 Task: Buy 5 Sandwich Makers & Panini Presses from Indoor Grills & Griddles section under best seller category for shipping address: Catherine Martinez, 4550 Long Street, Gainesville, Florida 32653, Cell Number 3522153680. Pay from credit card ending with 7965, CVV 549
Action: Mouse moved to (81, 73)
Screenshot: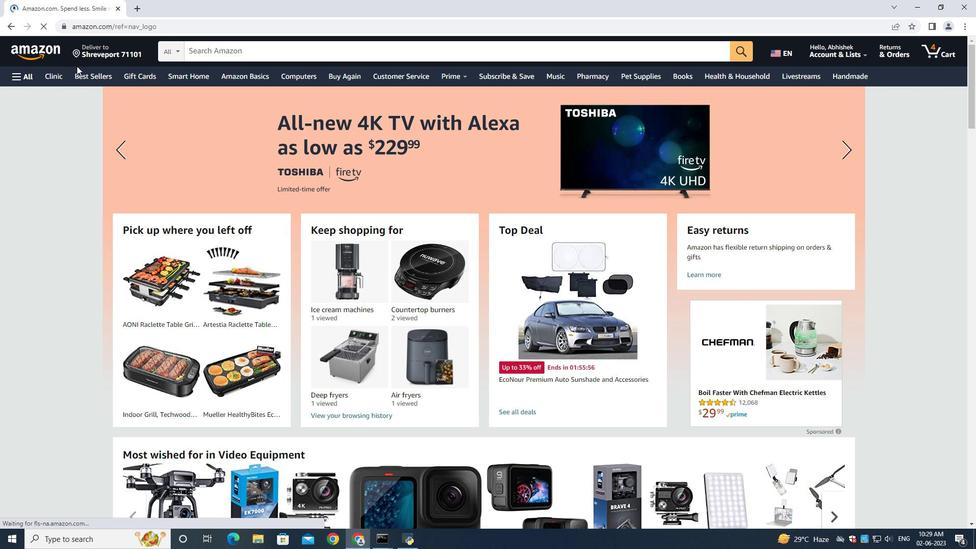 
Action: Mouse pressed left at (81, 73)
Screenshot: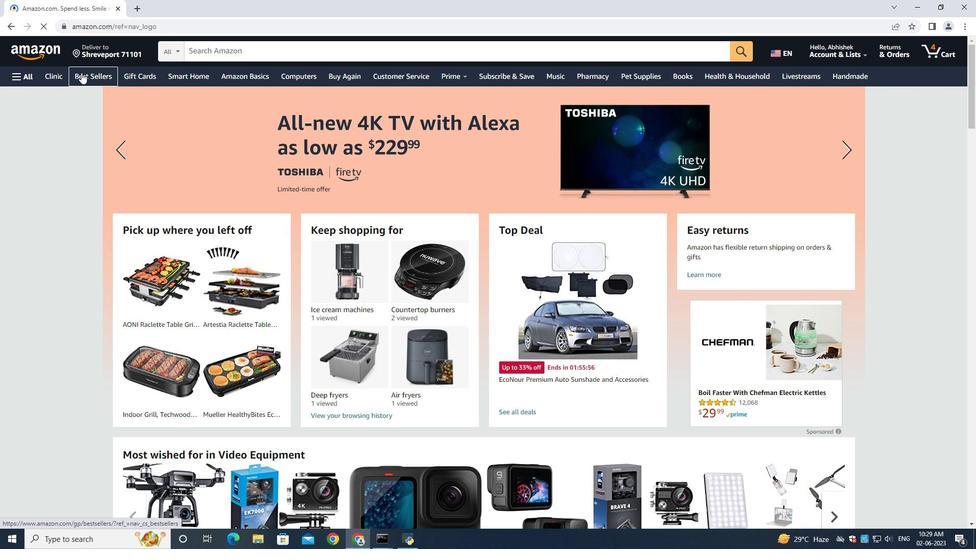
Action: Mouse moved to (954, 209)
Screenshot: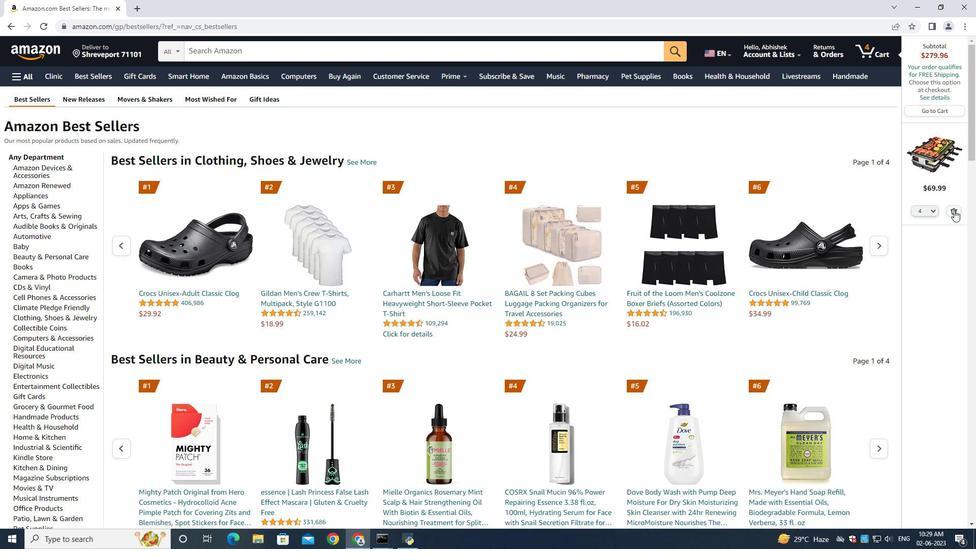
Action: Mouse pressed left at (954, 209)
Screenshot: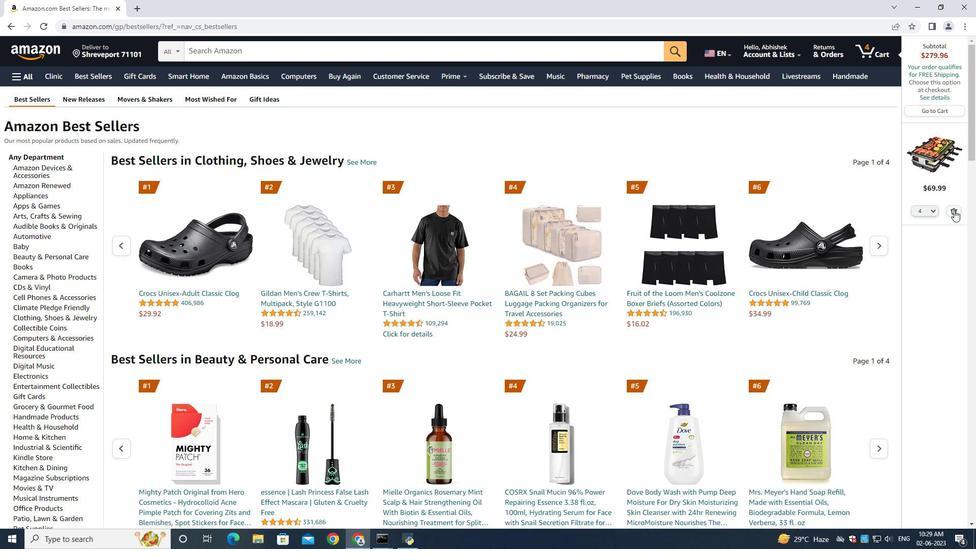 
Action: Mouse moved to (281, 55)
Screenshot: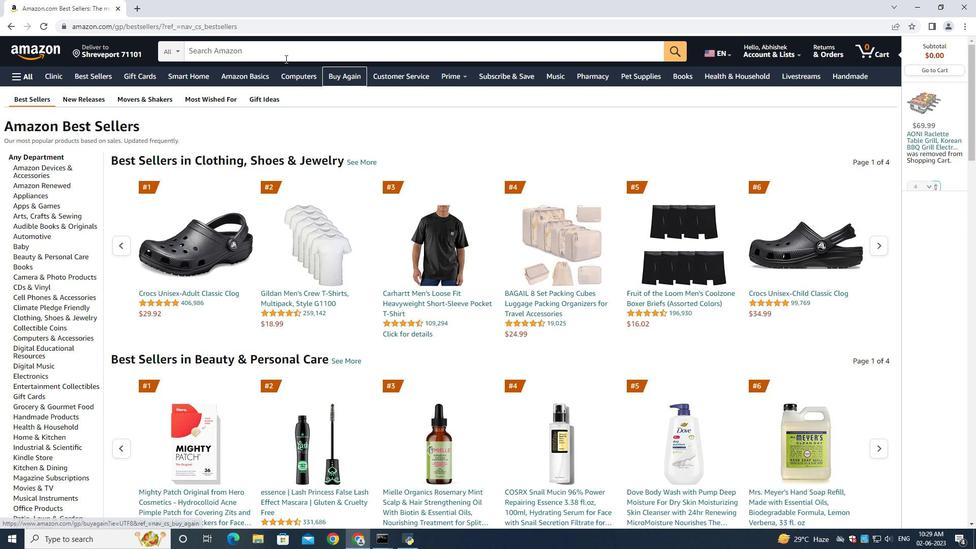 
Action: Mouse pressed left at (281, 55)
Screenshot: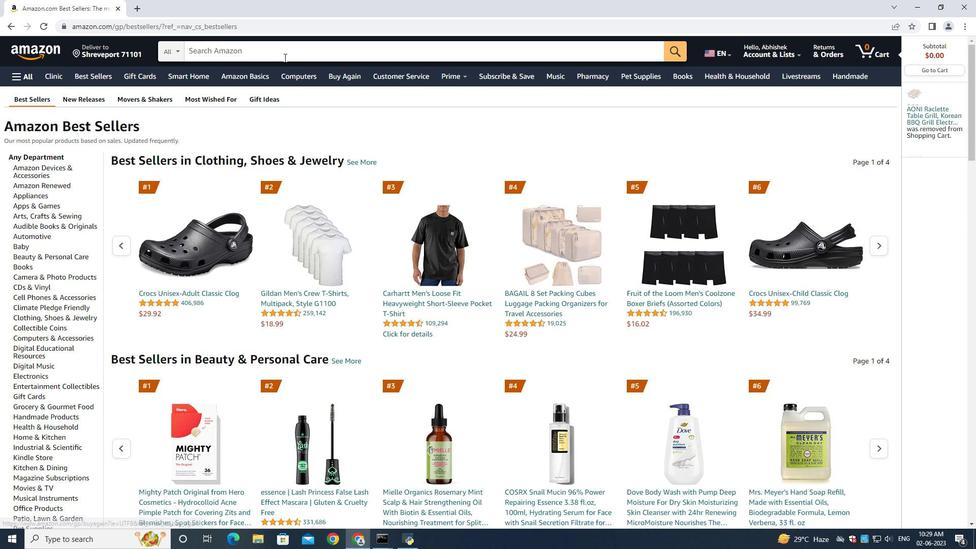 
Action: Mouse moved to (281, 55)
Screenshot: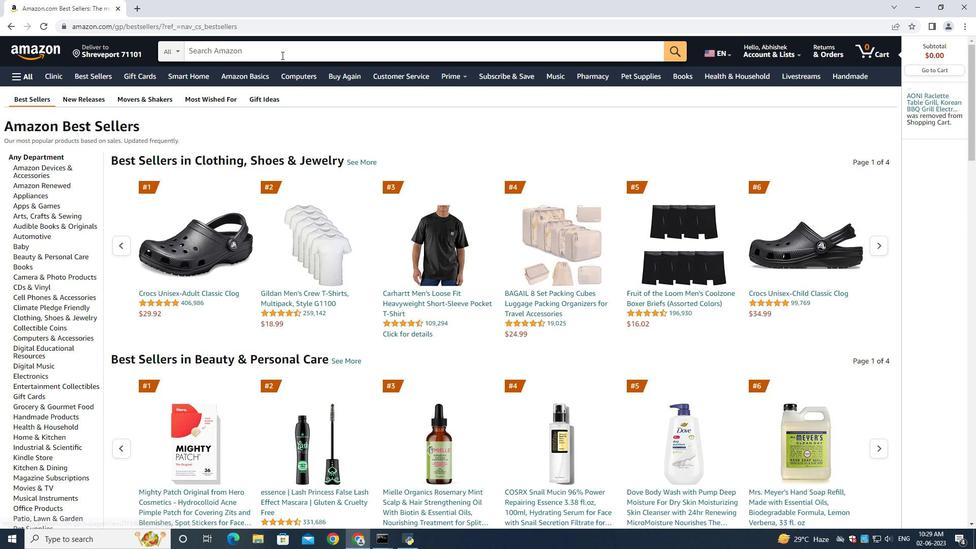 
Action: Key pressed <Key.shift>Sandwicj<Key.backspace>h<Key.space><Key.shift><Key.shift><Key.shift><Key.shift><Key.shift><Key.shift><Key.shift><Key.shift><Key.shift><Key.shift><Key.shift><Key.shift>Mackers<Key.shift><Key.space><Key.shift>&<Key.space><Key.shift><Key.shift><Key.shift><Key.shift><Key.shift><Key.shift><Key.shift><Key.shift><Key.shift><Key.shift><Key.shift><Key.shift><Key.shift><Key.shift><Key.shift><Key.shift><Key.shift><Key.shift><Key.shift><Key.shift><Key.shift><Key.shift><Key.shift>Panini<Key.space><Key.shift>Presses<Key.enter>
Screenshot: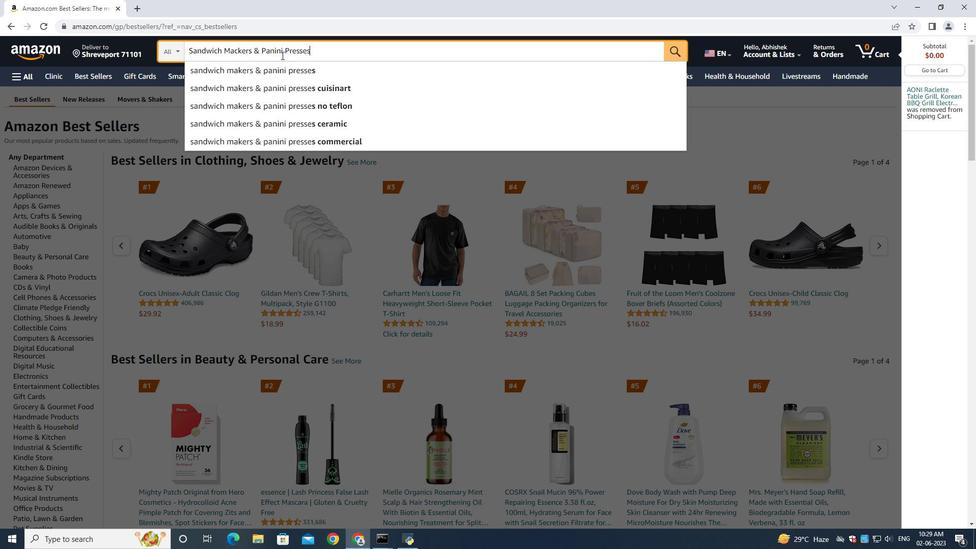 
Action: Mouse moved to (77, 228)
Screenshot: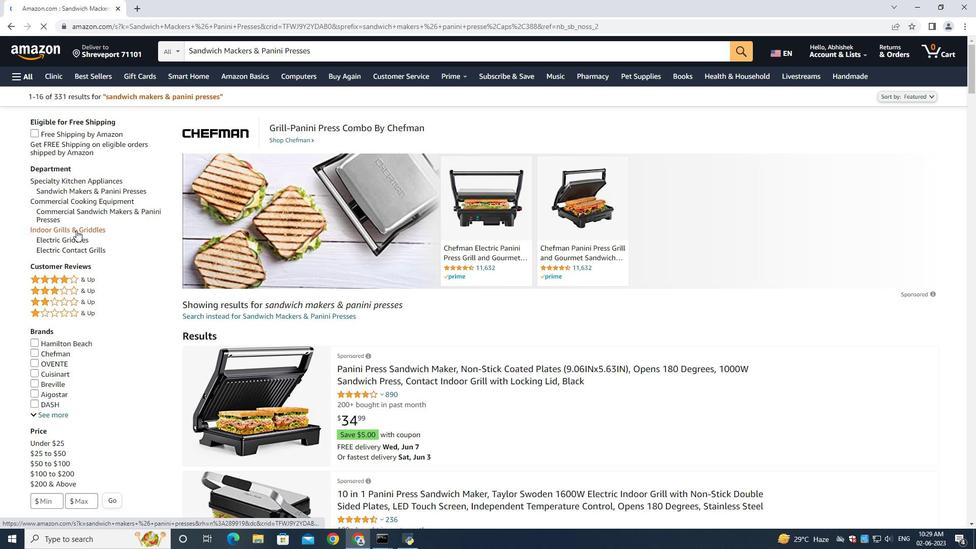 
Action: Mouse pressed left at (77, 228)
Screenshot: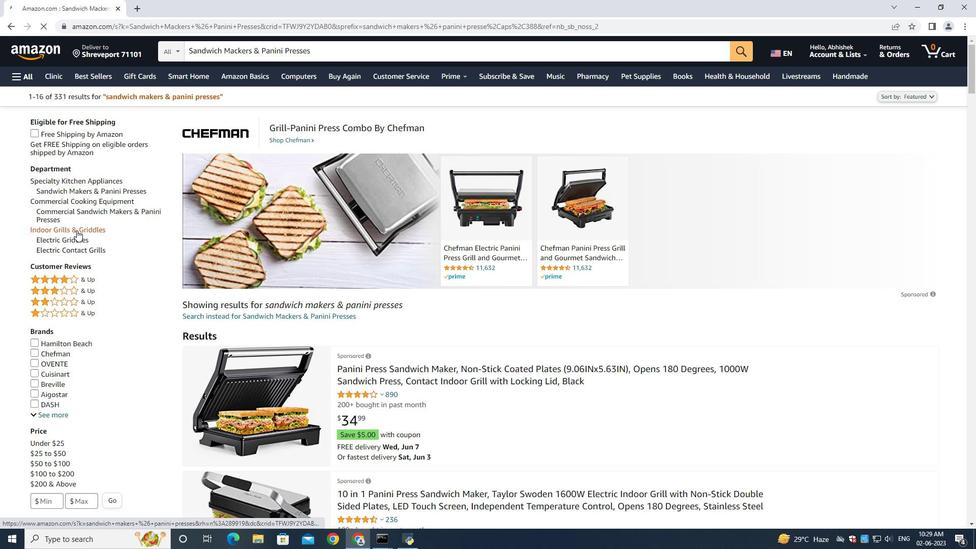 
Action: Mouse moved to (362, 305)
Screenshot: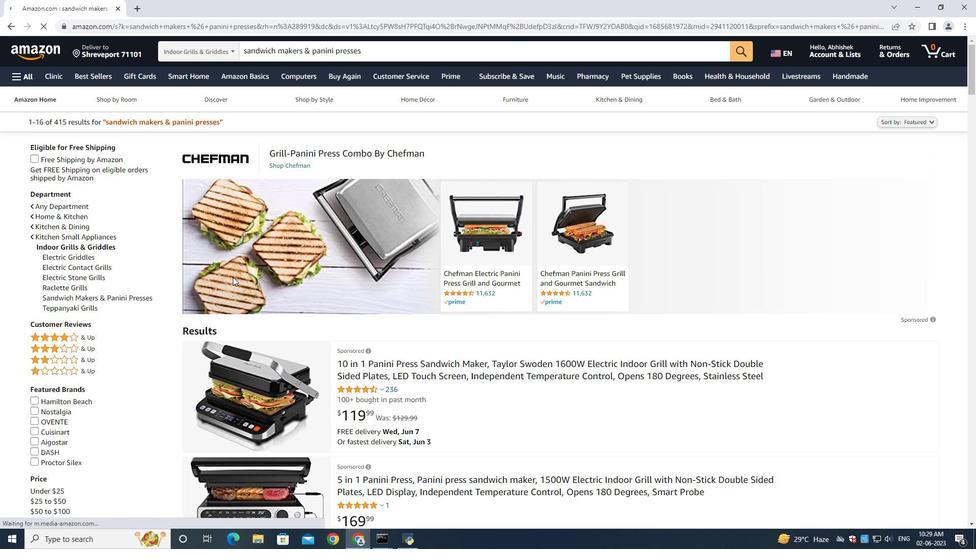
Action: Mouse scrolled (362, 304) with delta (0, 0)
Screenshot: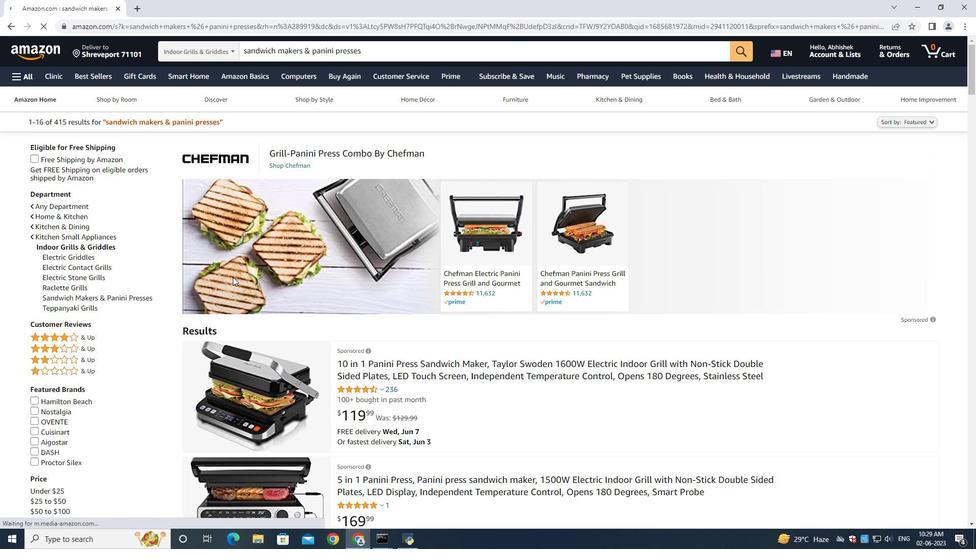 
Action: Mouse scrolled (362, 304) with delta (0, 0)
Screenshot: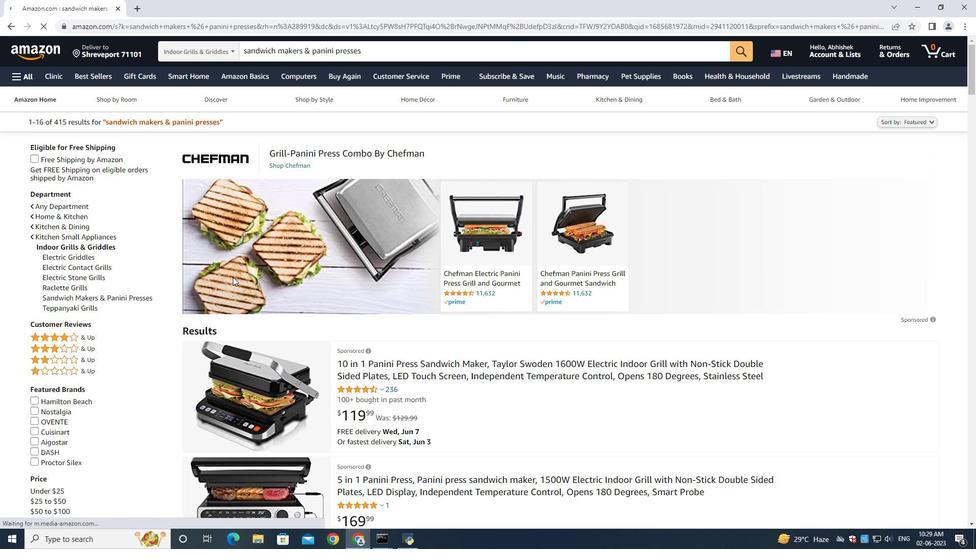 
Action: Mouse moved to (363, 305)
Screenshot: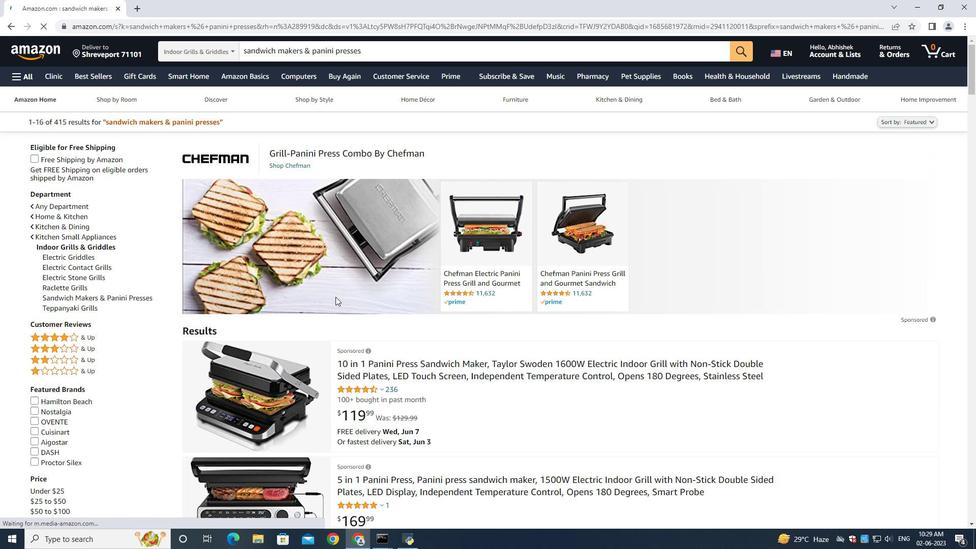 
Action: Mouse scrolled (363, 304) with delta (0, 0)
Screenshot: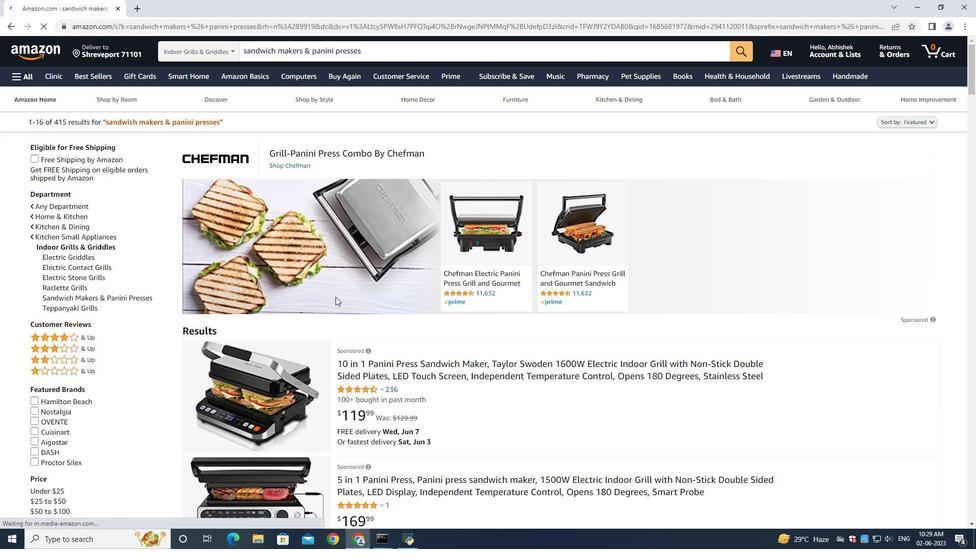 
Action: Mouse scrolled (363, 304) with delta (0, 0)
Screenshot: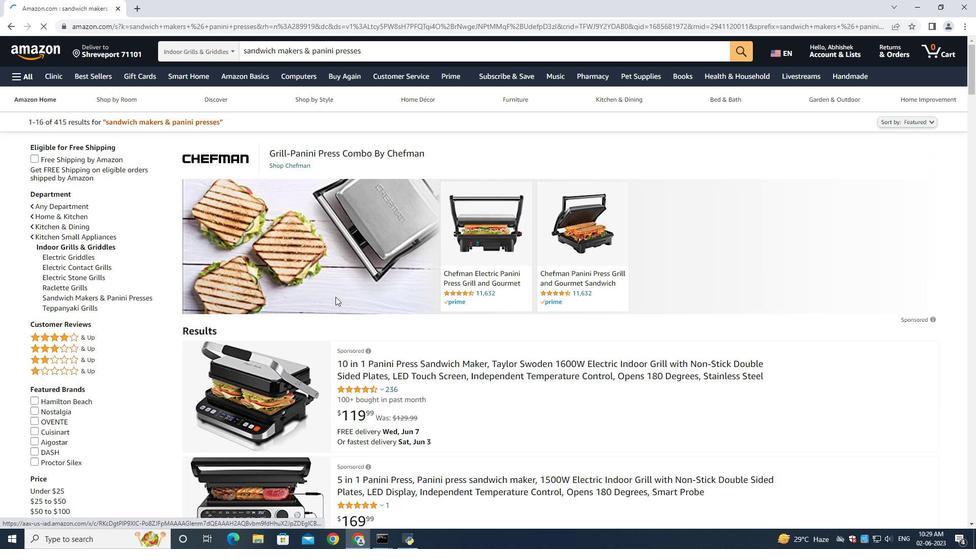
Action: Mouse moved to (483, 277)
Screenshot: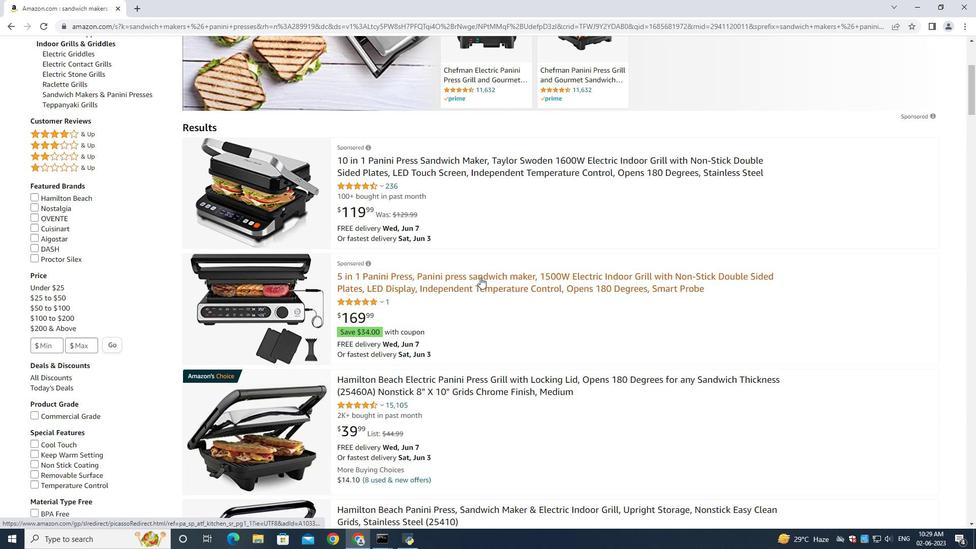 
Action: Mouse pressed left at (483, 277)
Screenshot: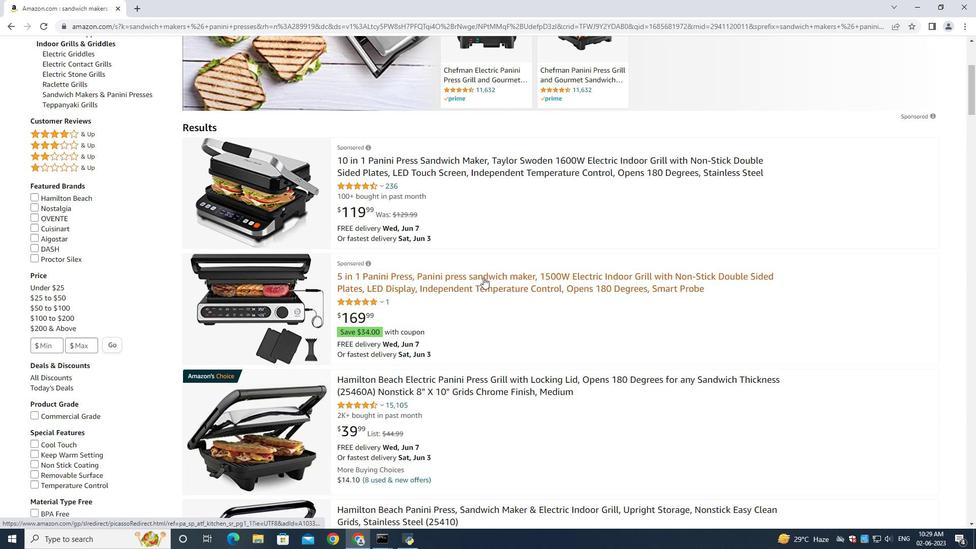 
Action: Mouse moved to (513, 271)
Screenshot: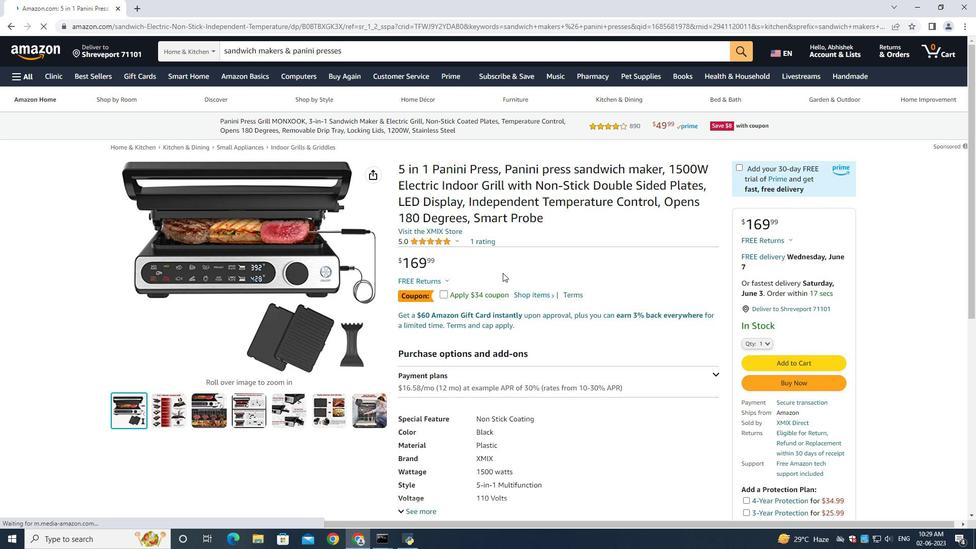 
Action: Mouse scrolled (513, 271) with delta (0, 0)
Screenshot: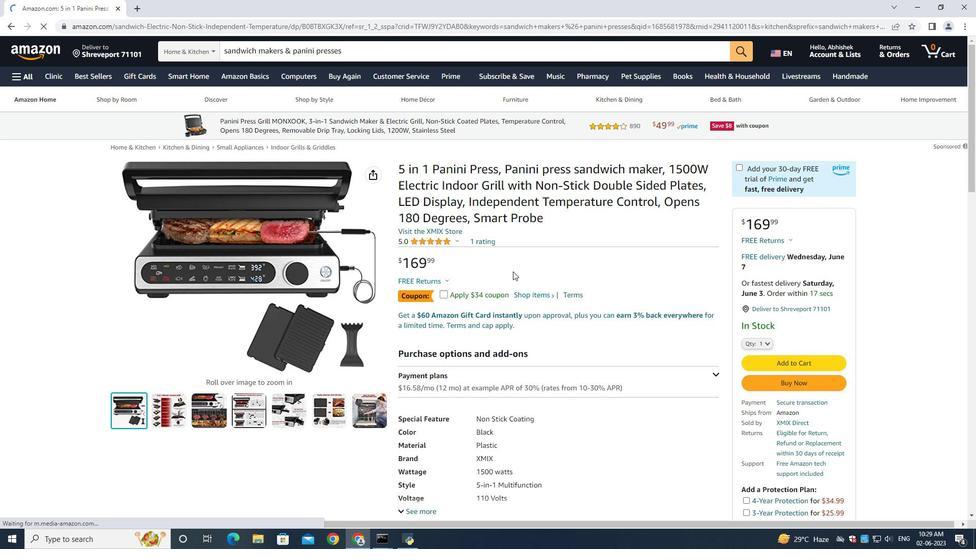 
Action: Mouse moved to (756, 290)
Screenshot: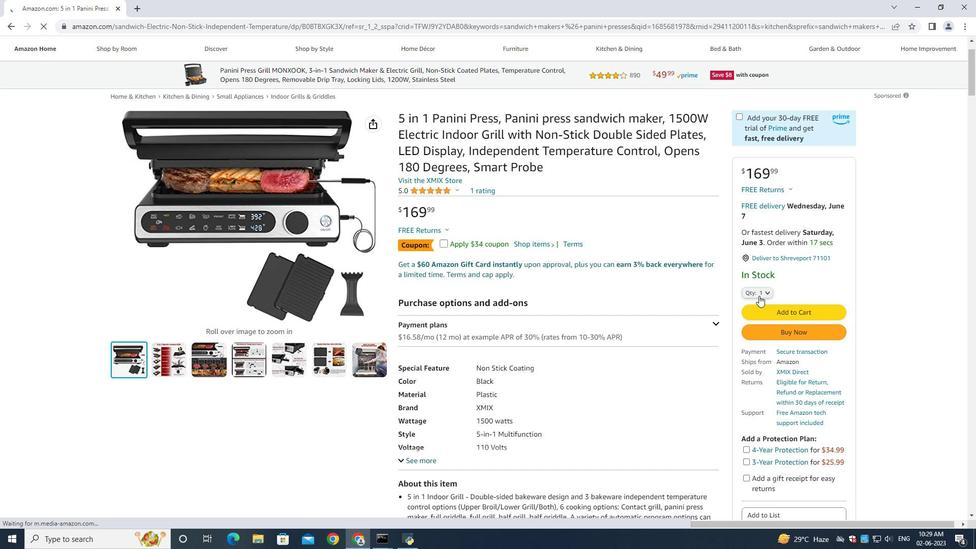 
Action: Mouse pressed left at (756, 290)
Screenshot: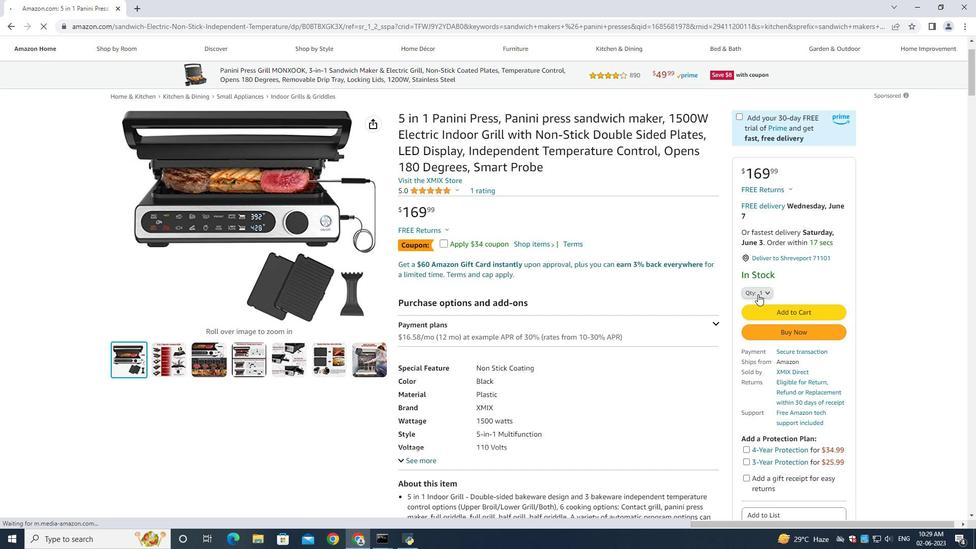 
Action: Mouse moved to (748, 112)
Screenshot: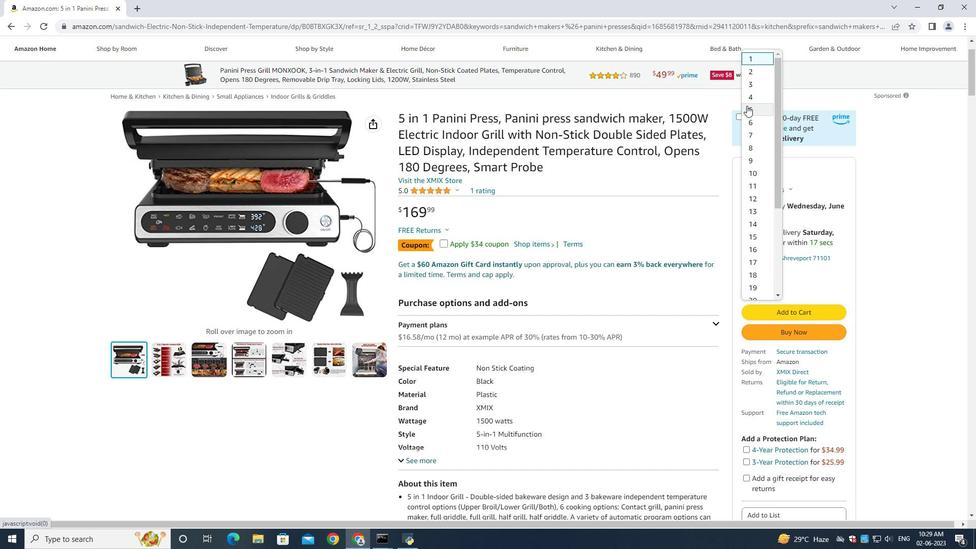 
Action: Mouse pressed left at (748, 112)
Screenshot: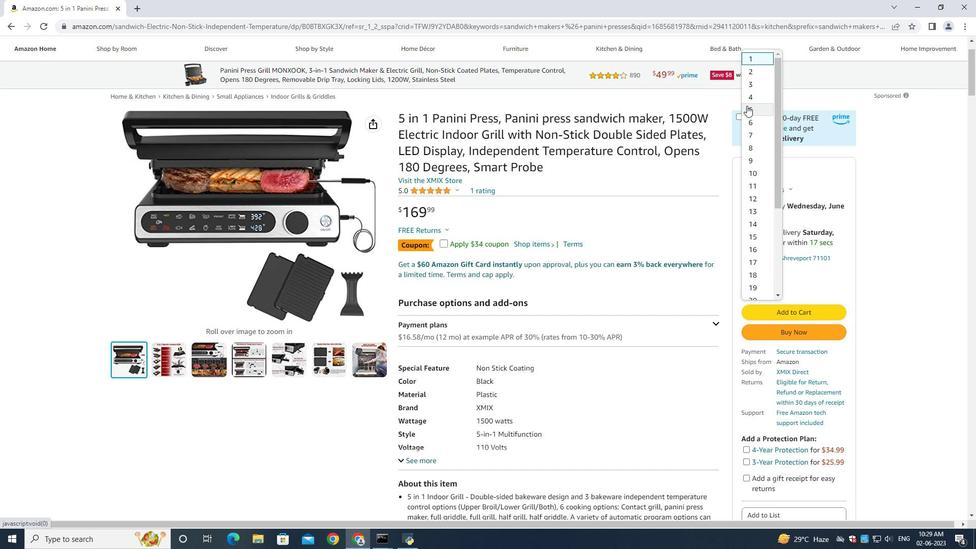 
Action: Mouse moved to (782, 332)
Screenshot: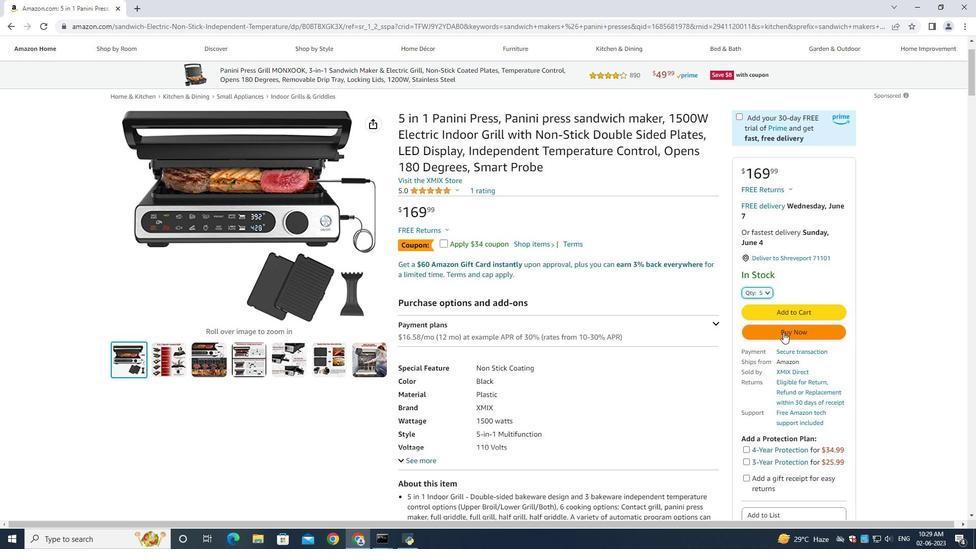 
Action: Mouse pressed left at (782, 332)
Screenshot: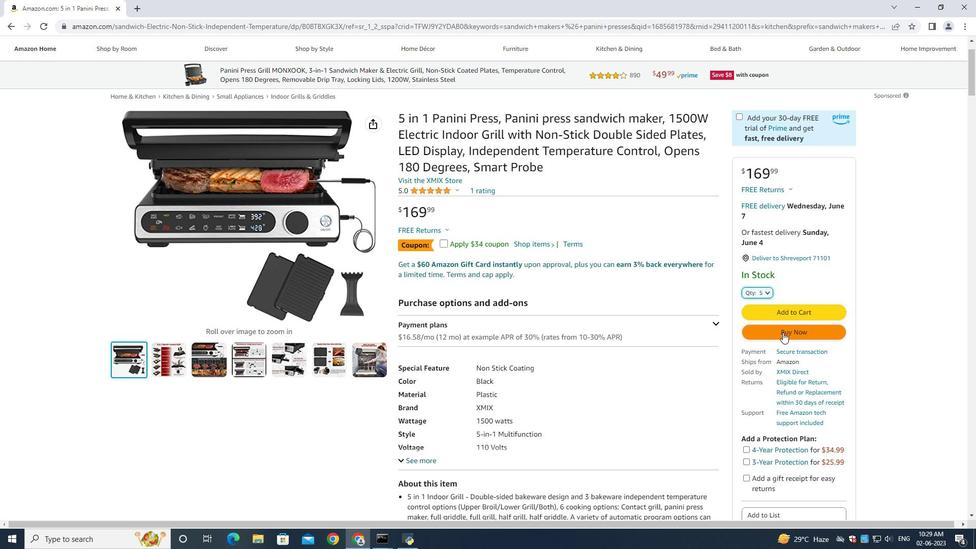 
Action: Mouse moved to (532, 276)
Screenshot: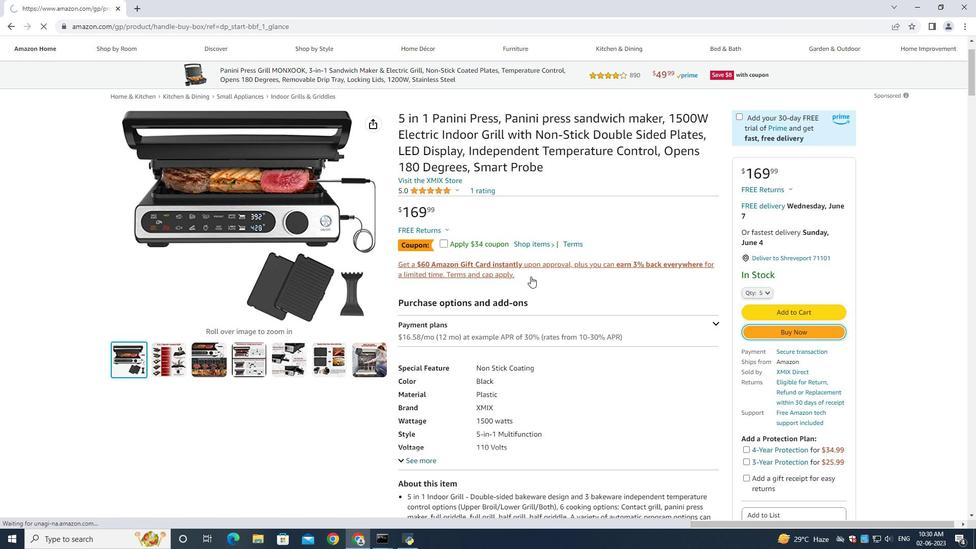 
Action: Mouse scrolled (532, 276) with delta (0, 0)
Screenshot: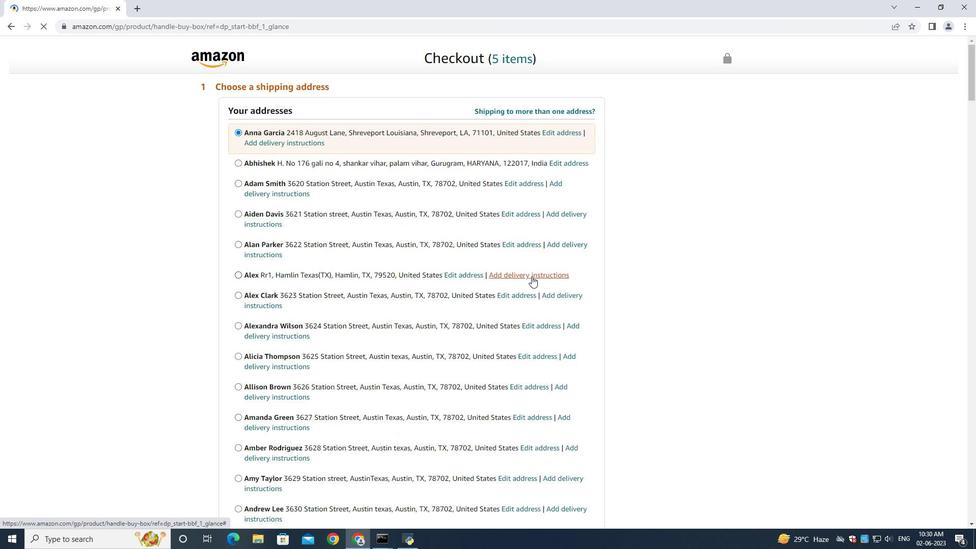 
Action: Mouse scrolled (532, 276) with delta (0, 0)
Screenshot: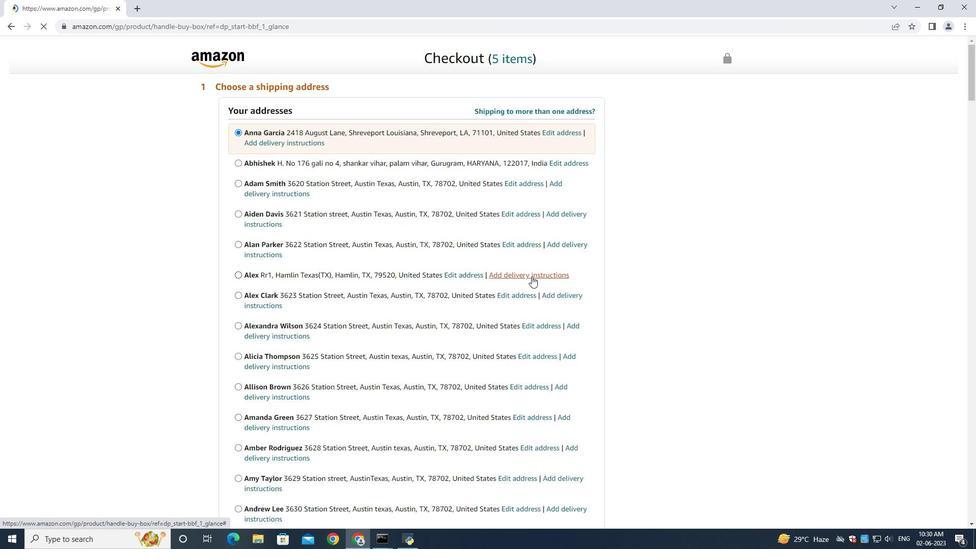 
Action: Mouse scrolled (532, 276) with delta (0, 0)
Screenshot: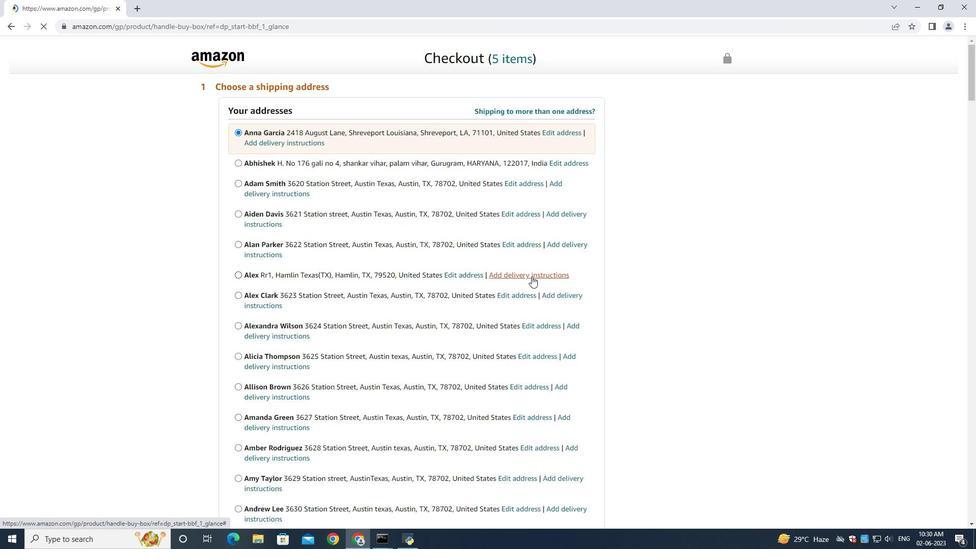 
Action: Mouse scrolled (532, 276) with delta (0, 0)
Screenshot: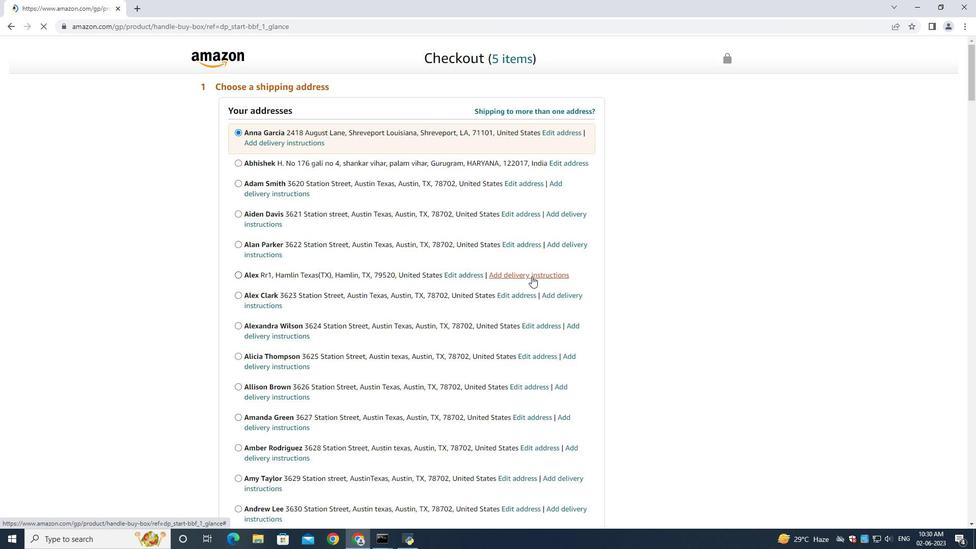 
Action: Mouse scrolled (532, 276) with delta (0, 0)
Screenshot: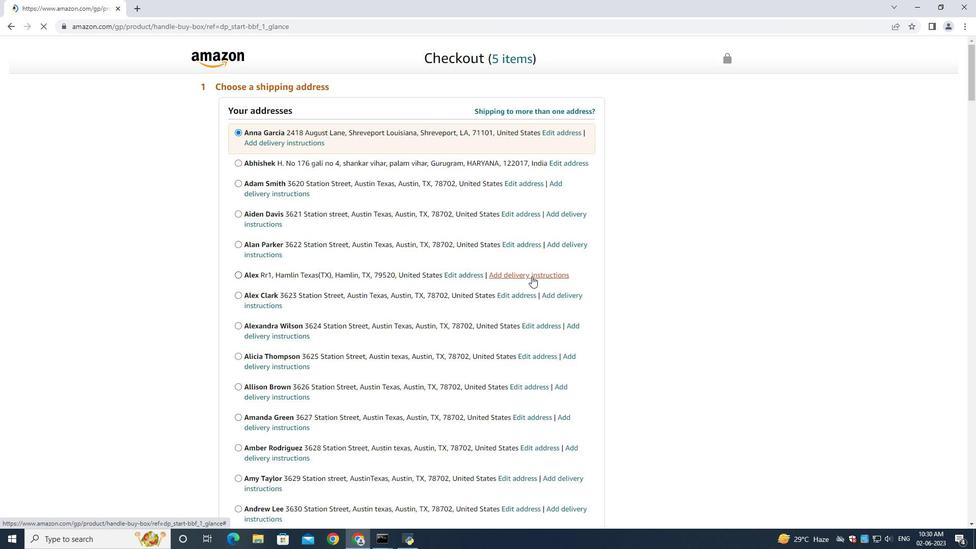 
Action: Mouse scrolled (532, 276) with delta (0, 0)
Screenshot: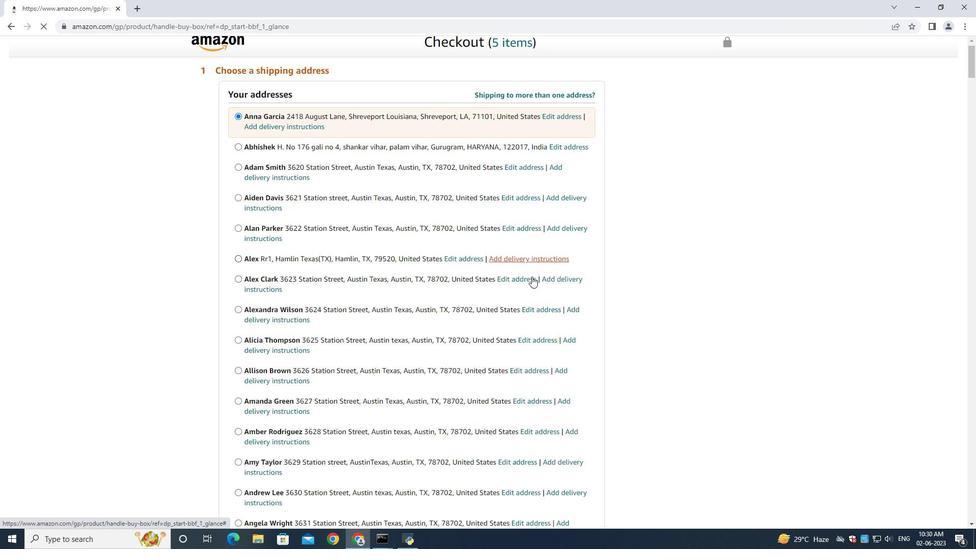
Action: Mouse scrolled (532, 276) with delta (0, 0)
Screenshot: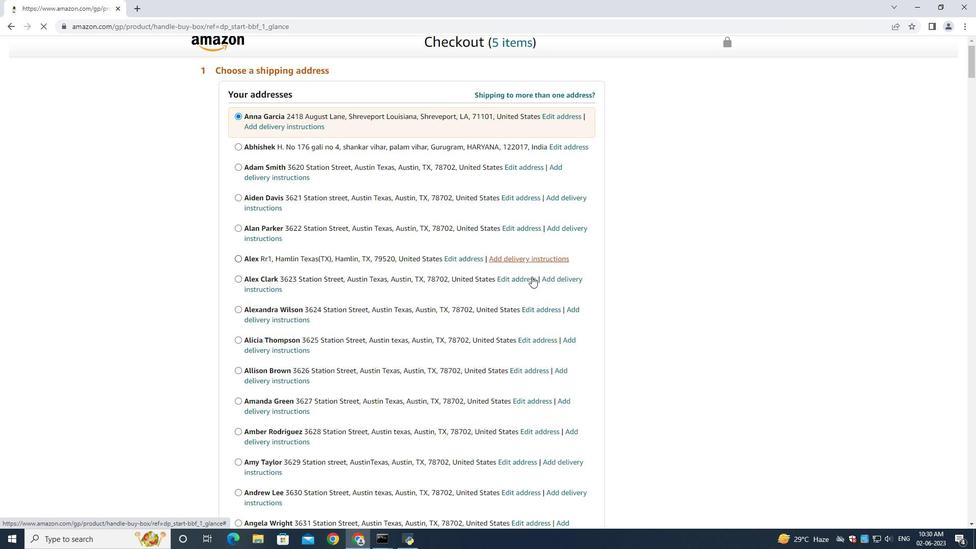 
Action: Mouse scrolled (532, 276) with delta (0, 0)
Screenshot: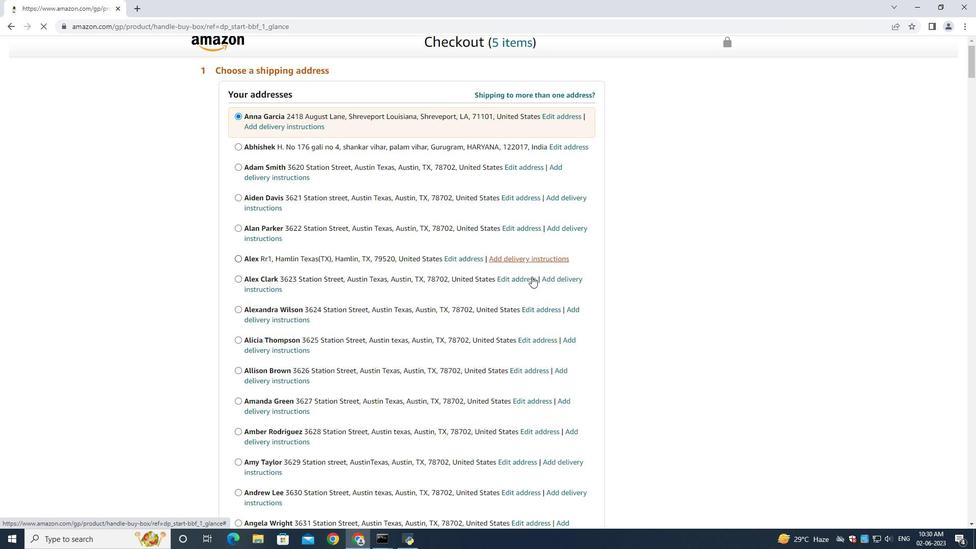 
Action: Mouse scrolled (532, 275) with delta (0, -1)
Screenshot: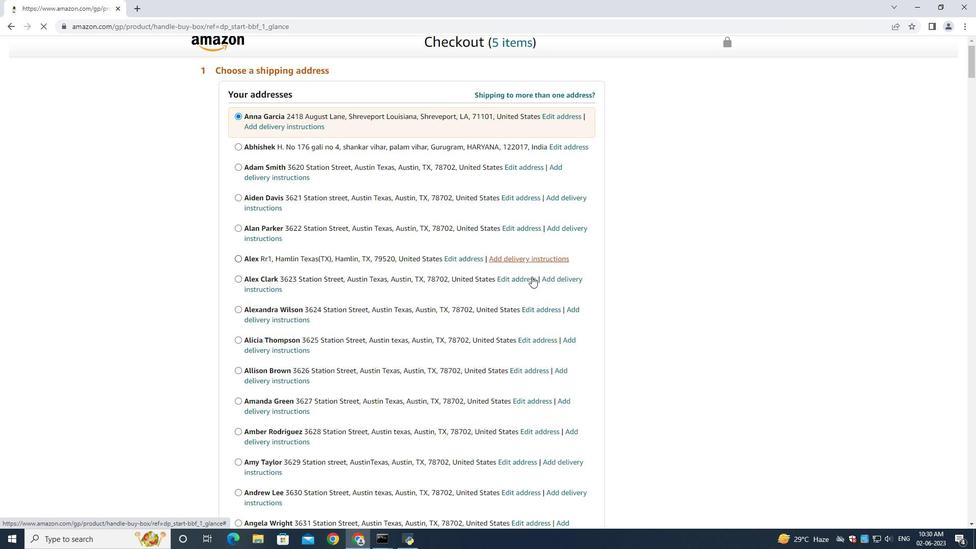 
Action: Mouse scrolled (532, 276) with delta (0, 0)
Screenshot: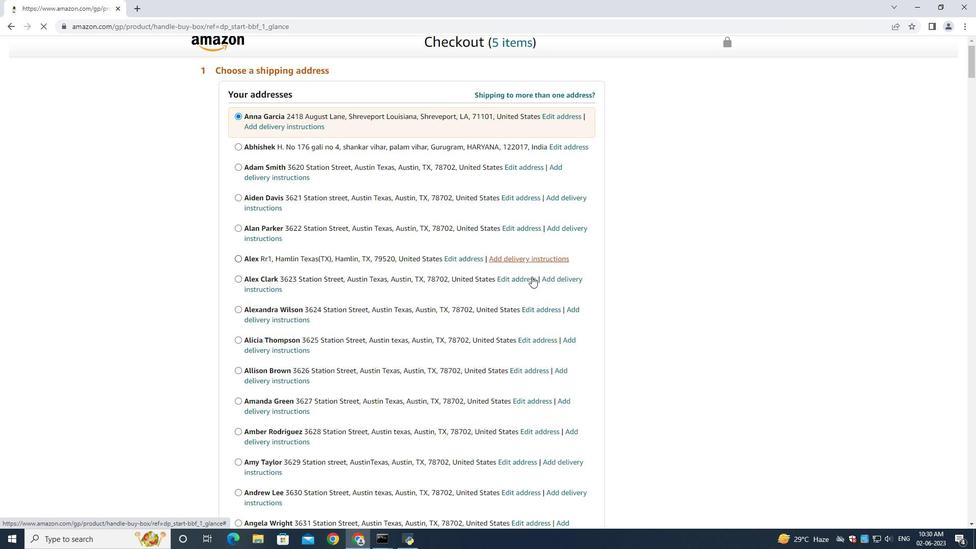 
Action: Mouse scrolled (532, 276) with delta (0, 0)
Screenshot: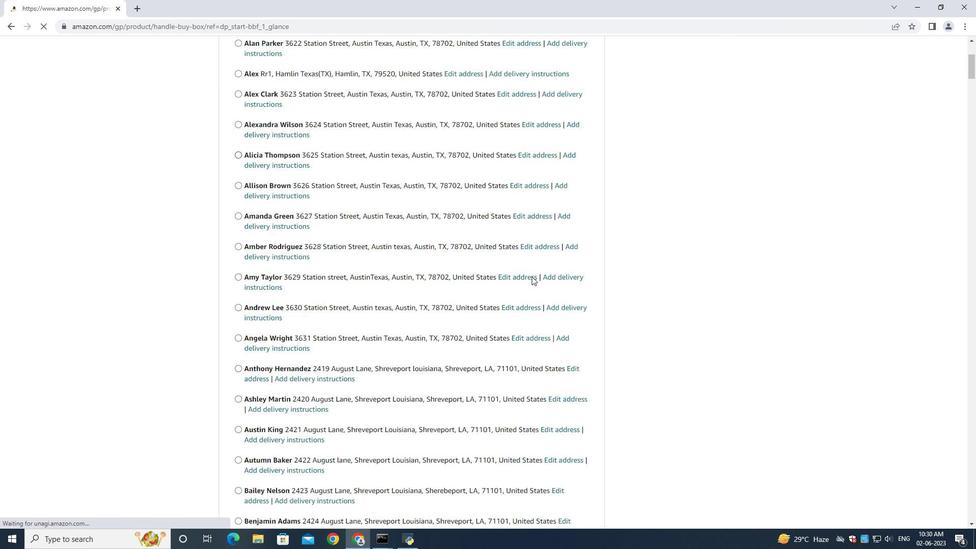 
Action: Mouse moved to (530, 274)
Screenshot: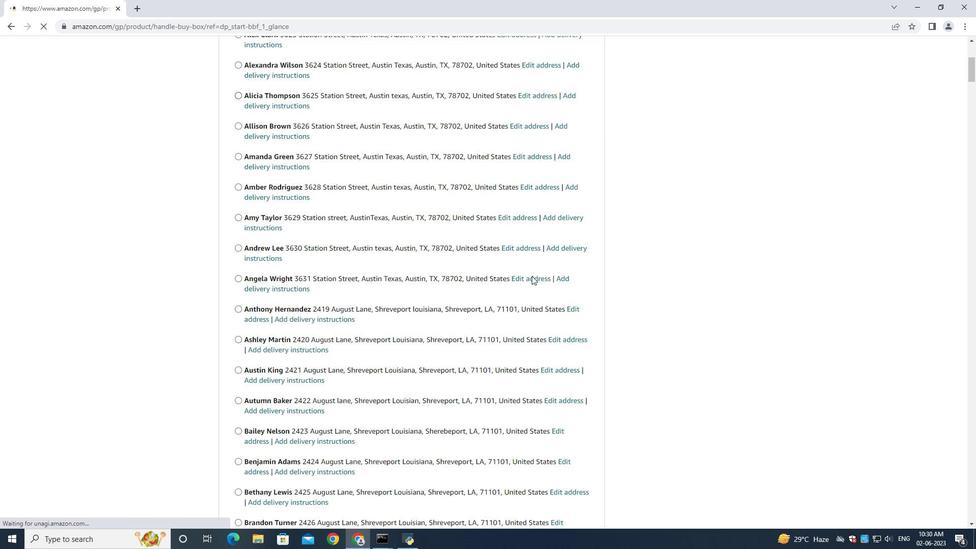 
Action: Mouse scrolled (530, 273) with delta (0, 0)
Screenshot: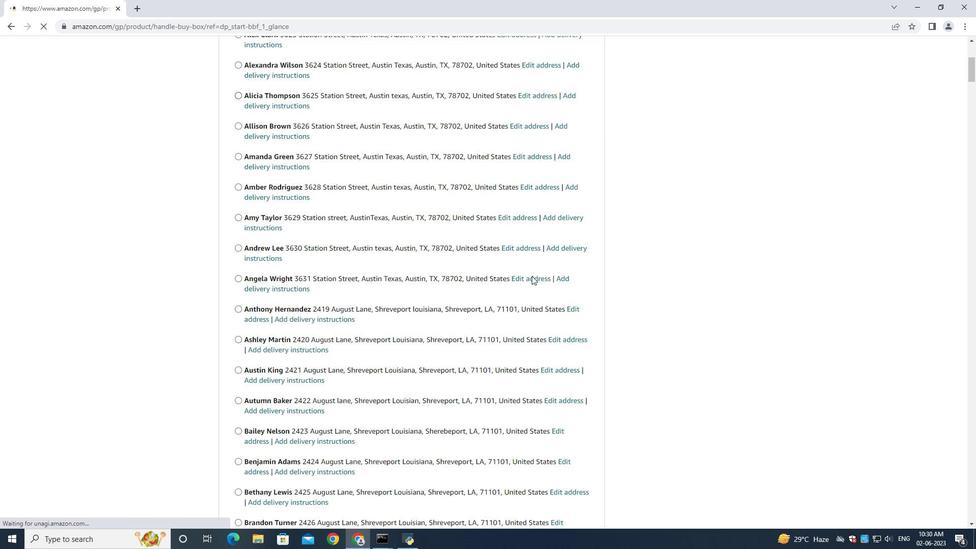 
Action: Mouse moved to (530, 274)
Screenshot: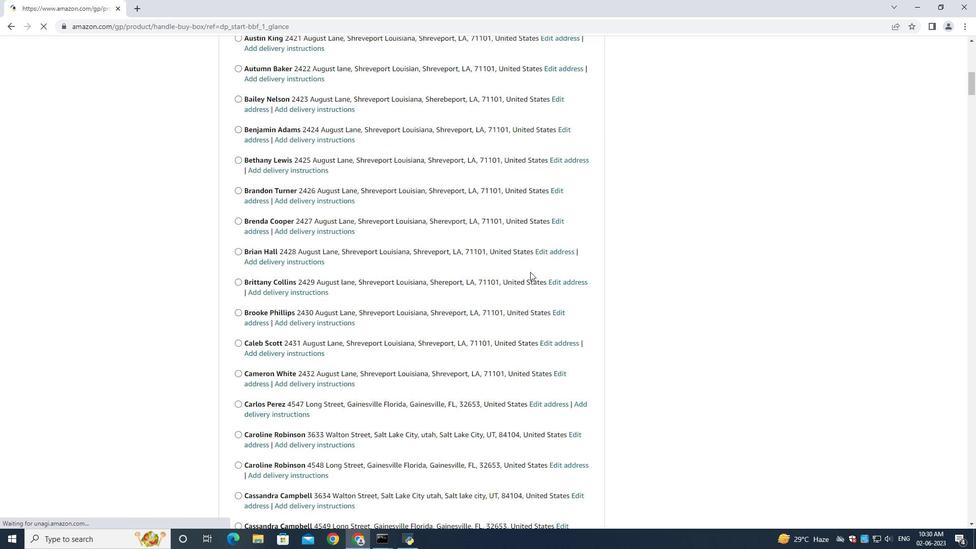 
Action: Mouse scrolled (530, 274) with delta (0, 0)
Screenshot: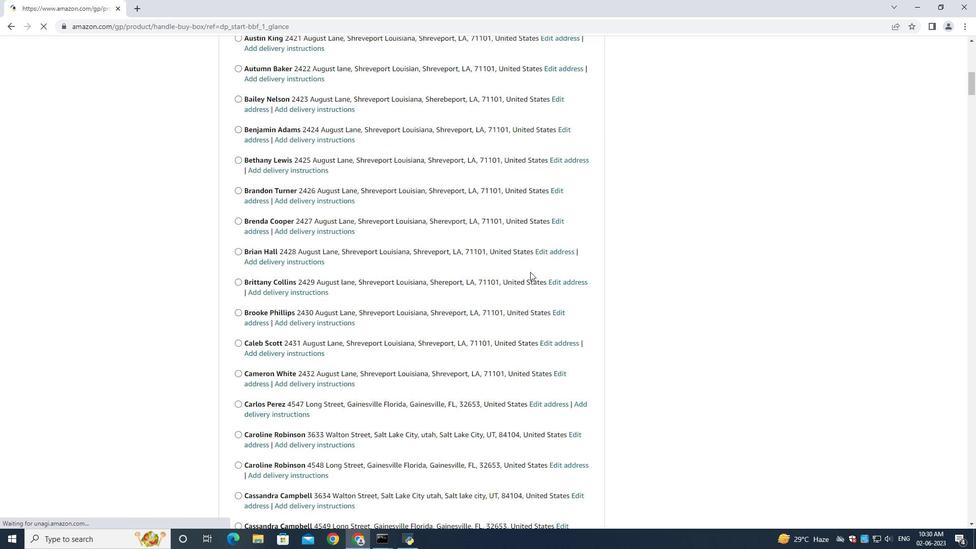 
Action: Mouse scrolled (530, 274) with delta (0, 0)
Screenshot: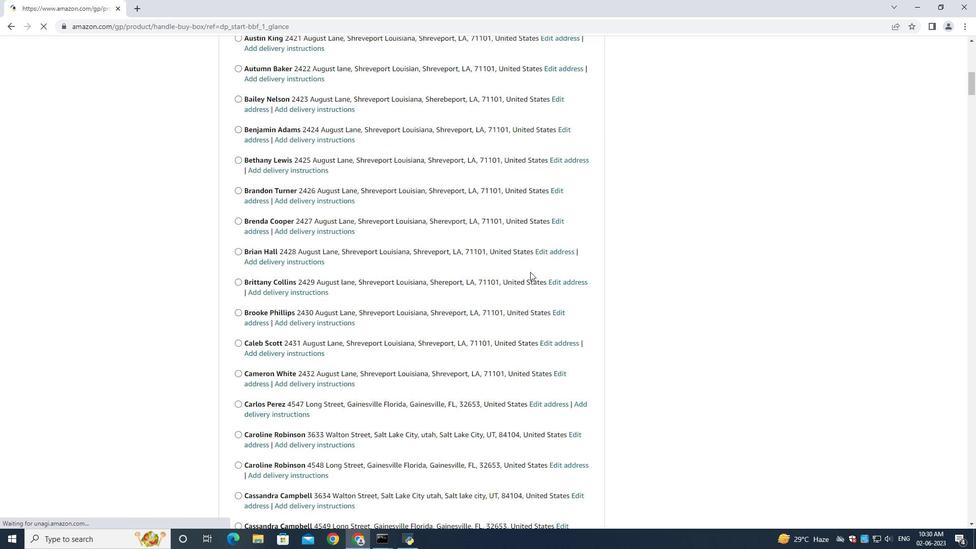 
Action: Mouse scrolled (530, 274) with delta (0, 0)
Screenshot: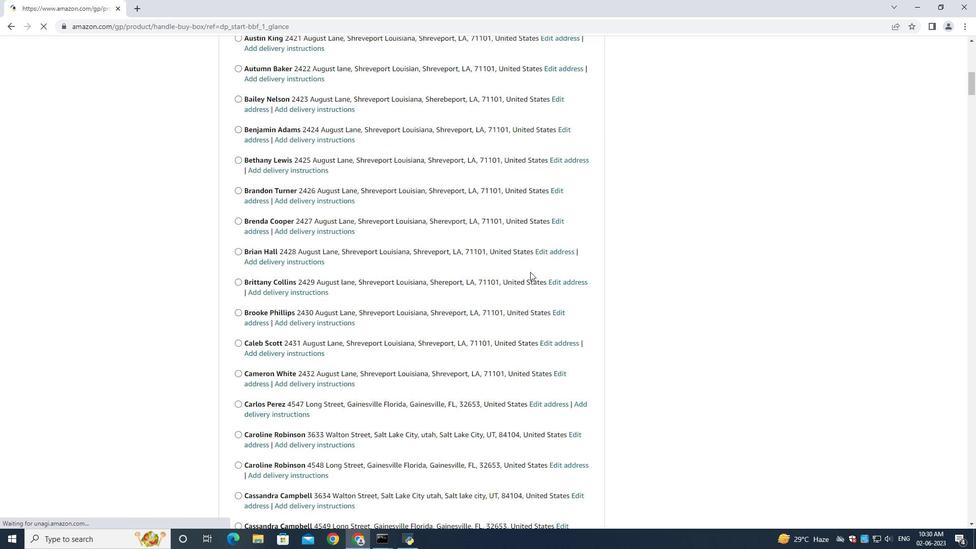 
Action: Mouse scrolled (530, 274) with delta (0, 0)
Screenshot: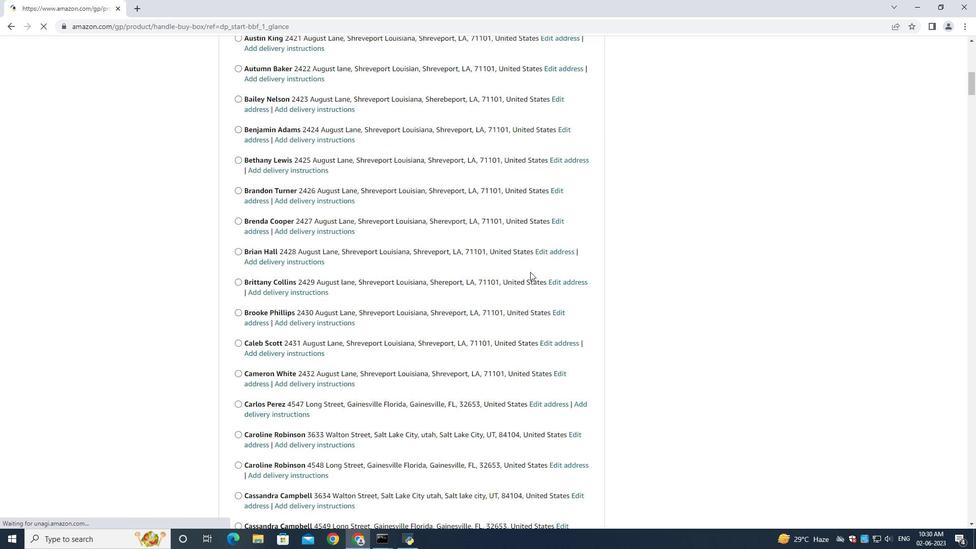 
Action: Mouse scrolled (530, 274) with delta (0, 0)
Screenshot: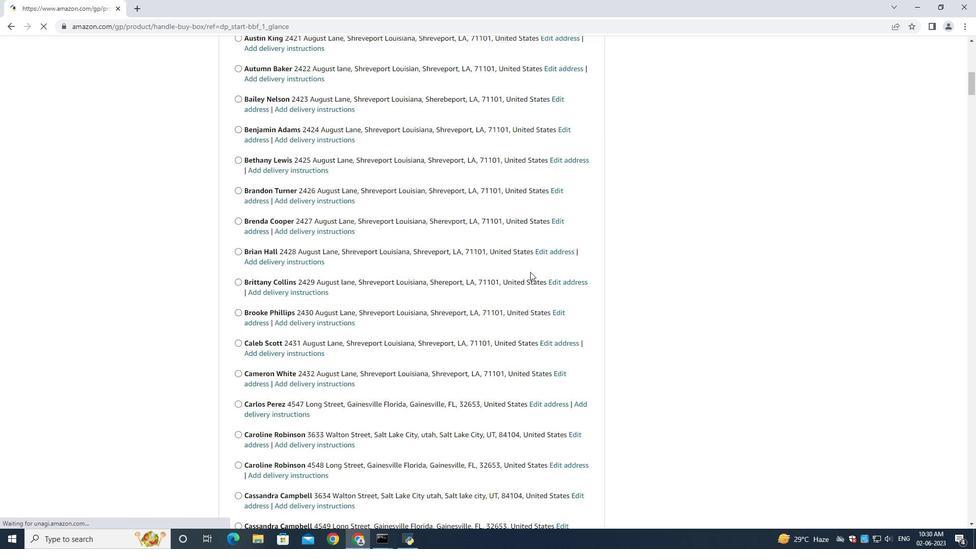 
Action: Mouse scrolled (530, 274) with delta (0, 0)
Screenshot: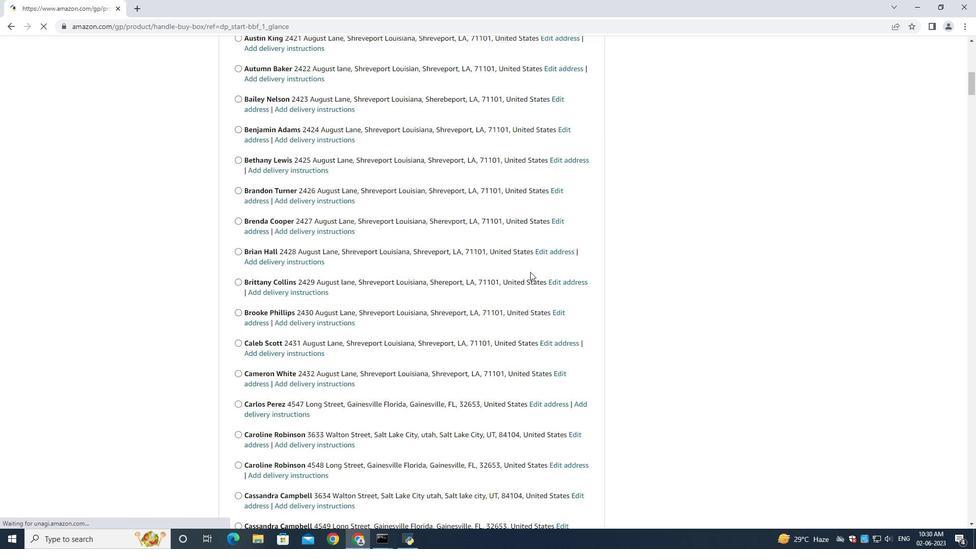 
Action: Mouse scrolled (530, 274) with delta (0, 0)
Screenshot: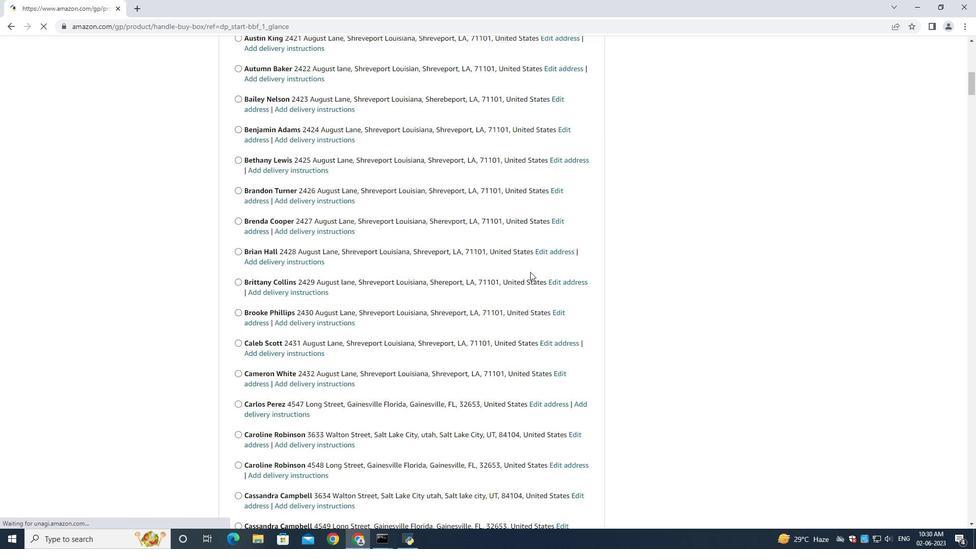
Action: Mouse moved to (529, 276)
Screenshot: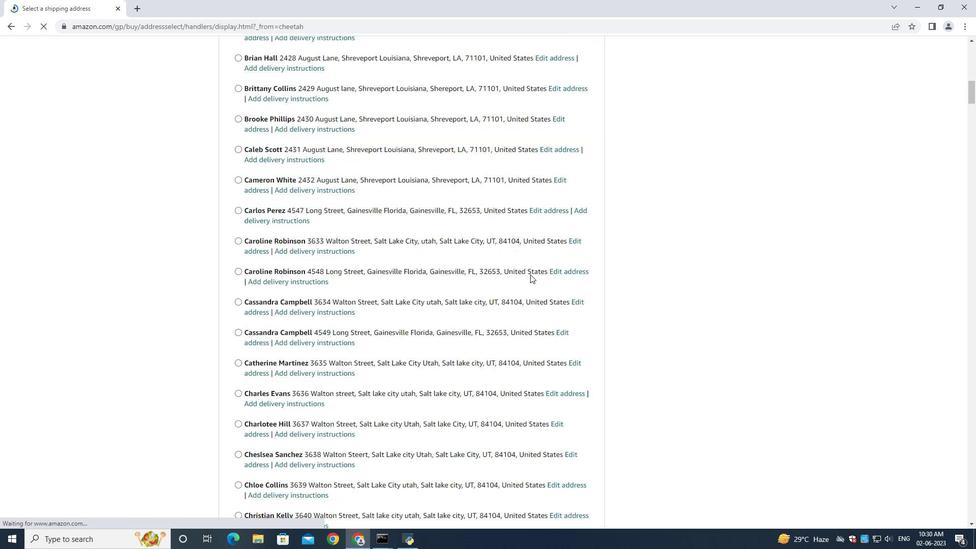 
Action: Mouse scrolled (529, 275) with delta (0, 0)
Screenshot: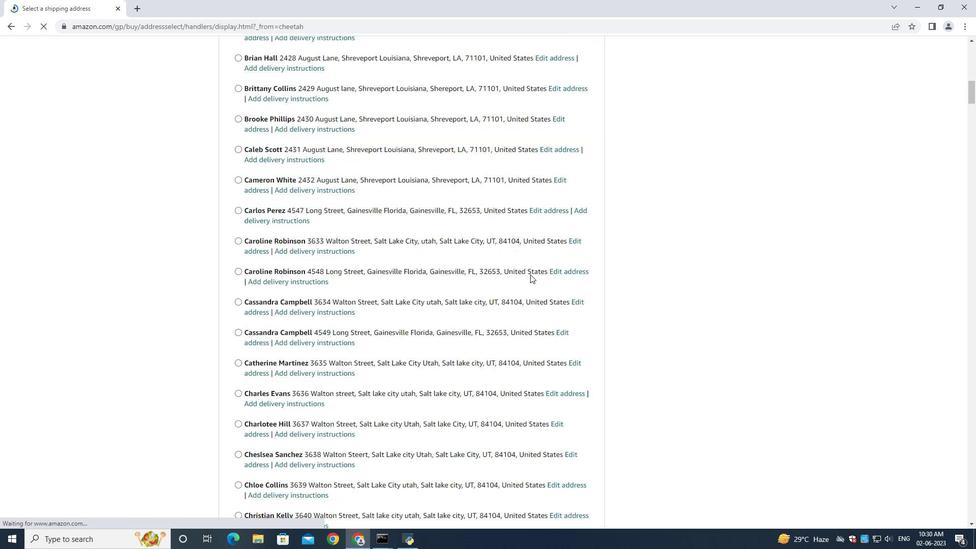 
Action: Mouse scrolled (529, 275) with delta (0, 0)
Screenshot: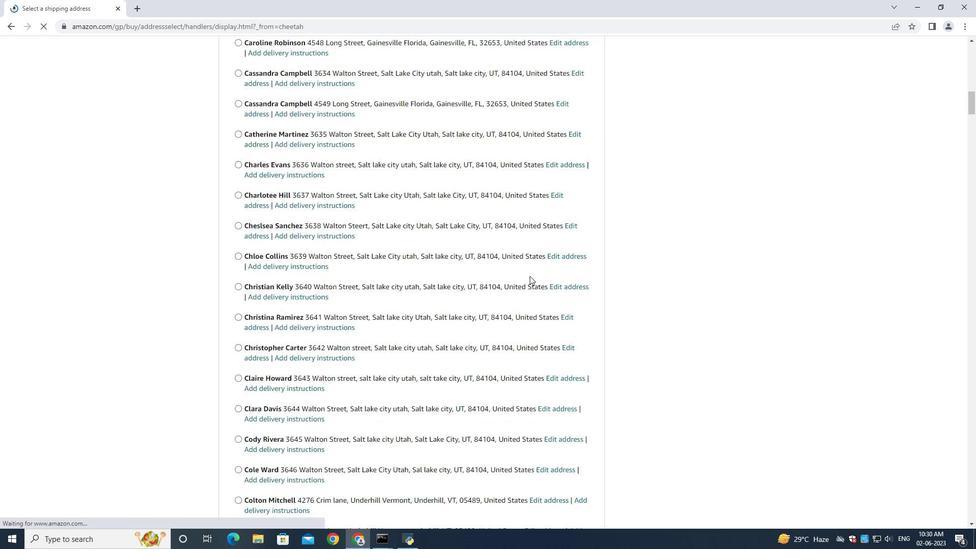 
Action: Mouse scrolled (529, 275) with delta (0, 0)
Screenshot: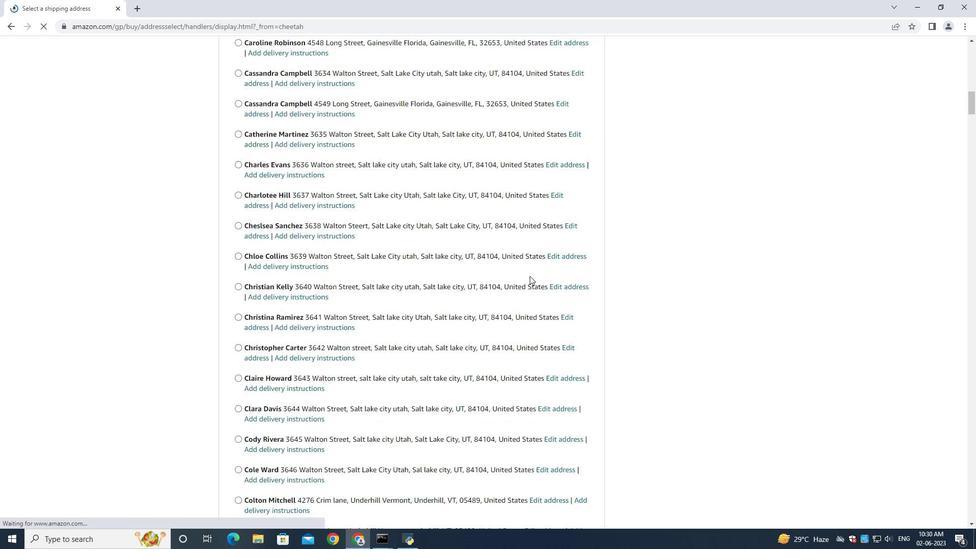 
Action: Mouse scrolled (529, 275) with delta (0, 0)
Screenshot: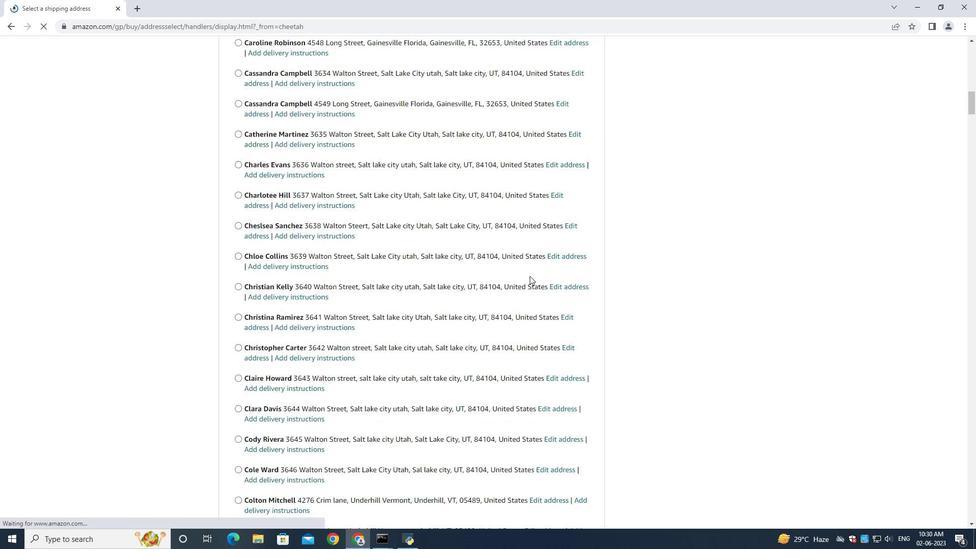 
Action: Mouse scrolled (529, 275) with delta (0, 0)
Screenshot: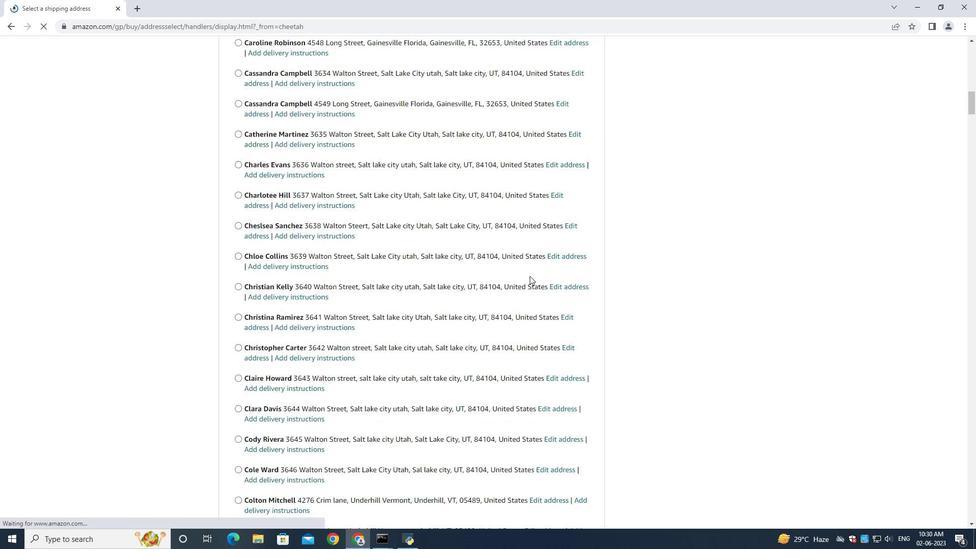 
Action: Mouse scrolled (529, 275) with delta (0, 0)
Screenshot: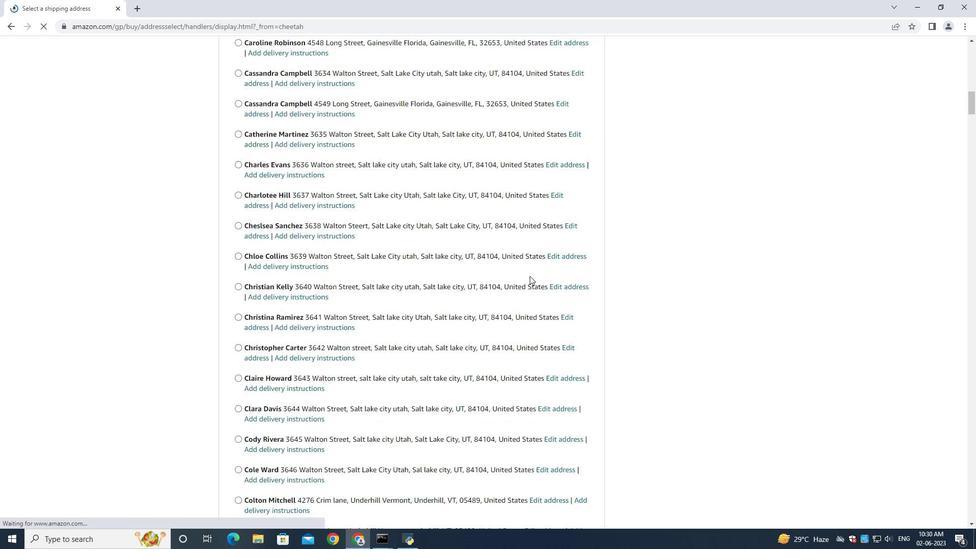 
Action: Mouse scrolled (529, 275) with delta (0, 0)
Screenshot: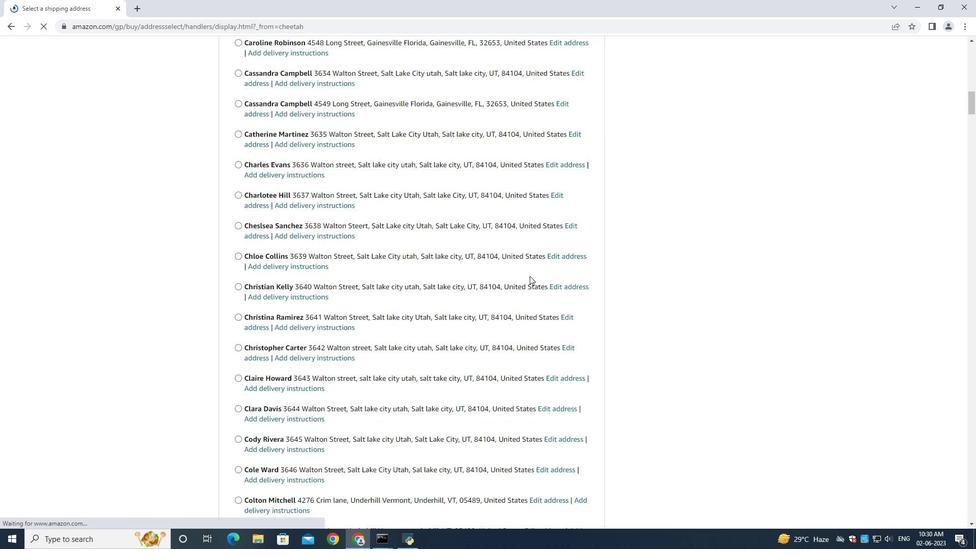 
Action: Mouse scrolled (529, 275) with delta (0, 0)
Screenshot: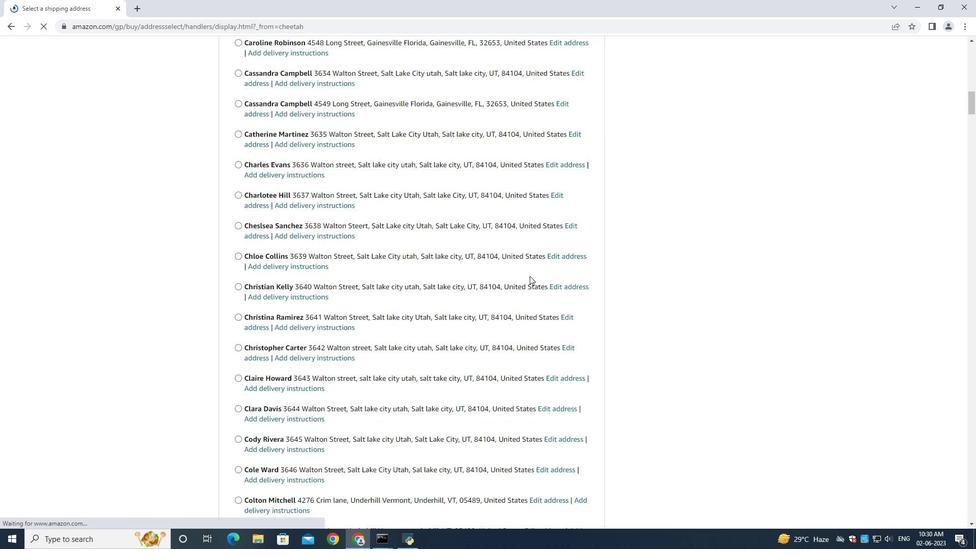 
Action: Mouse scrolled (529, 275) with delta (0, 0)
Screenshot: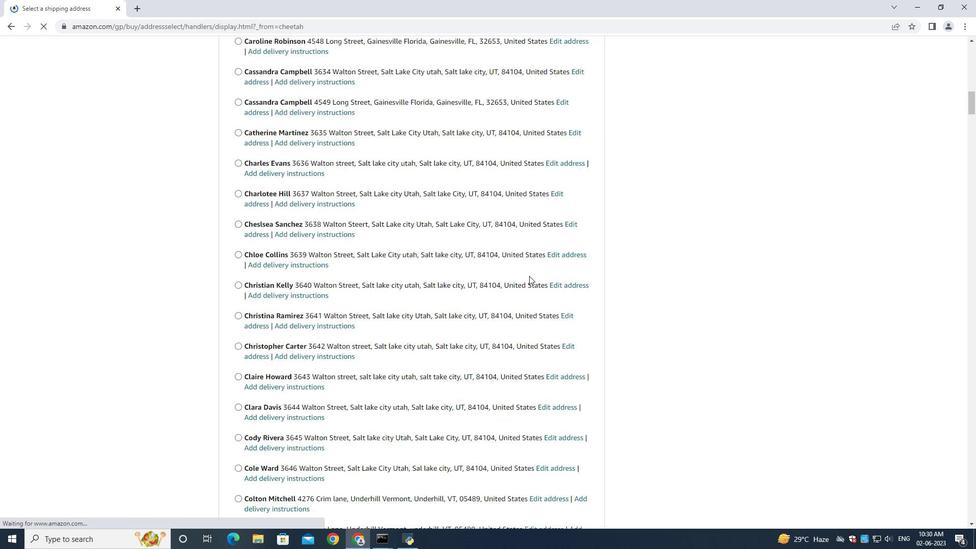 
Action: Mouse moved to (529, 277)
Screenshot: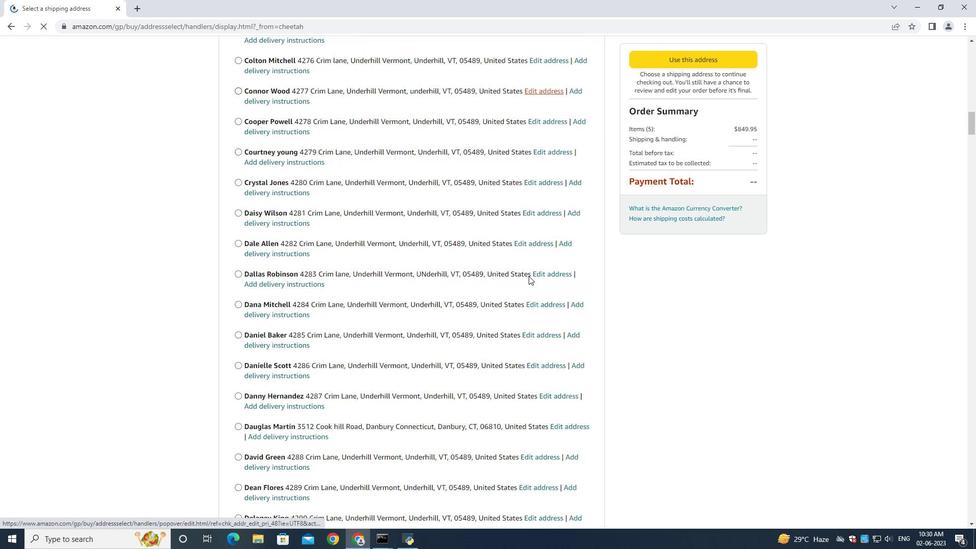 
Action: Mouse scrolled (529, 276) with delta (0, 0)
Screenshot: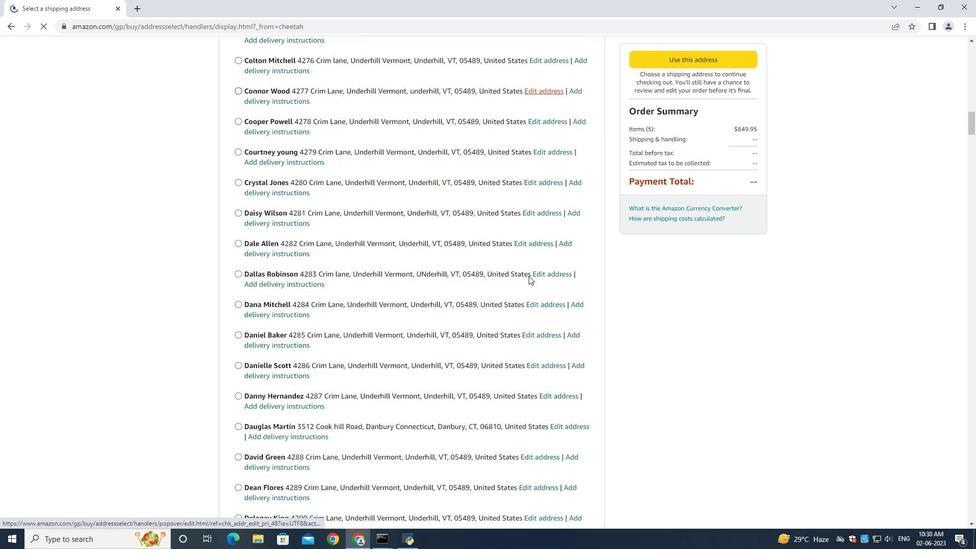 
Action: Mouse moved to (529, 277)
Screenshot: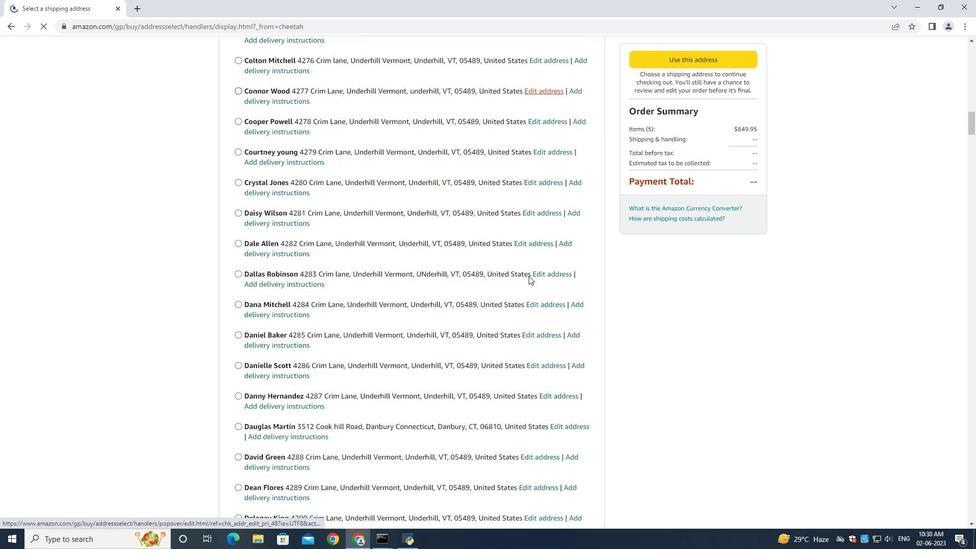 
Action: Mouse scrolled (529, 277) with delta (0, 0)
Screenshot: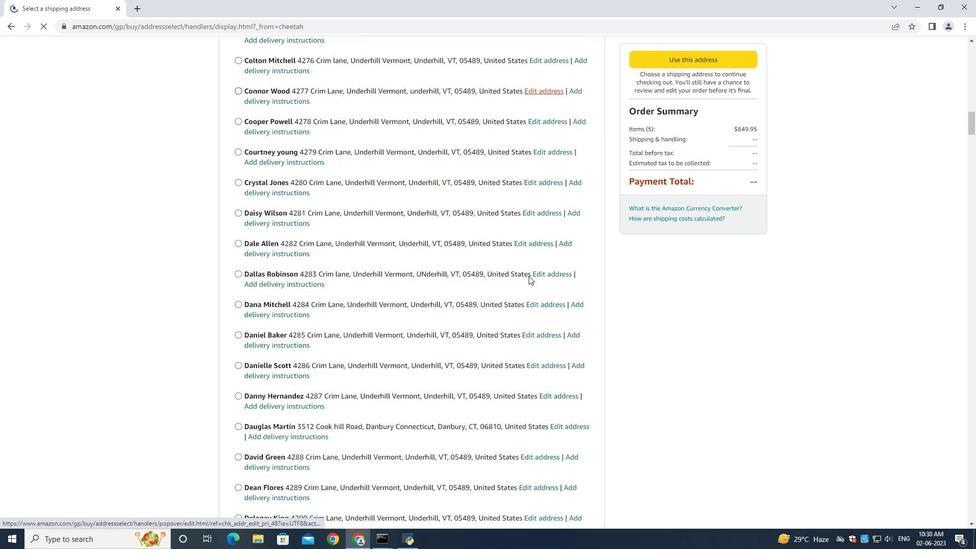 
Action: Mouse scrolled (529, 277) with delta (0, 0)
Screenshot: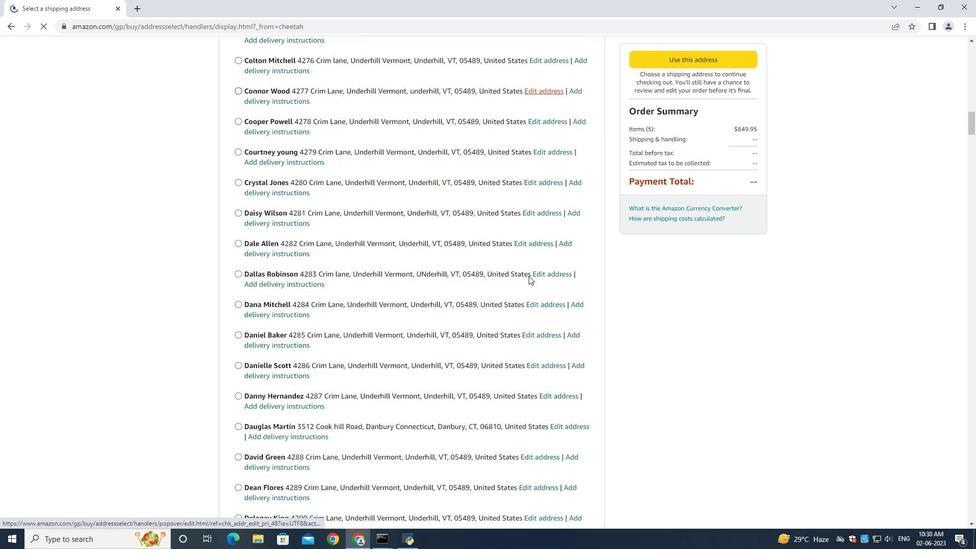 
Action: Mouse scrolled (529, 277) with delta (0, 0)
Screenshot: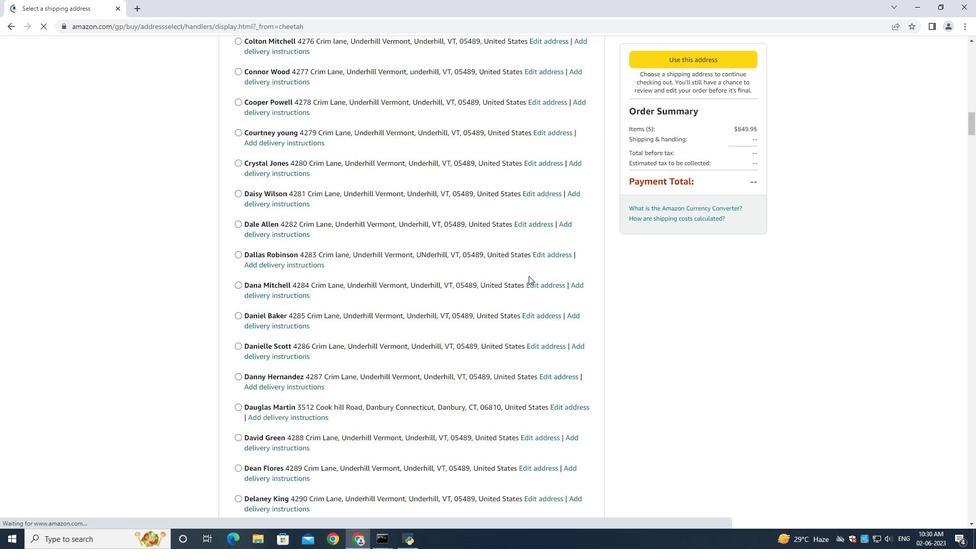 
Action: Mouse scrolled (529, 277) with delta (0, 0)
Screenshot: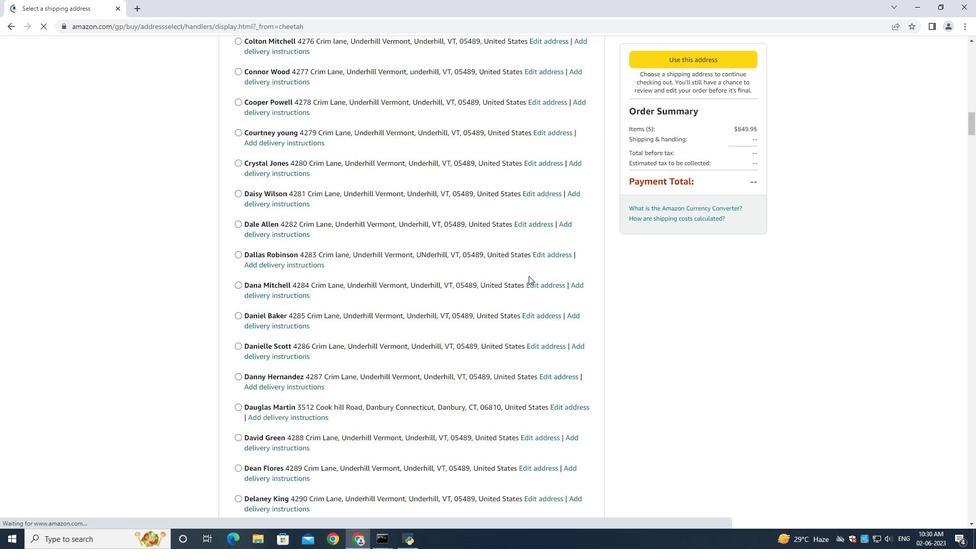 
Action: Mouse scrolled (529, 277) with delta (0, 0)
Screenshot: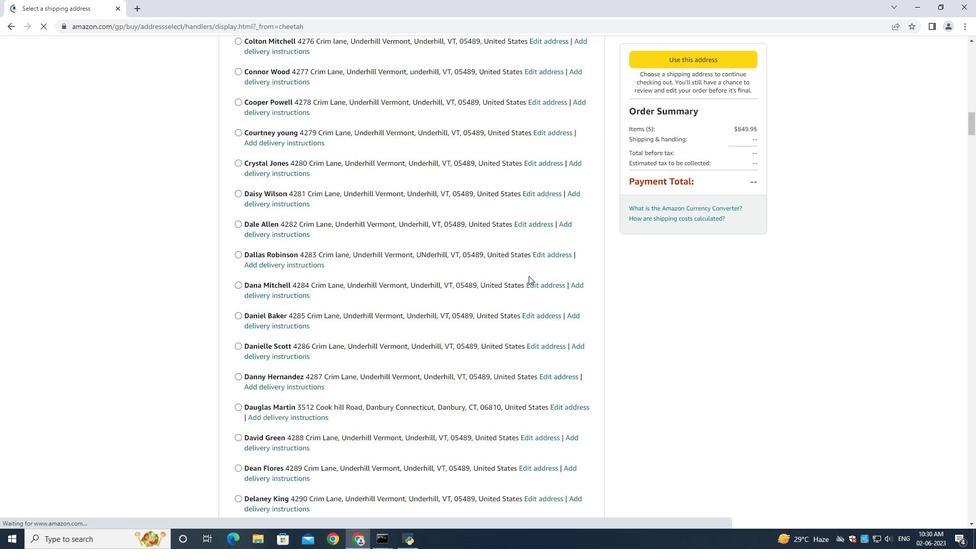 
Action: Mouse scrolled (529, 277) with delta (0, 0)
Screenshot: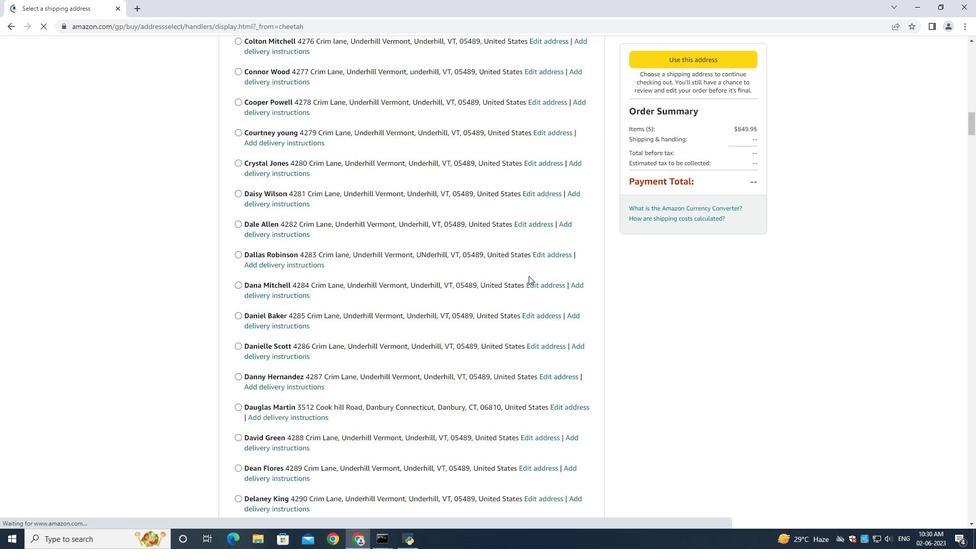 
Action: Mouse scrolled (529, 277) with delta (0, 0)
Screenshot: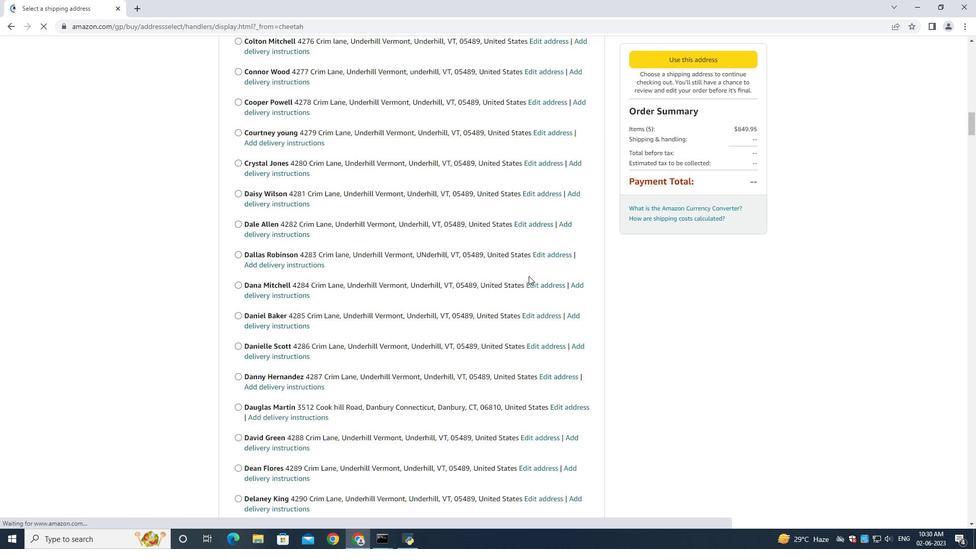 
Action: Mouse scrolled (529, 277) with delta (0, 0)
Screenshot: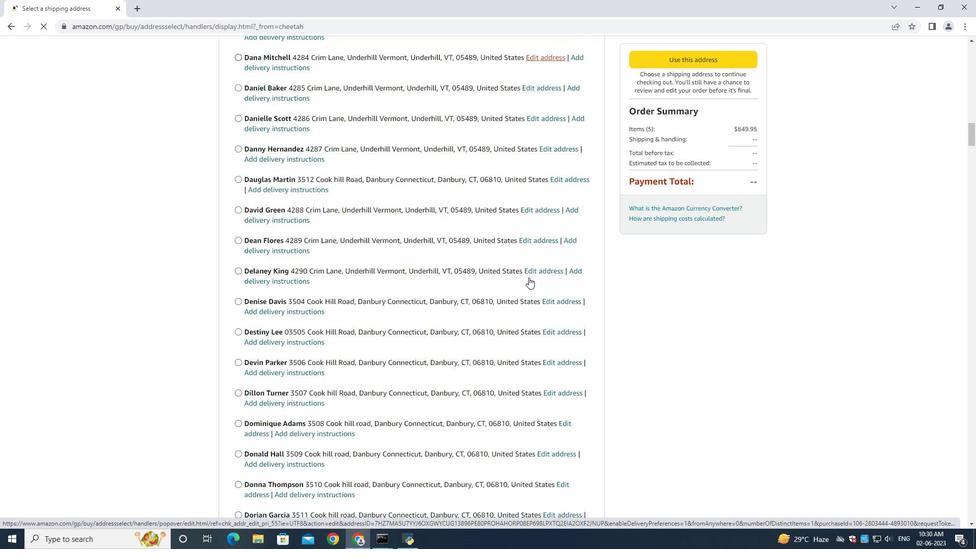 
Action: Mouse scrolled (529, 277) with delta (0, 0)
Screenshot: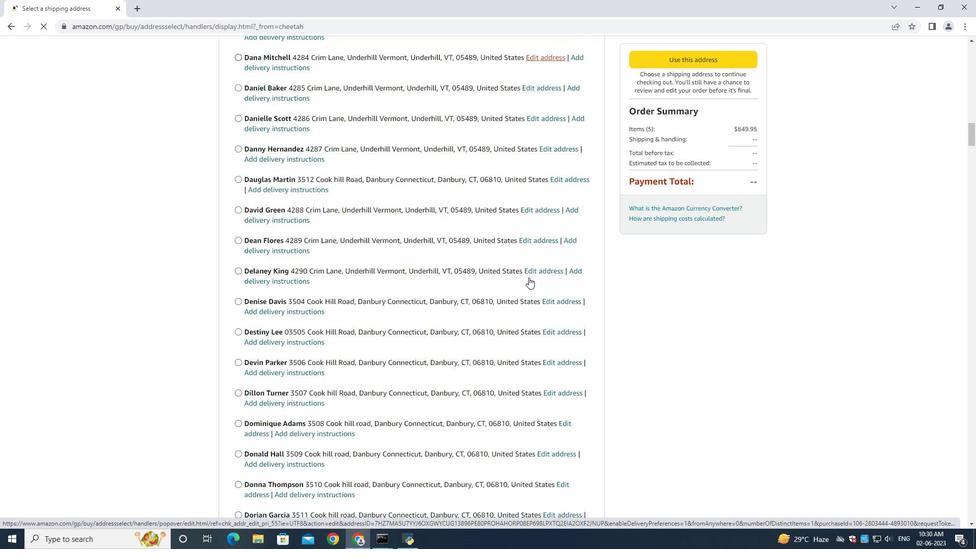 
Action: Mouse scrolled (529, 277) with delta (0, 0)
Screenshot: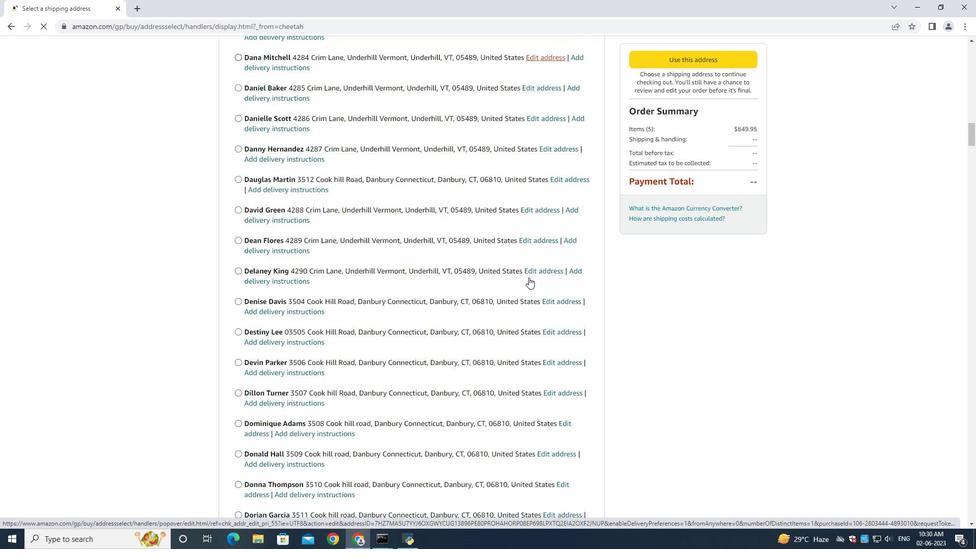 
Action: Mouse scrolled (529, 277) with delta (0, 0)
Screenshot: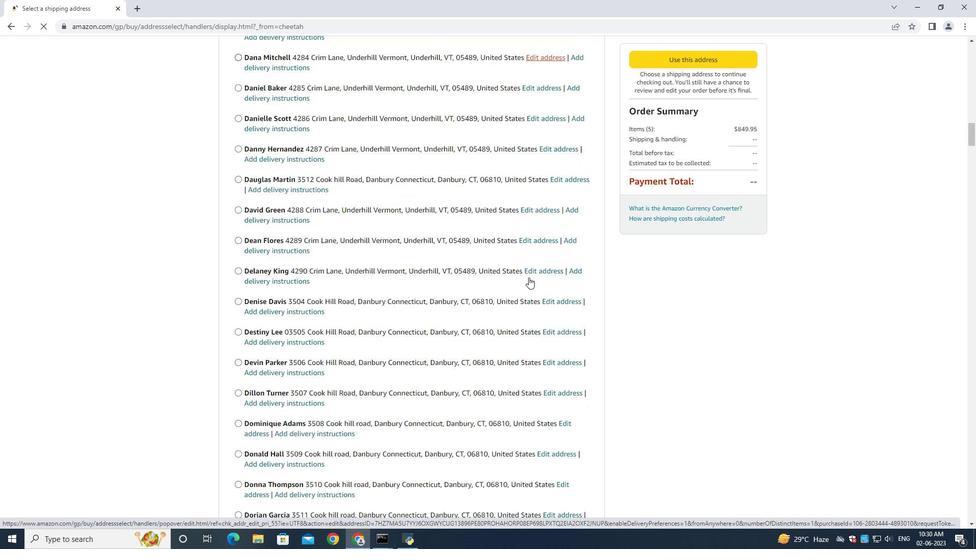 
Action: Mouse scrolled (529, 277) with delta (0, 0)
Screenshot: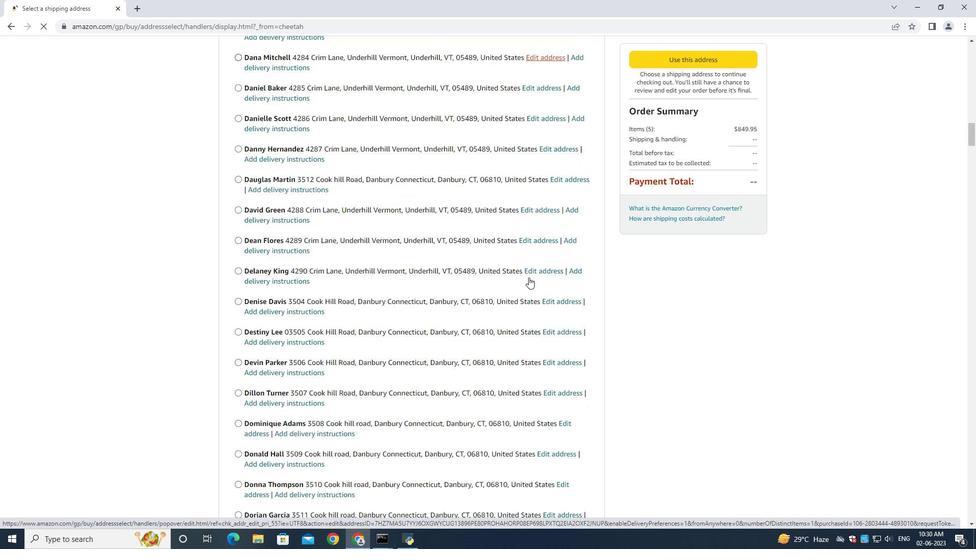 
Action: Mouse scrolled (529, 277) with delta (0, 0)
Screenshot: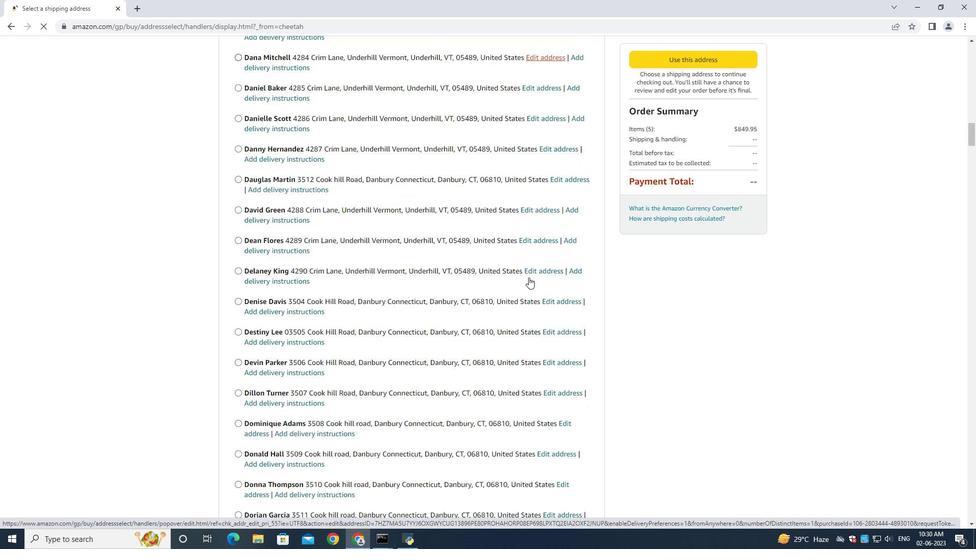 
Action: Mouse scrolled (529, 277) with delta (0, 0)
Screenshot: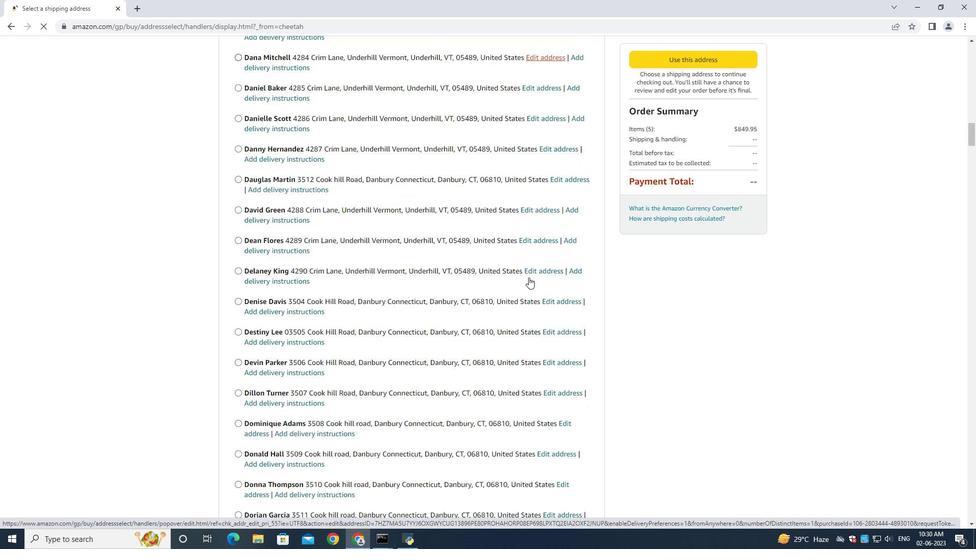 
Action: Mouse scrolled (529, 277) with delta (0, 0)
Screenshot: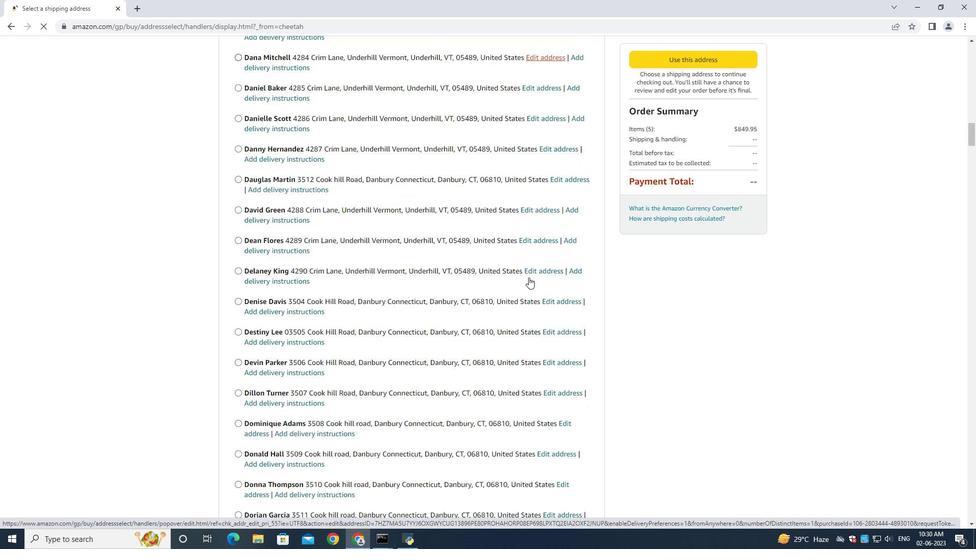 
Action: Mouse scrolled (529, 277) with delta (0, 0)
Screenshot: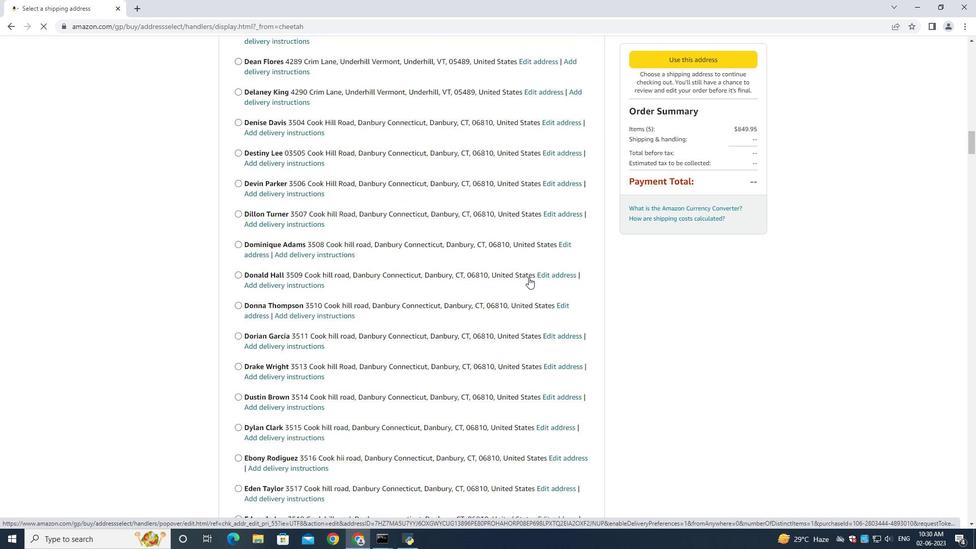 
Action: Mouse moved to (519, 275)
Screenshot: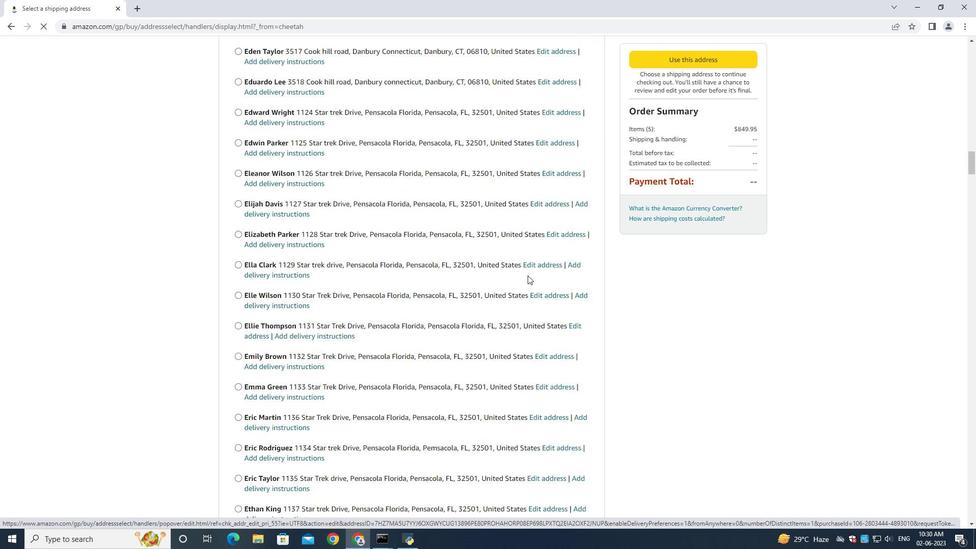 
Action: Mouse scrolled (519, 275) with delta (0, 0)
Screenshot: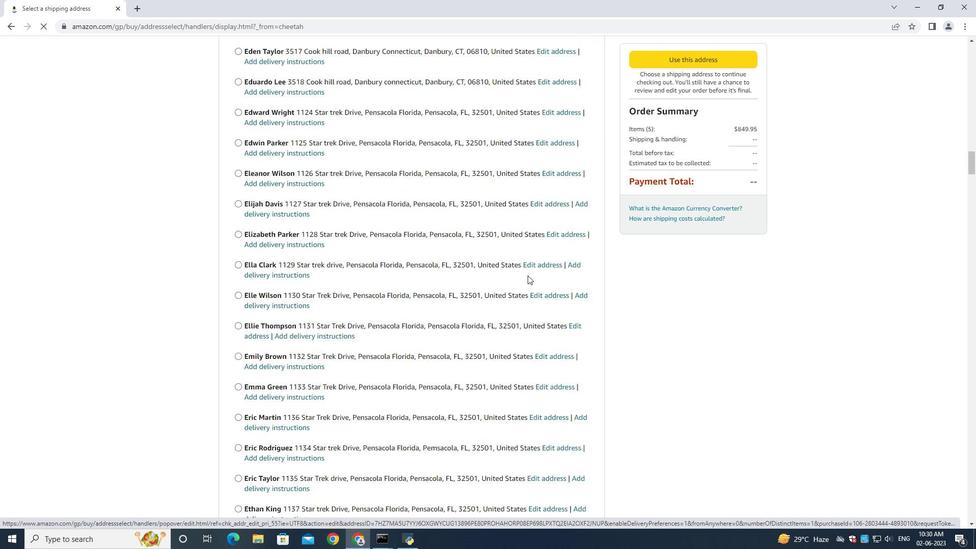 
Action: Mouse moved to (518, 276)
Screenshot: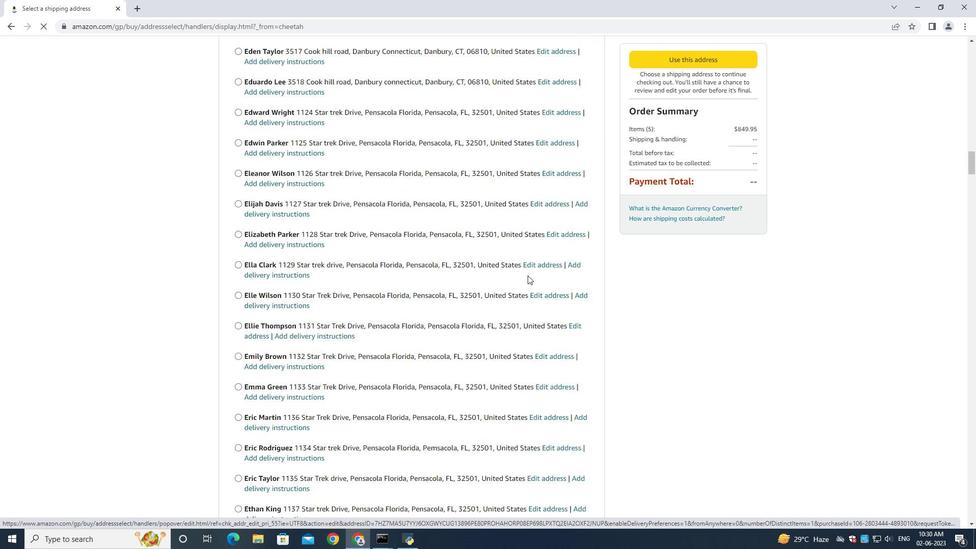 
Action: Mouse scrolled (518, 275) with delta (0, 0)
Screenshot: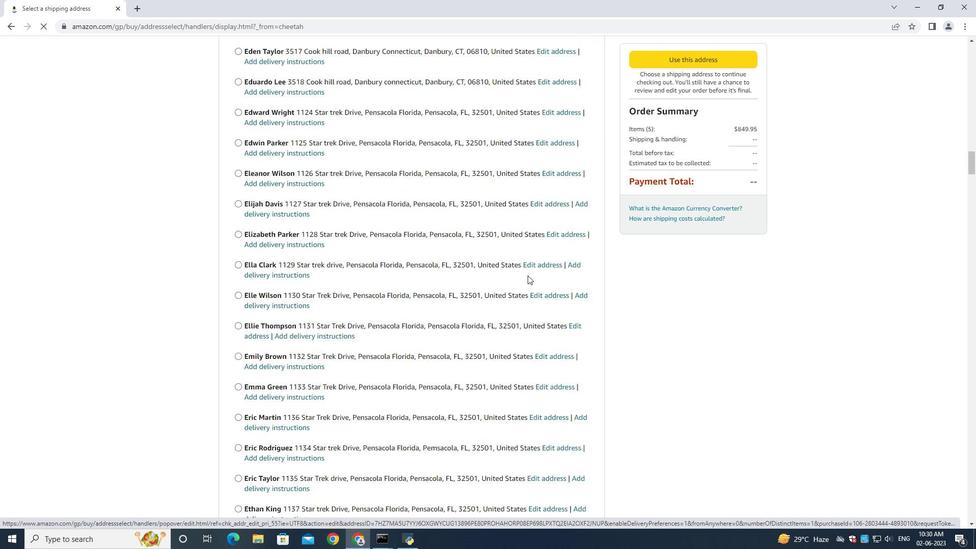 
Action: Mouse moved to (517, 277)
Screenshot: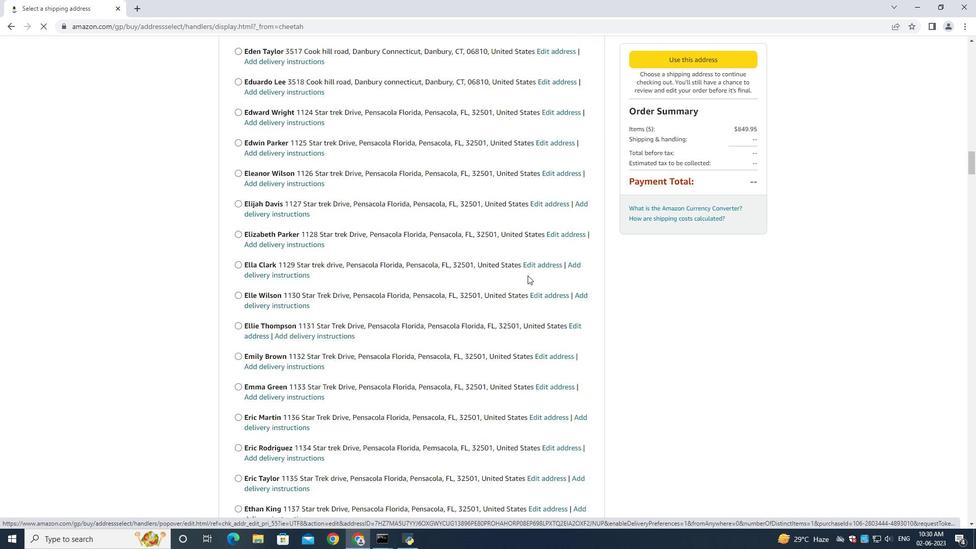 
Action: Mouse scrolled (517, 276) with delta (0, 0)
Screenshot: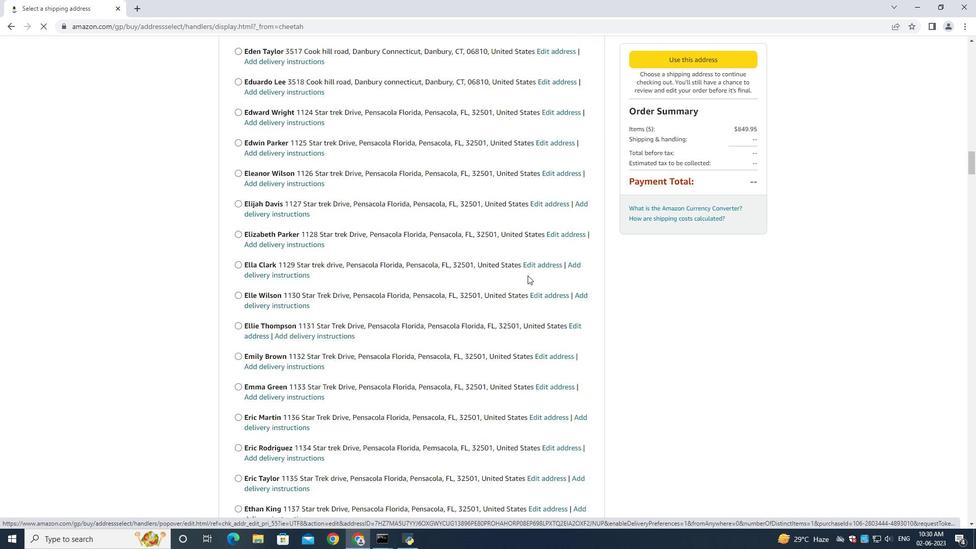 
Action: Mouse moved to (517, 277)
Screenshot: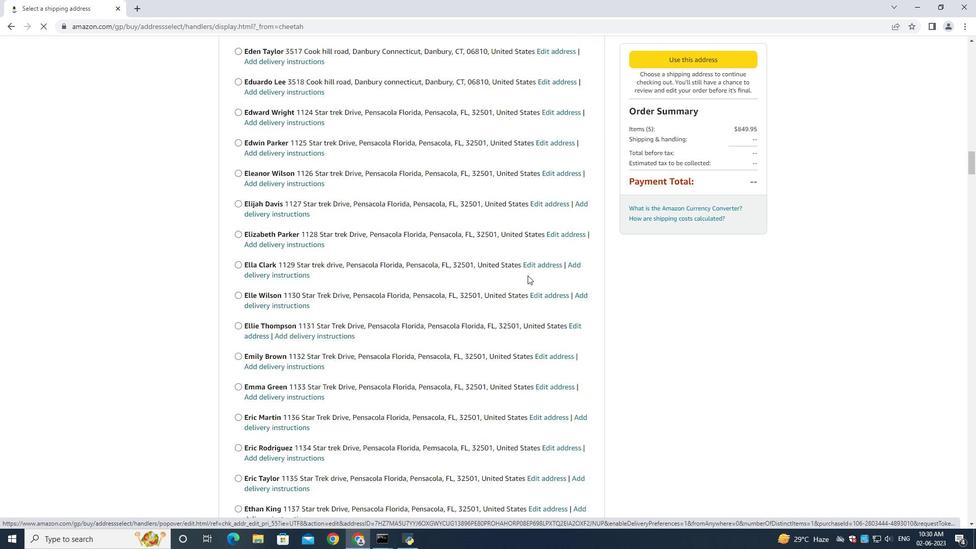 
Action: Mouse scrolled (517, 276) with delta (0, 0)
Screenshot: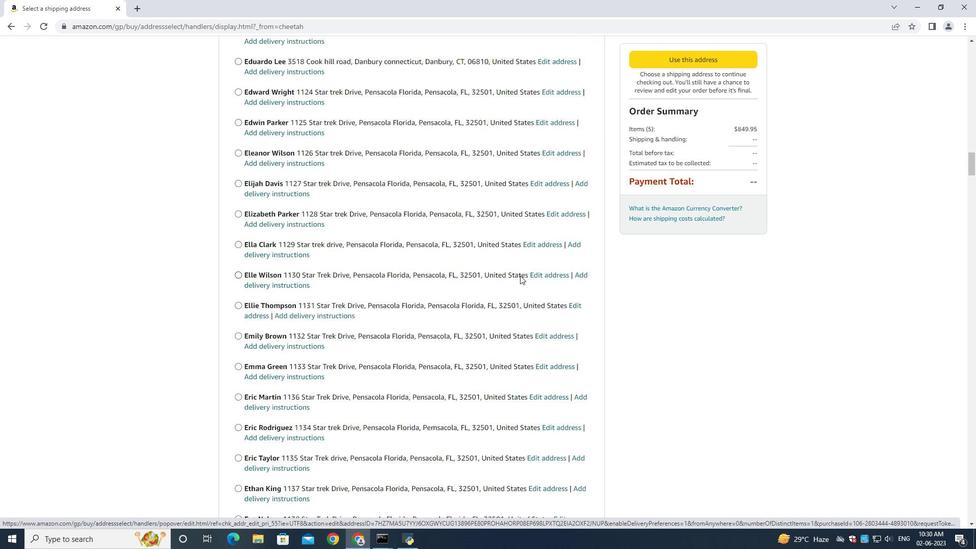 
Action: Mouse moved to (517, 277)
Screenshot: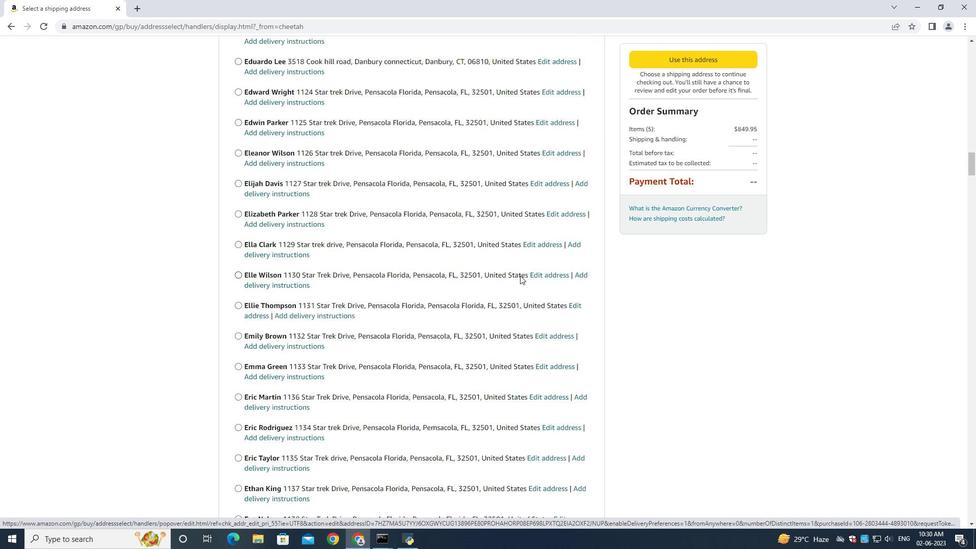 
Action: Mouse scrolled (517, 276) with delta (0, 0)
Screenshot: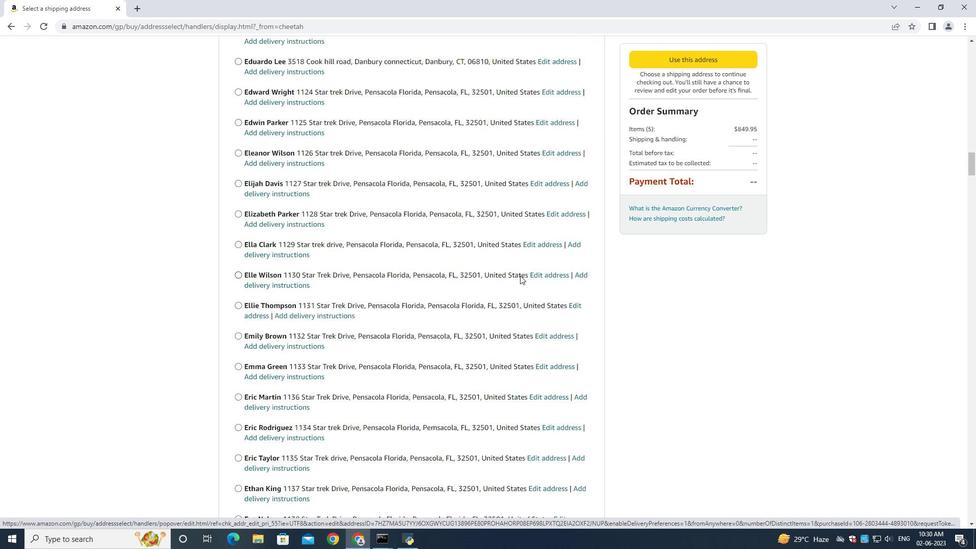 
Action: Mouse scrolled (517, 276) with delta (0, 0)
Screenshot: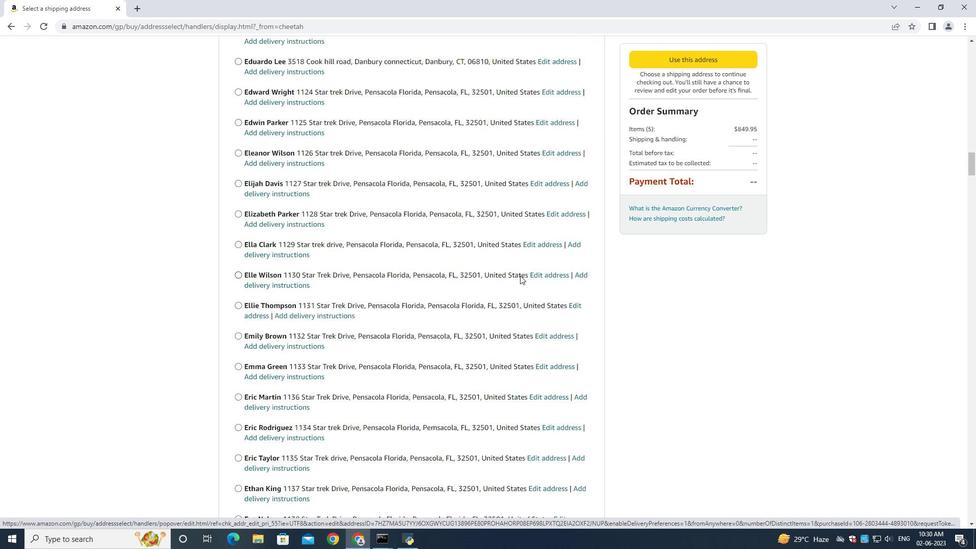 
Action: Mouse moved to (515, 276)
Screenshot: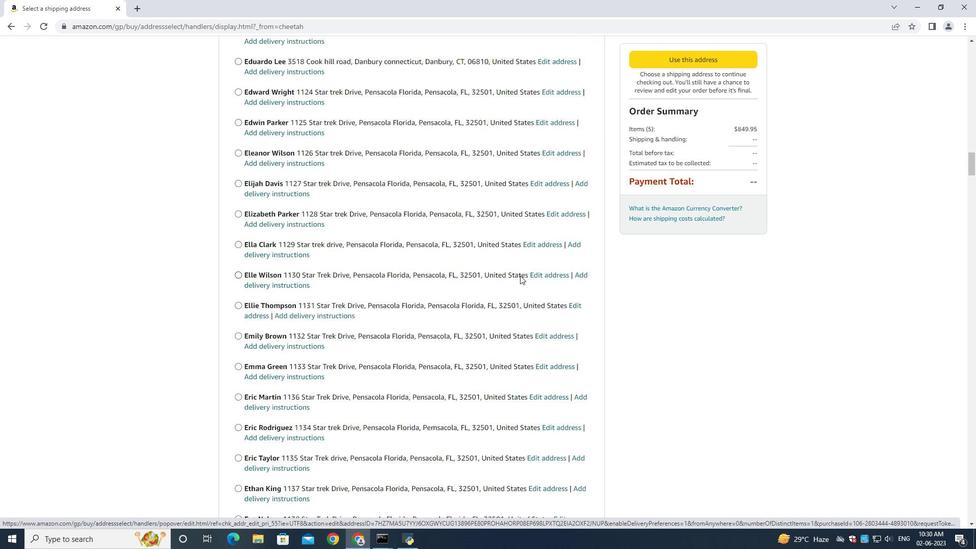 
Action: Mouse scrolled (517, 276) with delta (0, 0)
Screenshot: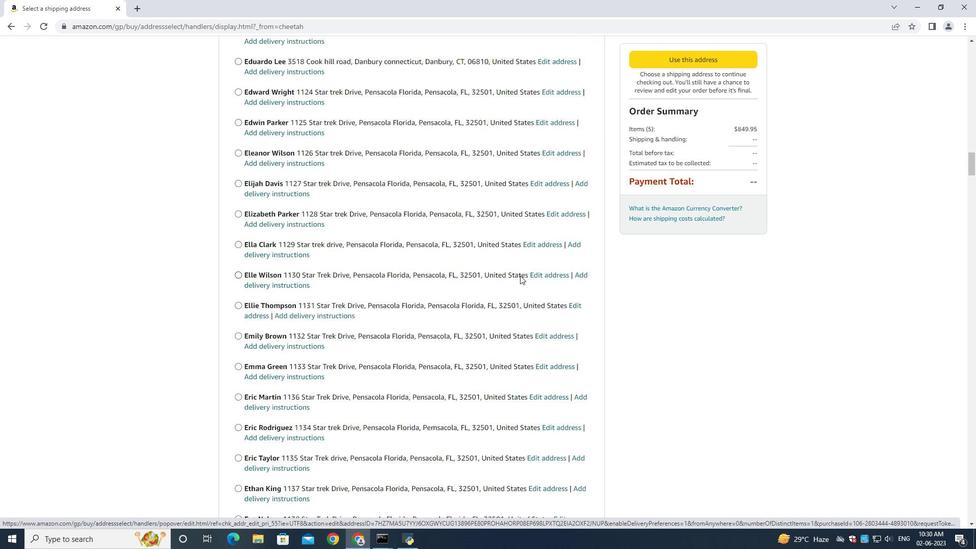 
Action: Mouse moved to (512, 275)
Screenshot: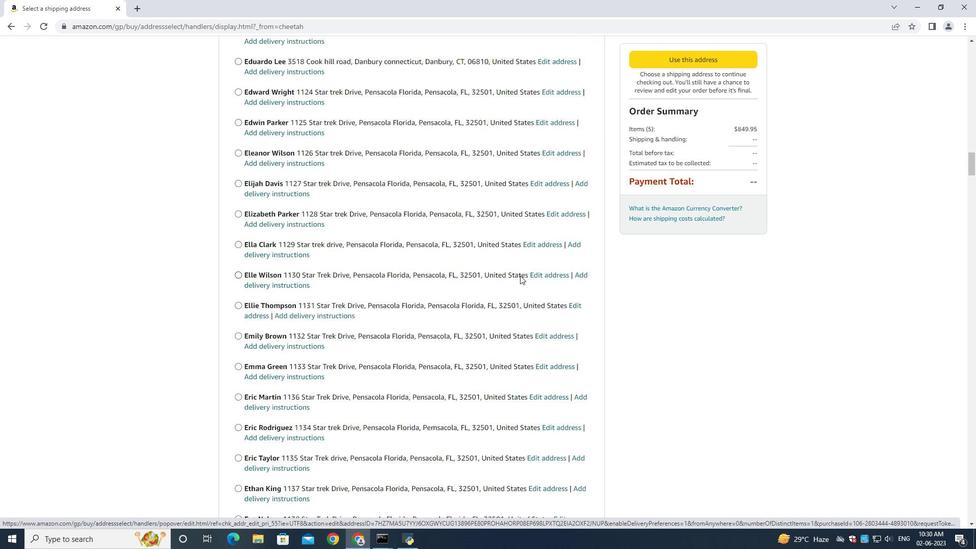 
Action: Mouse scrolled (517, 276) with delta (0, 0)
Screenshot: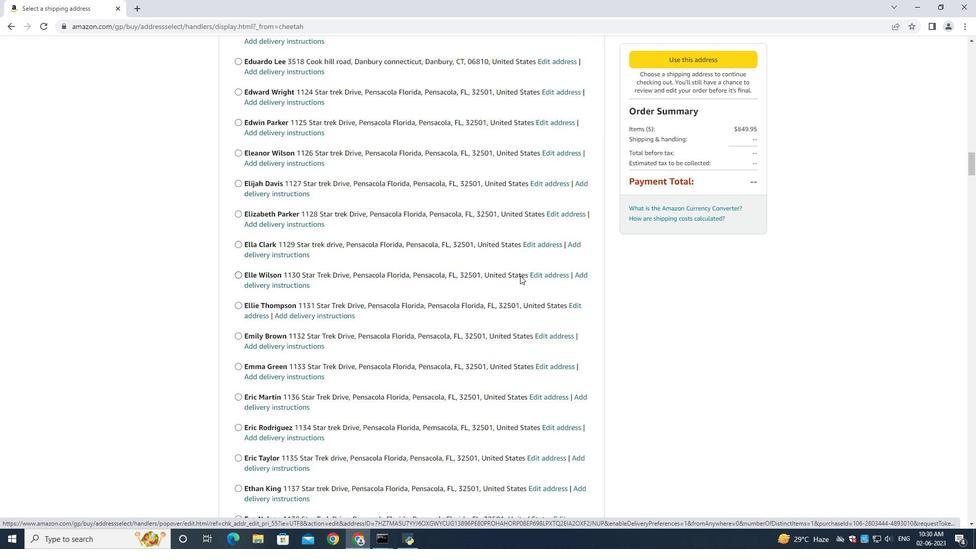 
Action: Mouse moved to (509, 274)
Screenshot: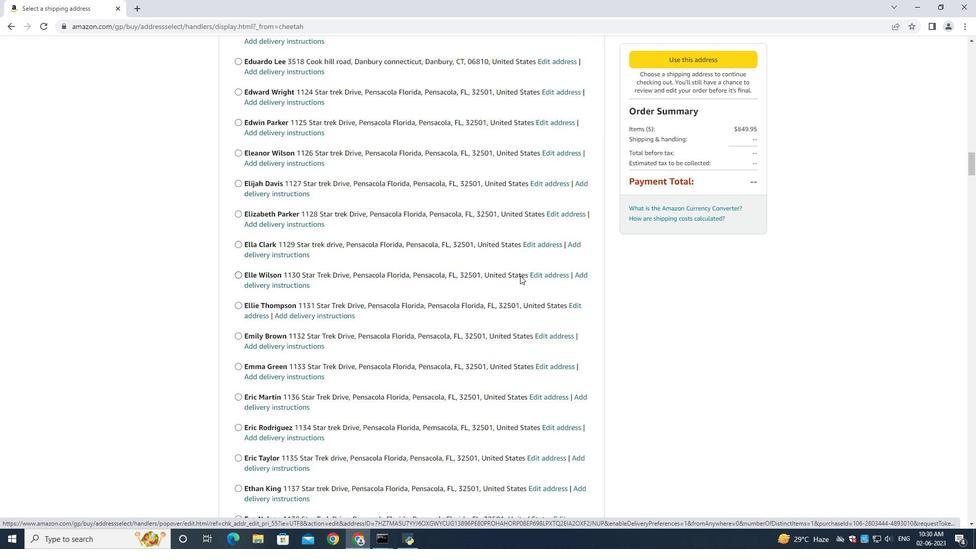 
Action: Mouse scrolled (515, 275) with delta (0, 0)
Screenshot: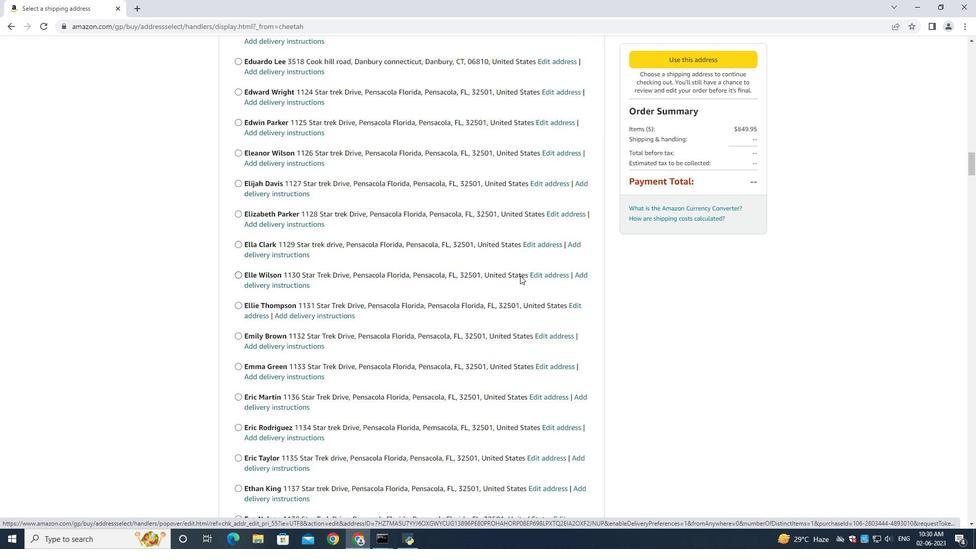 
Action: Mouse moved to (506, 273)
Screenshot: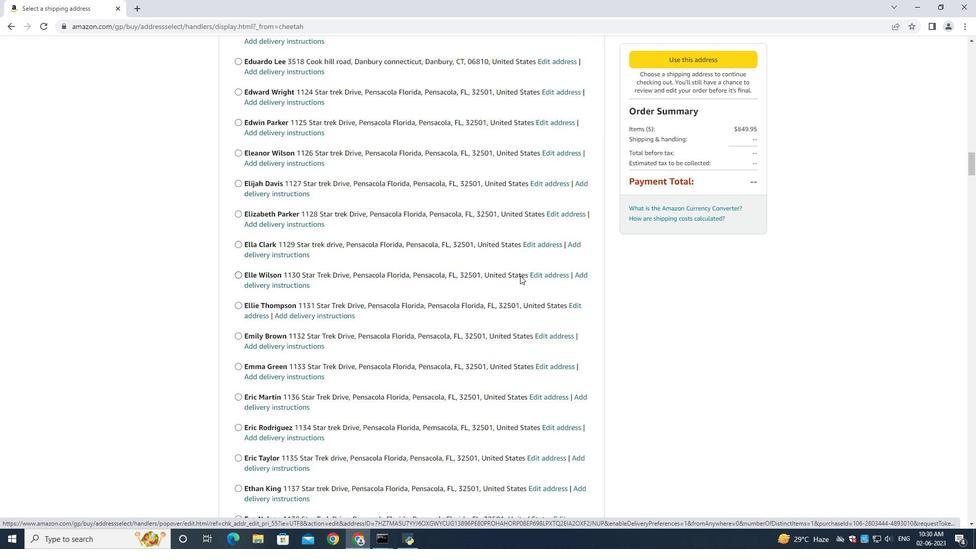 
Action: Mouse scrolled (509, 273) with delta (0, 0)
Screenshot: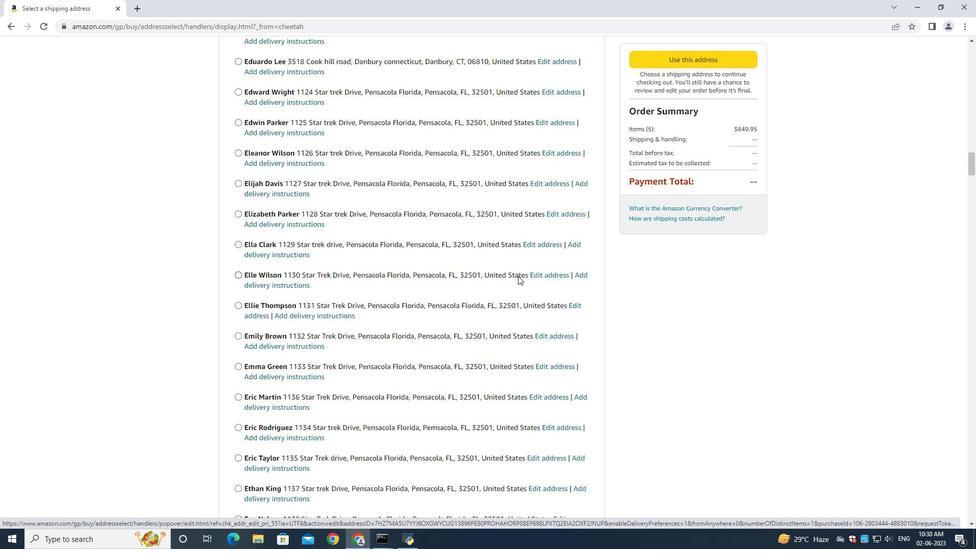 
Action: Mouse moved to (434, 290)
Screenshot: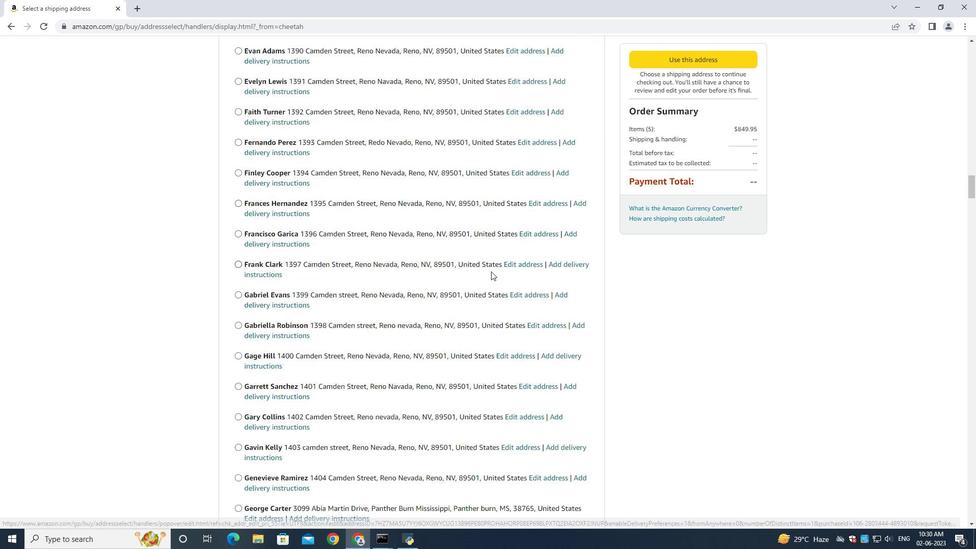 
Action: Mouse scrolled (446, 281) with delta (0, 0)
Screenshot: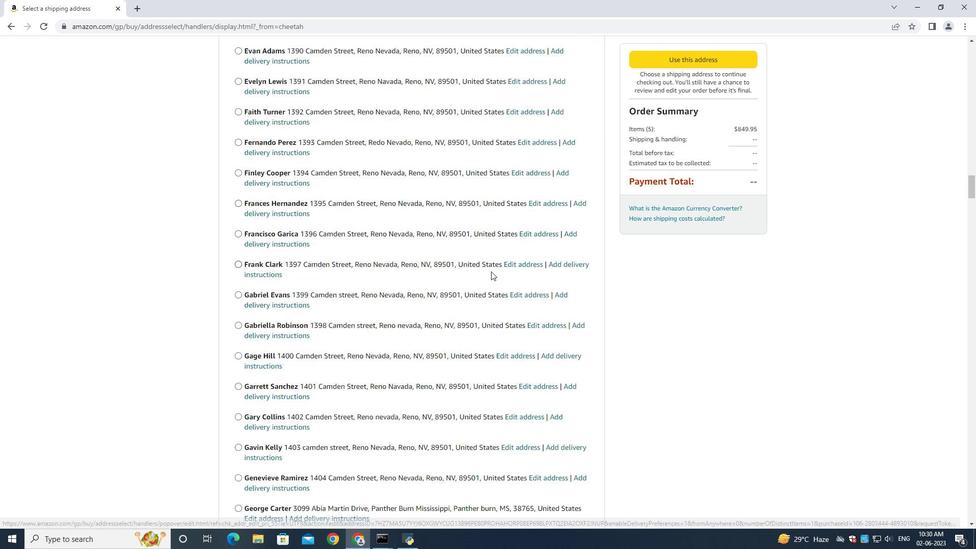 
Action: Mouse moved to (429, 292)
Screenshot: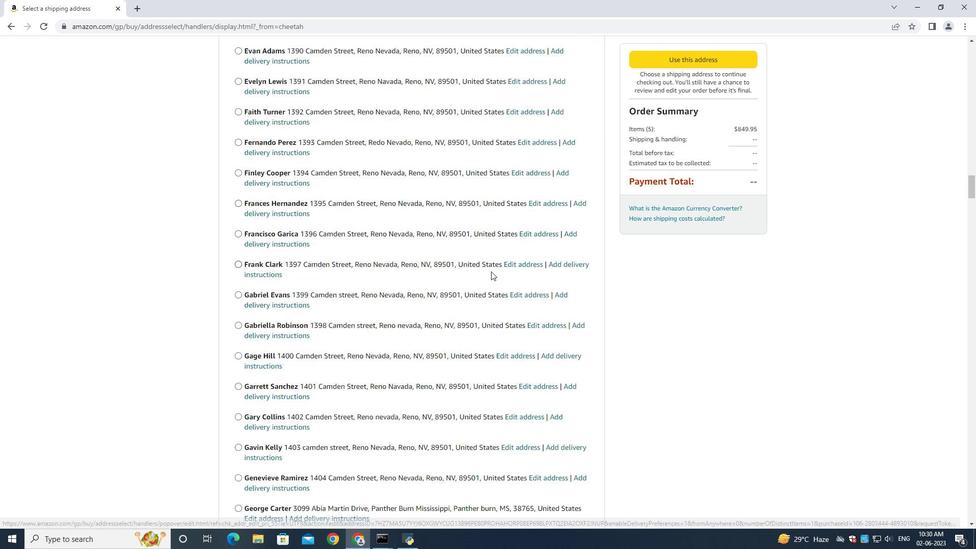 
Action: Mouse scrolled (431, 290) with delta (0, 0)
Screenshot: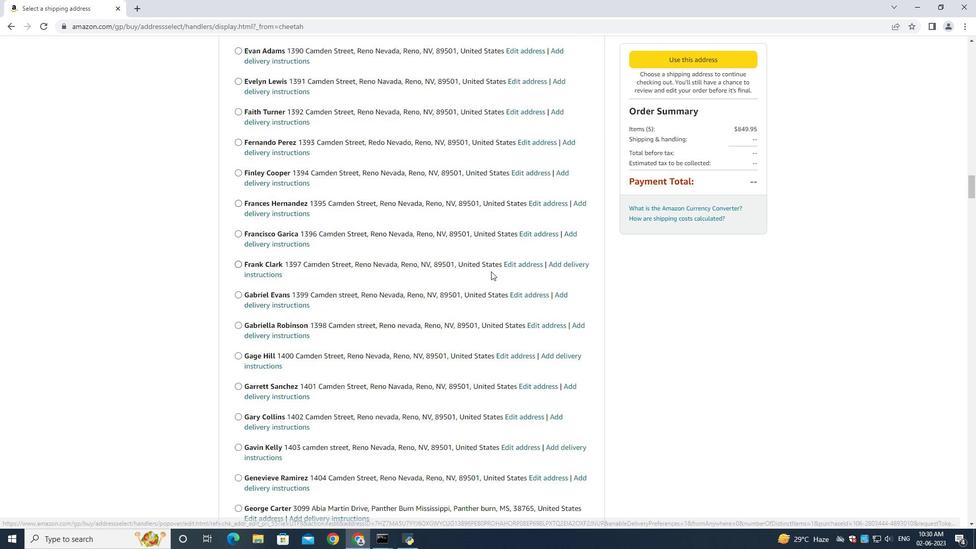 
Action: Mouse moved to (428, 292)
Screenshot: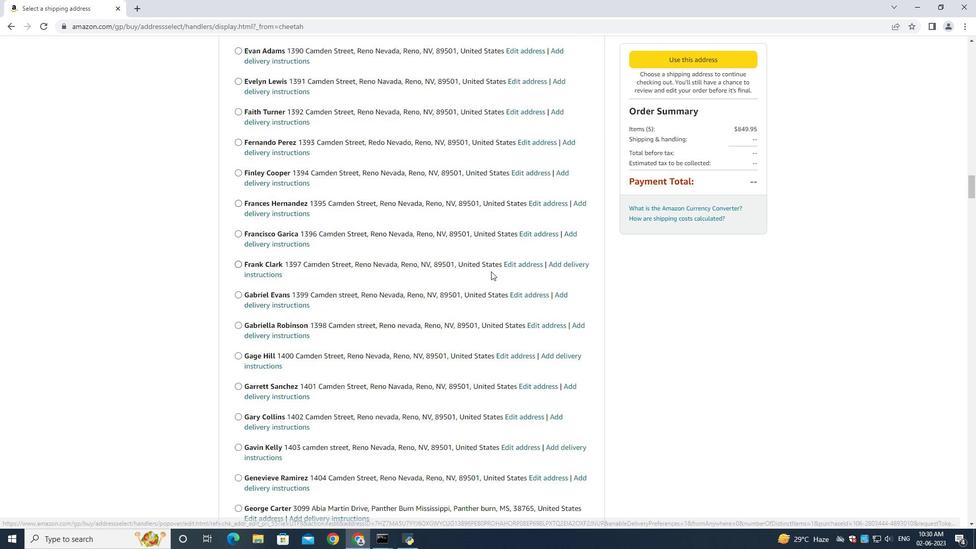 
Action: Mouse scrolled (429, 291) with delta (0, 0)
Screenshot: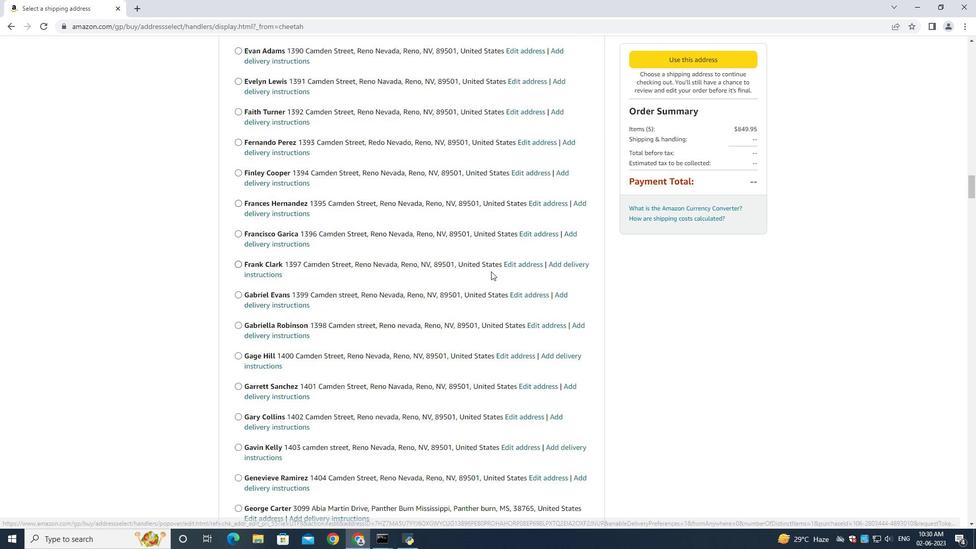 
Action: Mouse scrolled (428, 292) with delta (0, 0)
Screenshot: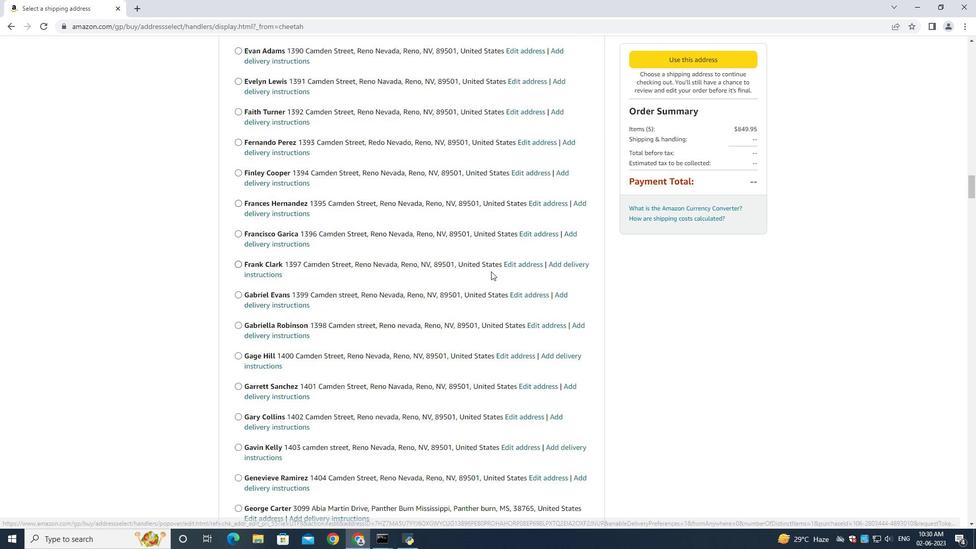 
Action: Mouse scrolled (428, 292) with delta (0, 0)
Screenshot: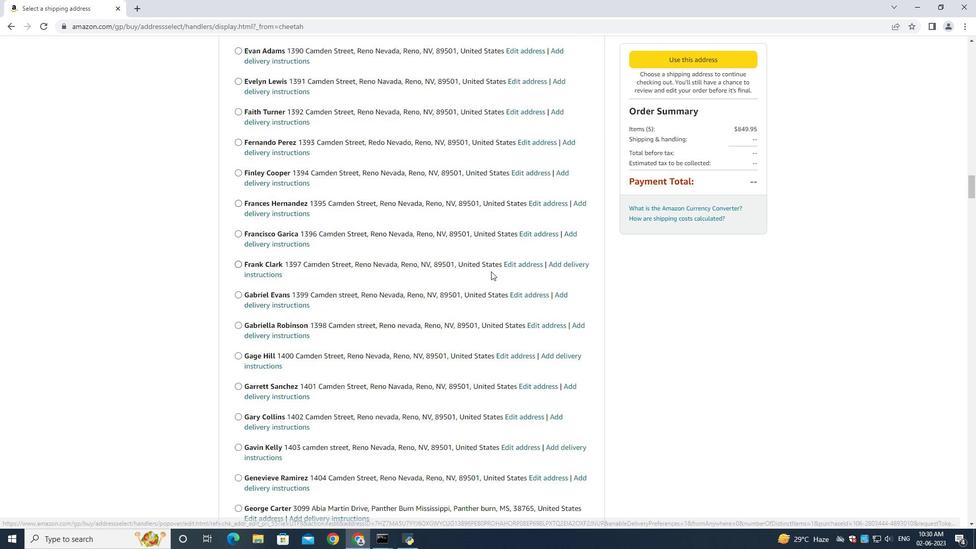 
Action: Mouse moved to (427, 292)
Screenshot: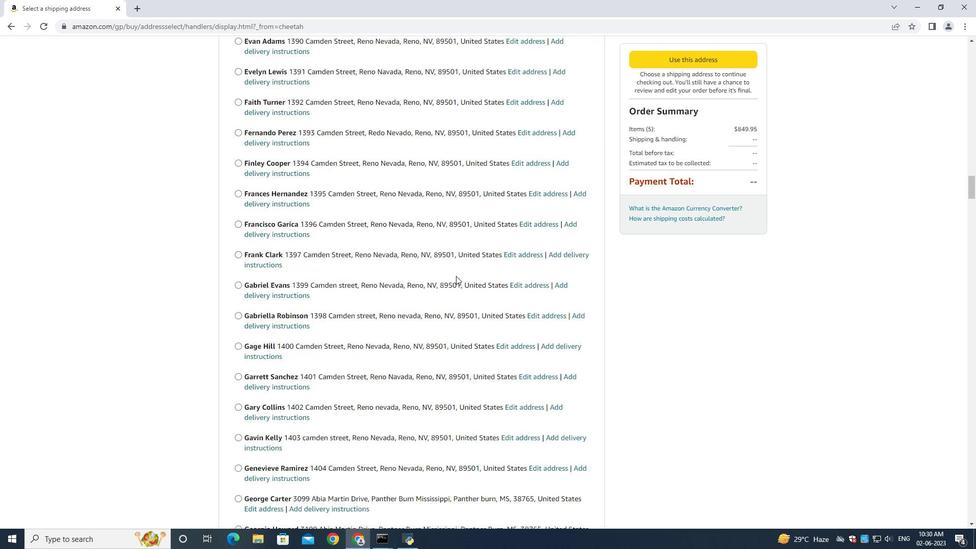 
Action: Mouse scrolled (428, 292) with delta (0, 0)
Screenshot: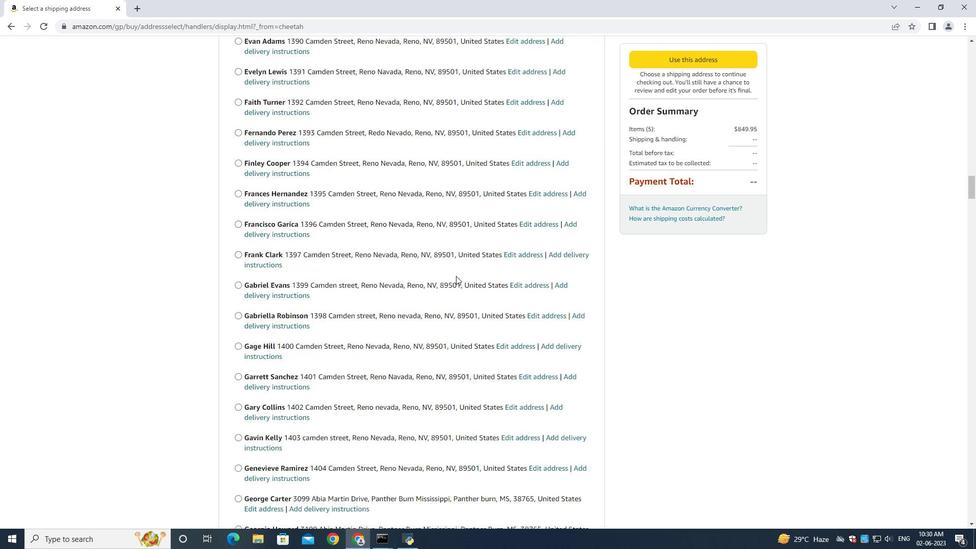 
Action: Mouse moved to (425, 287)
Screenshot: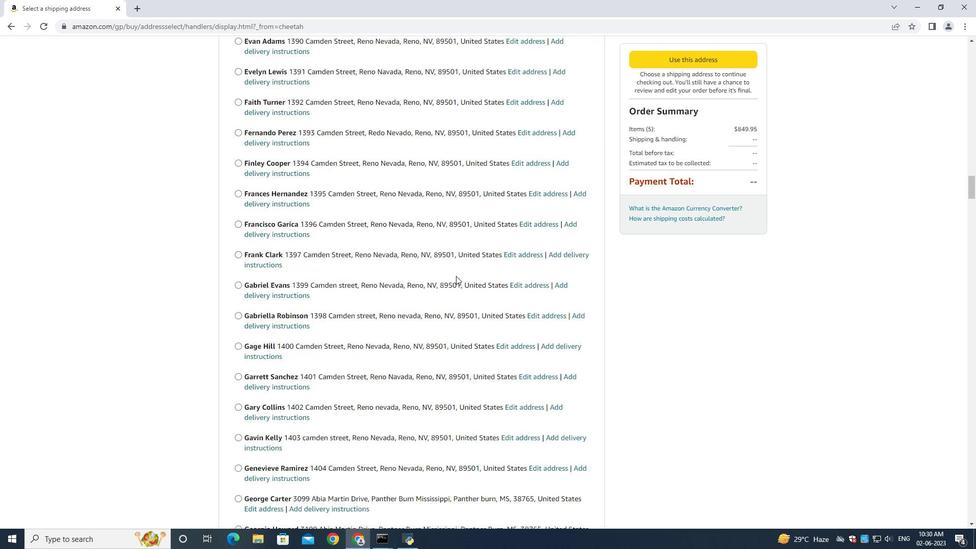 
Action: Mouse scrolled (428, 292) with delta (0, 0)
Screenshot: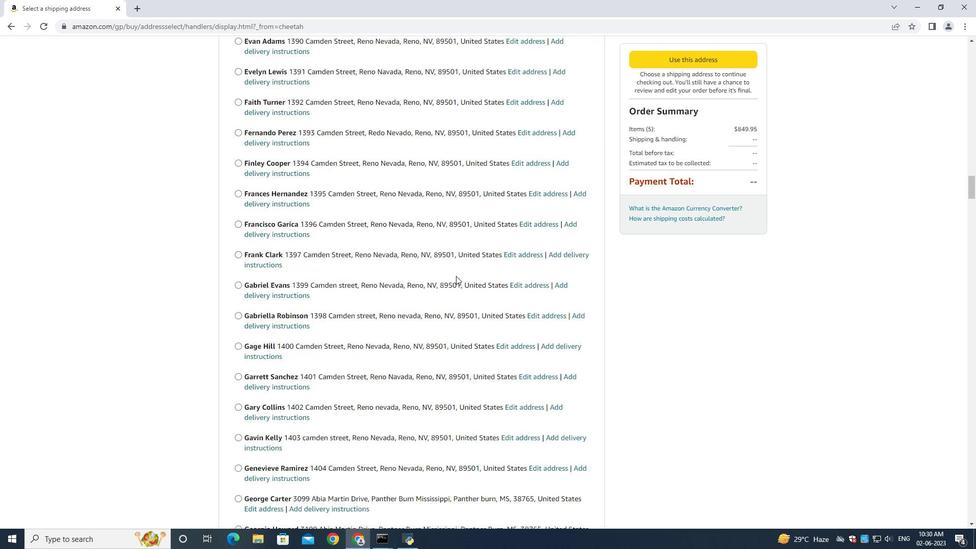 
Action: Mouse moved to (424, 286)
Screenshot: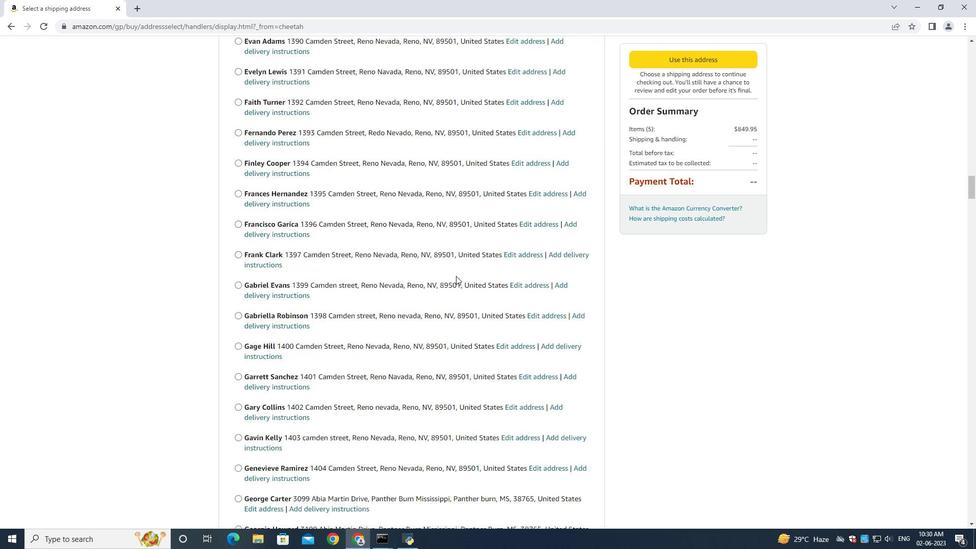 
Action: Mouse scrolled (427, 291) with delta (0, 0)
Screenshot: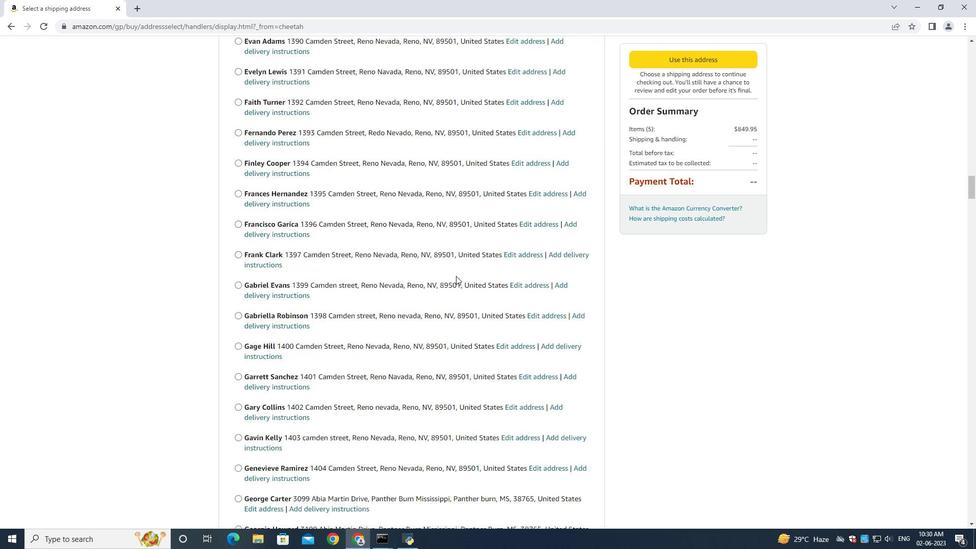 
Action: Mouse moved to (423, 286)
Screenshot: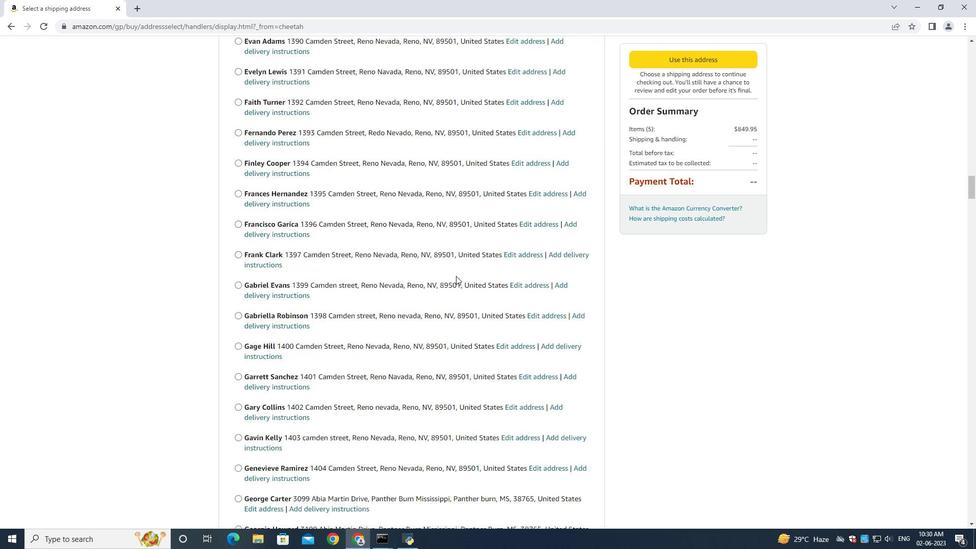 
Action: Mouse scrolled (425, 287) with delta (0, 0)
Screenshot: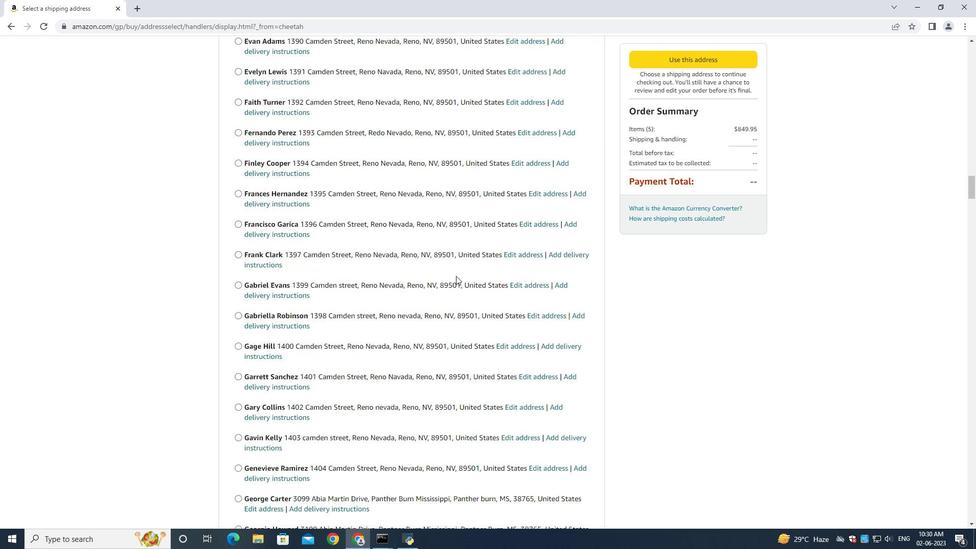 
Action: Mouse moved to (423, 284)
Screenshot: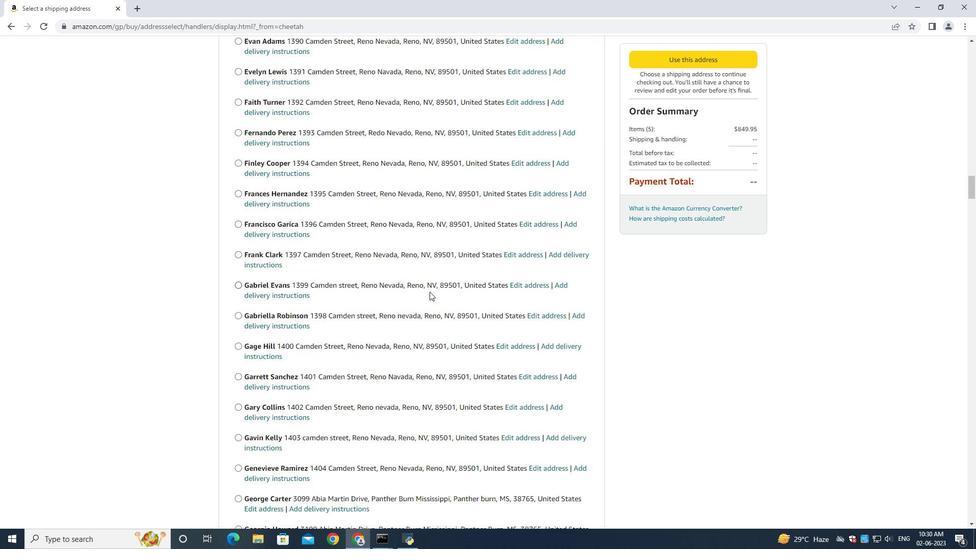 
Action: Mouse scrolled (423, 283) with delta (0, 0)
Screenshot: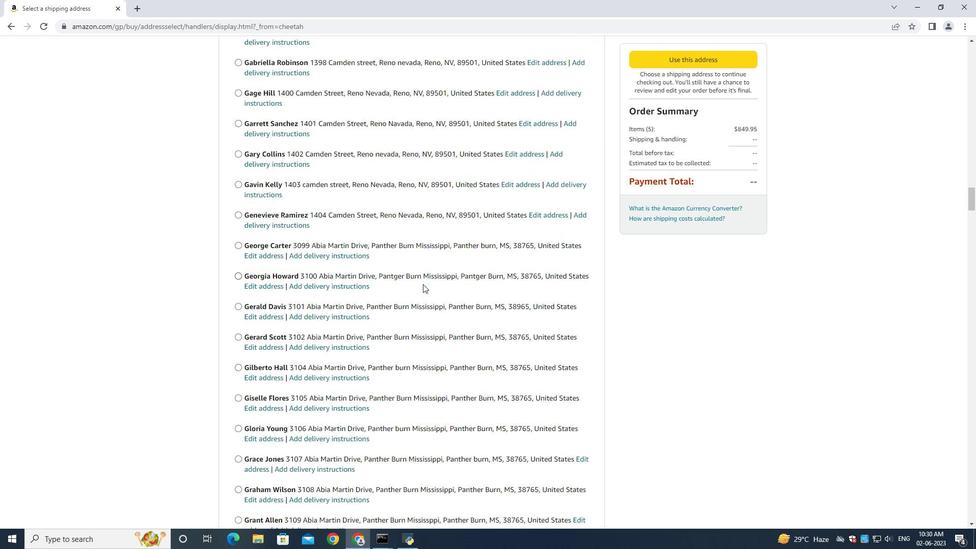 
Action: Mouse scrolled (423, 283) with delta (0, 0)
Screenshot: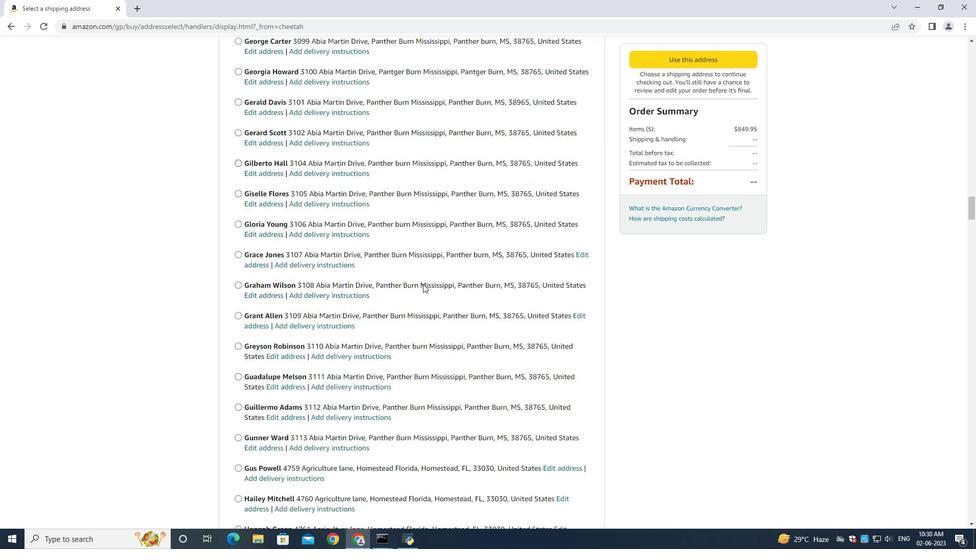 
Action: Mouse scrolled (423, 283) with delta (0, 0)
Screenshot: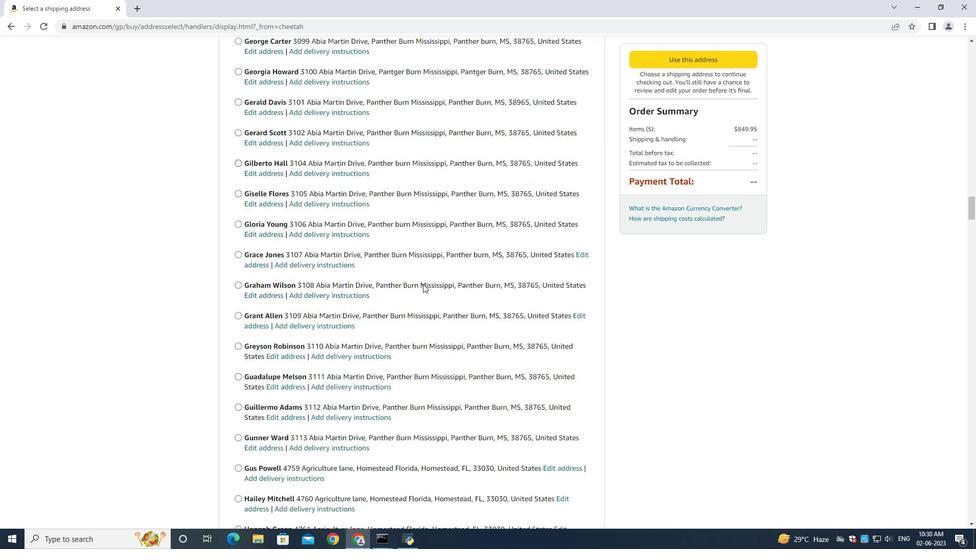 
Action: Mouse scrolled (423, 283) with delta (0, 0)
Screenshot: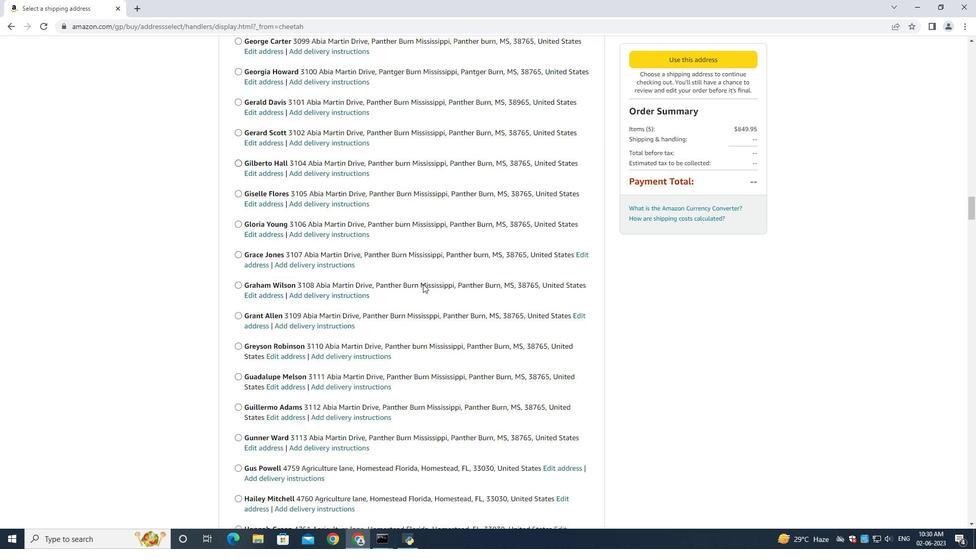 
Action: Mouse scrolled (423, 283) with delta (0, 0)
Screenshot: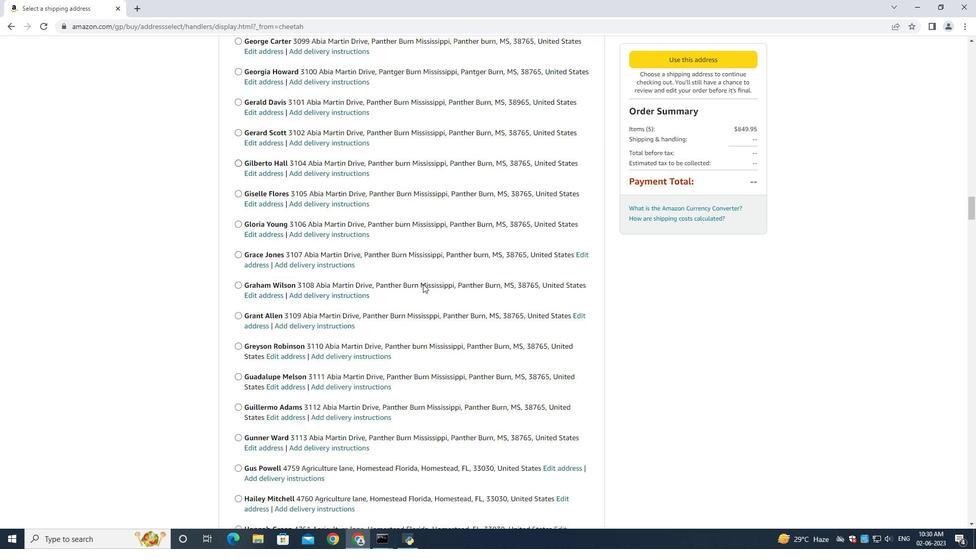 
Action: Mouse scrolled (423, 283) with delta (0, 0)
Screenshot: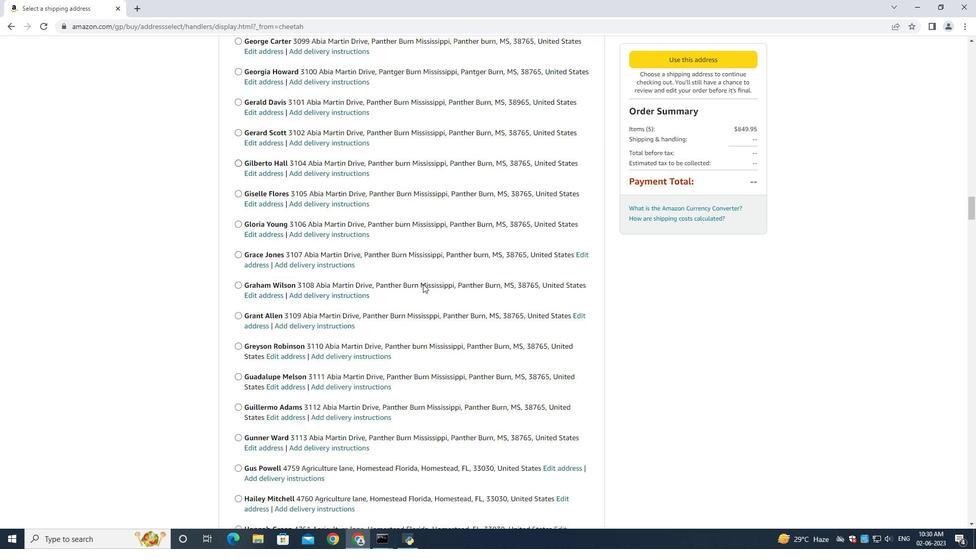 
Action: Mouse scrolled (423, 283) with delta (0, 0)
Screenshot: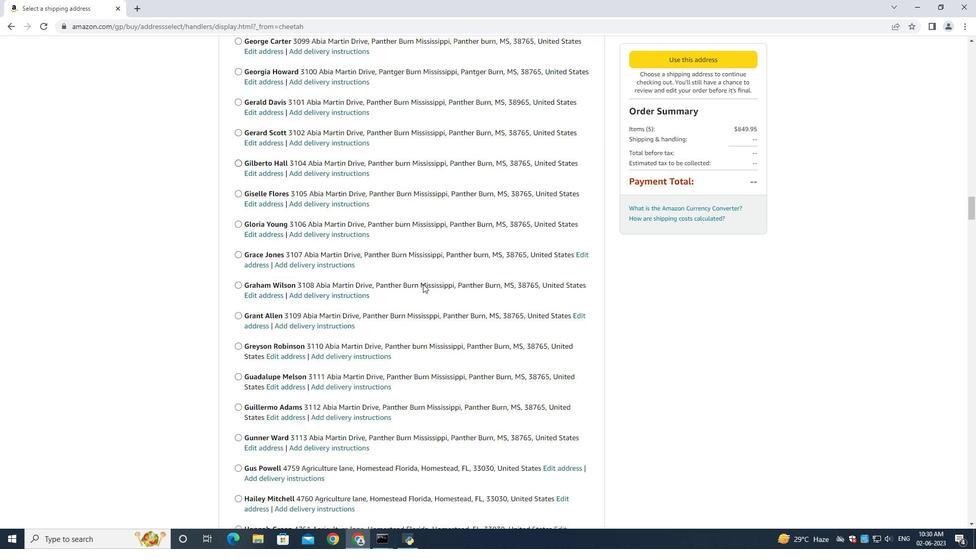 
Action: Mouse moved to (423, 283)
Screenshot: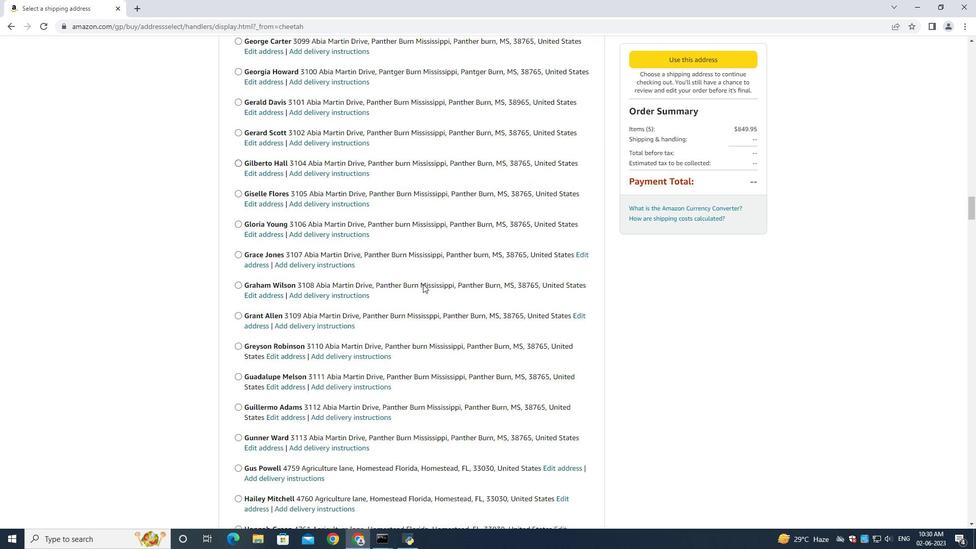 
Action: Mouse scrolled (423, 283) with delta (0, 0)
Screenshot: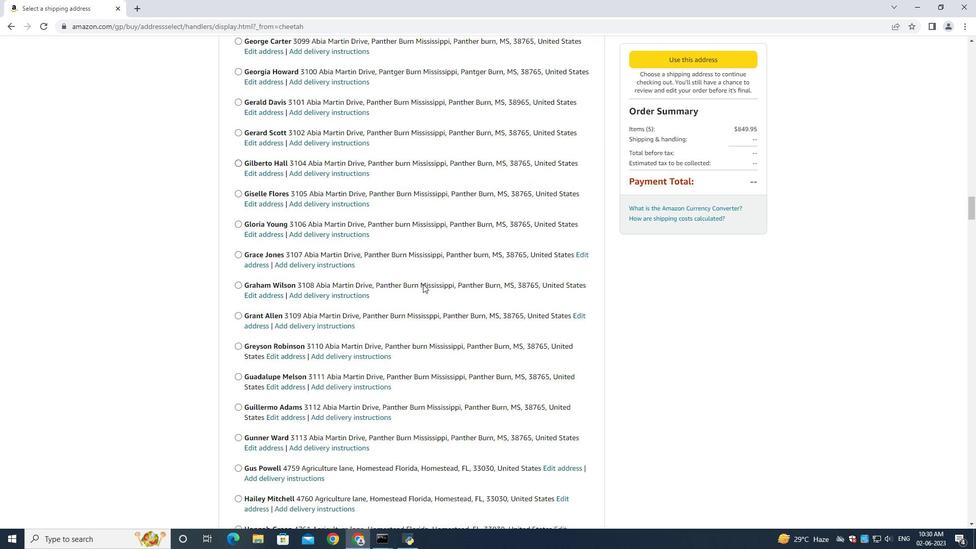 
Action: Mouse moved to (423, 282)
Screenshot: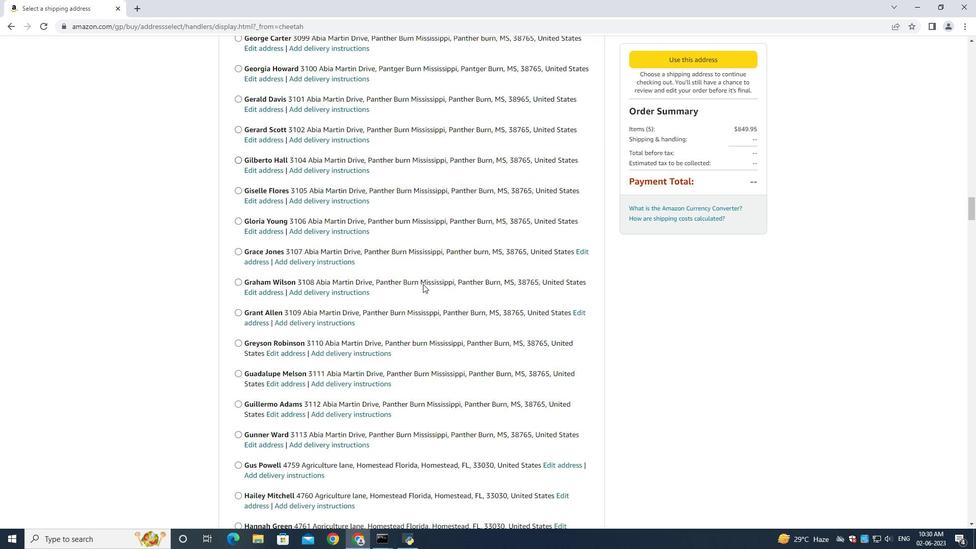 
Action: Mouse scrolled (423, 283) with delta (0, 0)
Screenshot: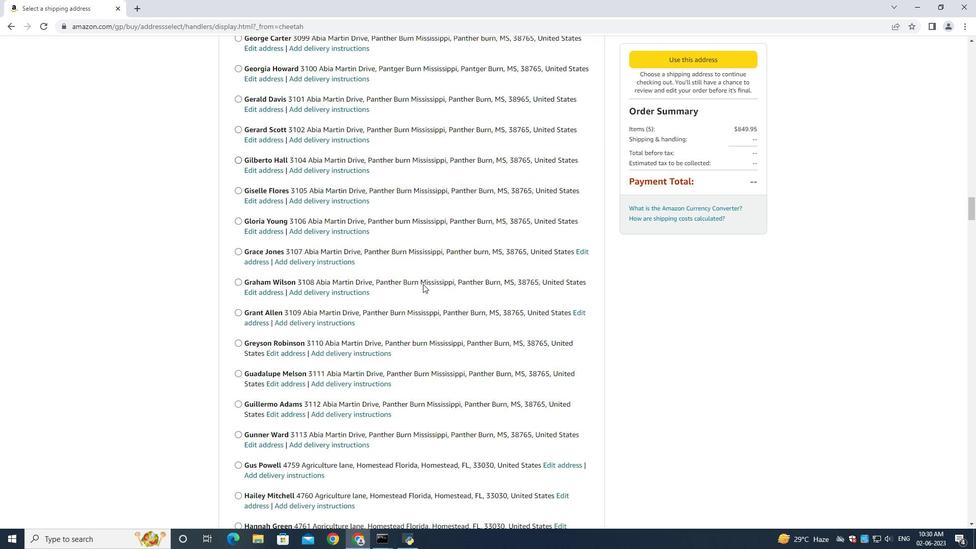 
Action: Mouse moved to (424, 280)
Screenshot: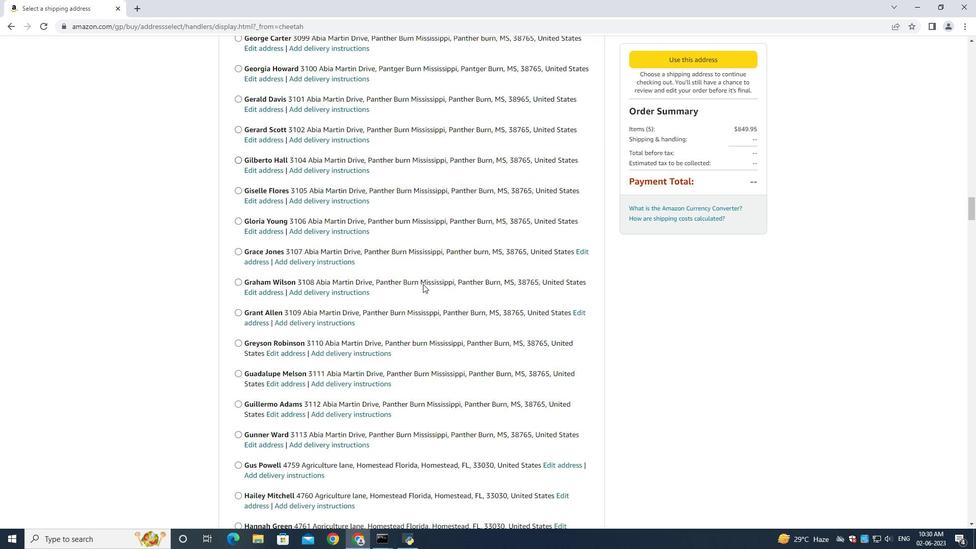 
Action: Mouse scrolled (424, 280) with delta (0, 0)
Screenshot: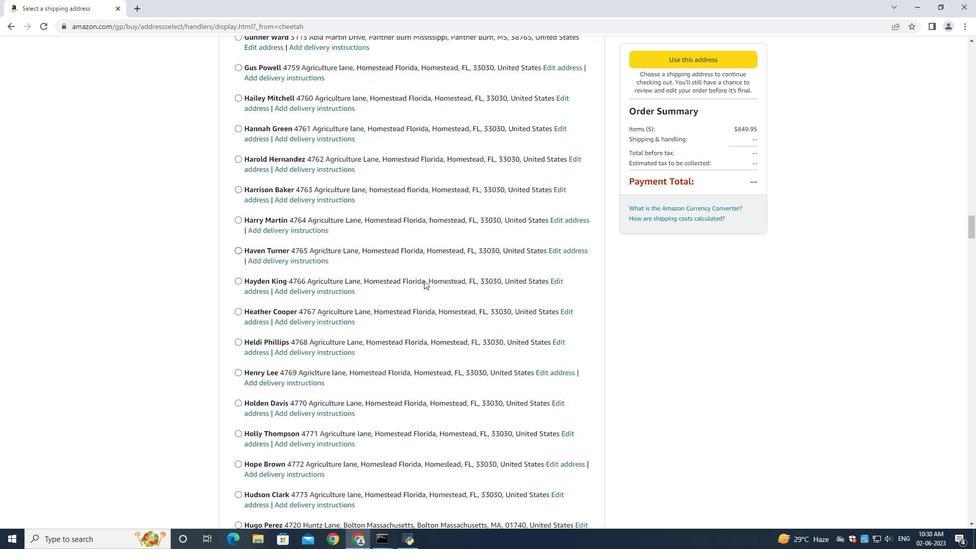 
Action: Mouse scrolled (424, 280) with delta (0, 0)
Screenshot: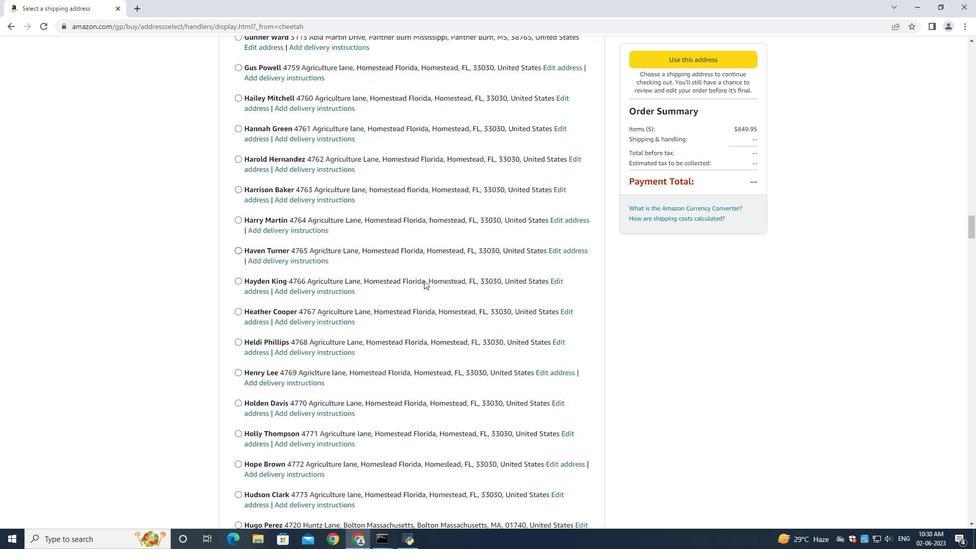 
Action: Mouse scrolled (424, 280) with delta (0, 0)
Screenshot: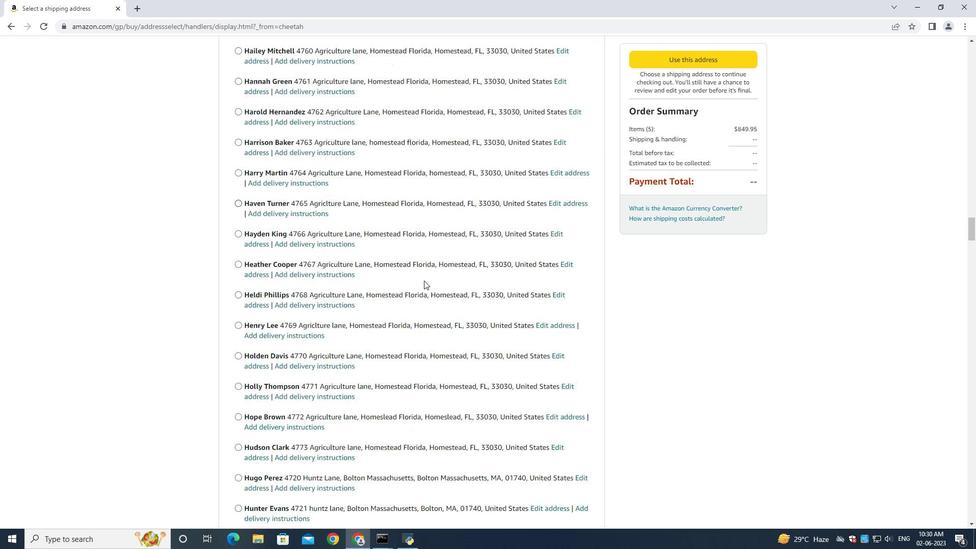 
Action: Mouse scrolled (424, 280) with delta (0, 0)
Screenshot: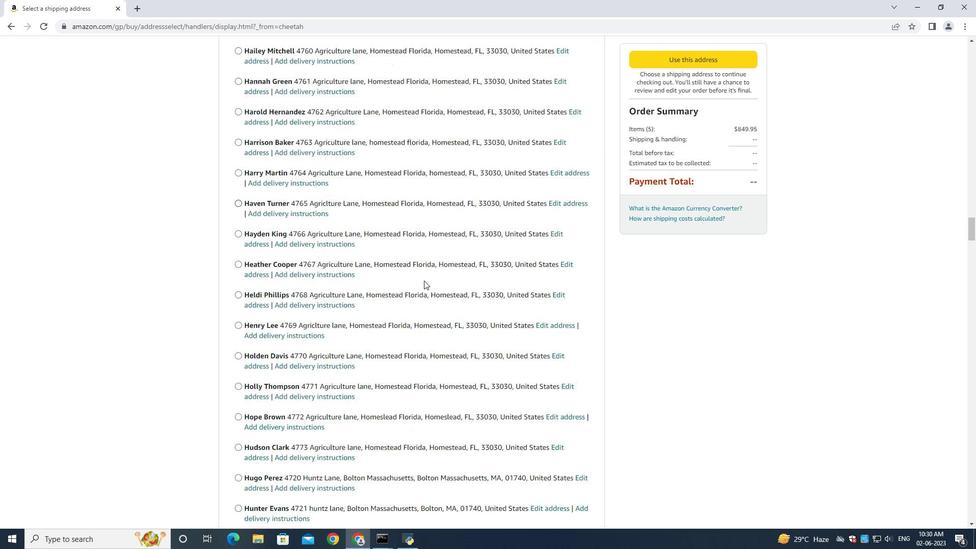 
Action: Mouse scrolled (424, 280) with delta (0, 0)
Screenshot: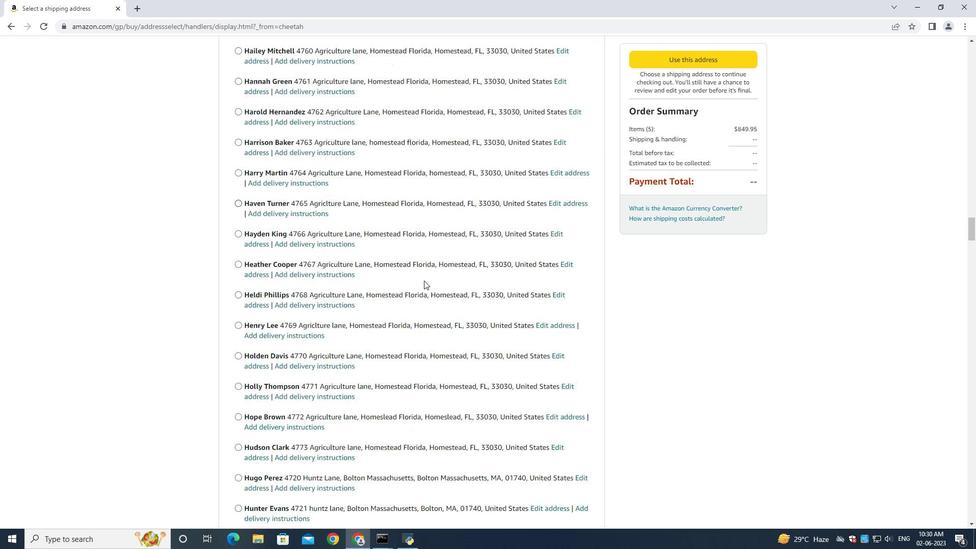 
Action: Mouse scrolled (424, 280) with delta (0, 0)
Screenshot: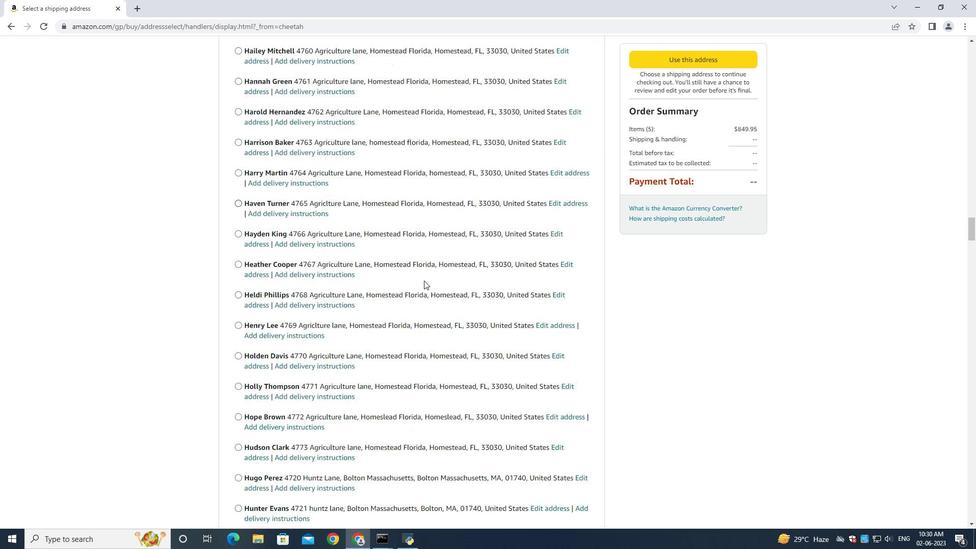 
Action: Mouse scrolled (424, 279) with delta (0, -1)
Screenshot: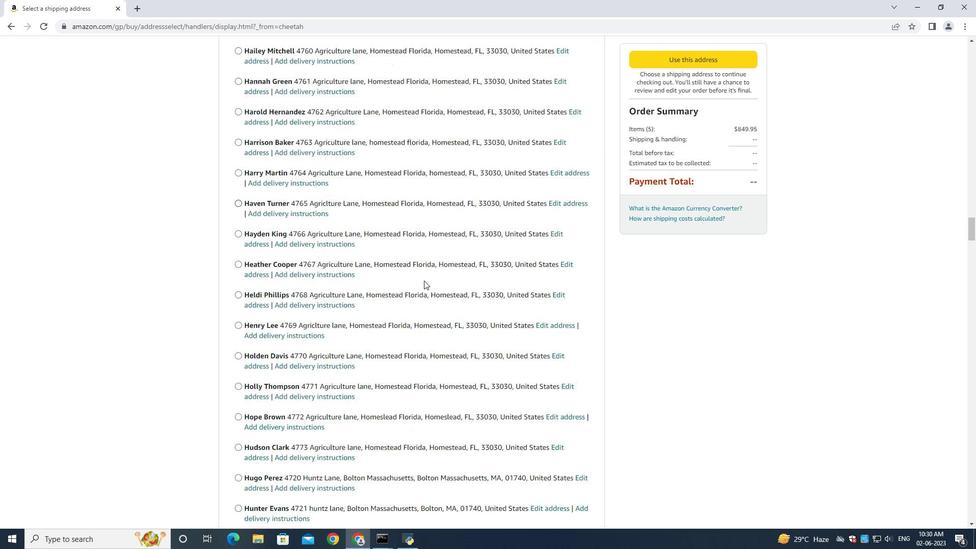 
Action: Mouse scrolled (424, 280) with delta (0, 0)
Screenshot: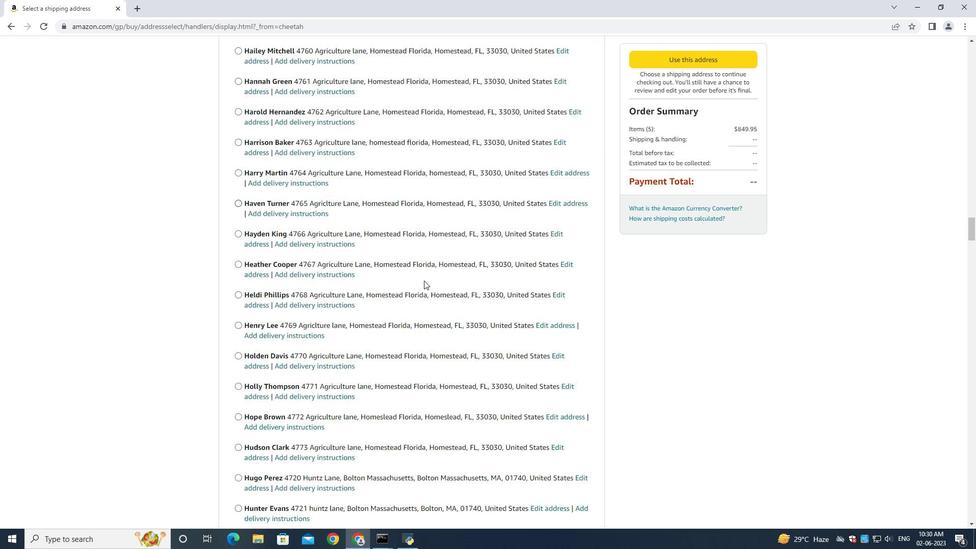 
Action: Mouse scrolled (424, 280) with delta (0, 0)
Screenshot: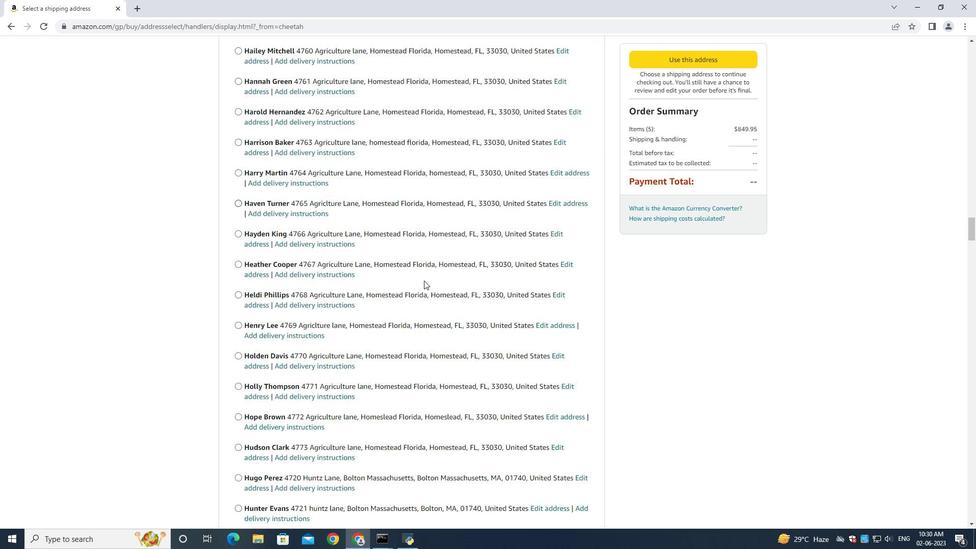 
Action: Mouse moved to (424, 276)
Screenshot: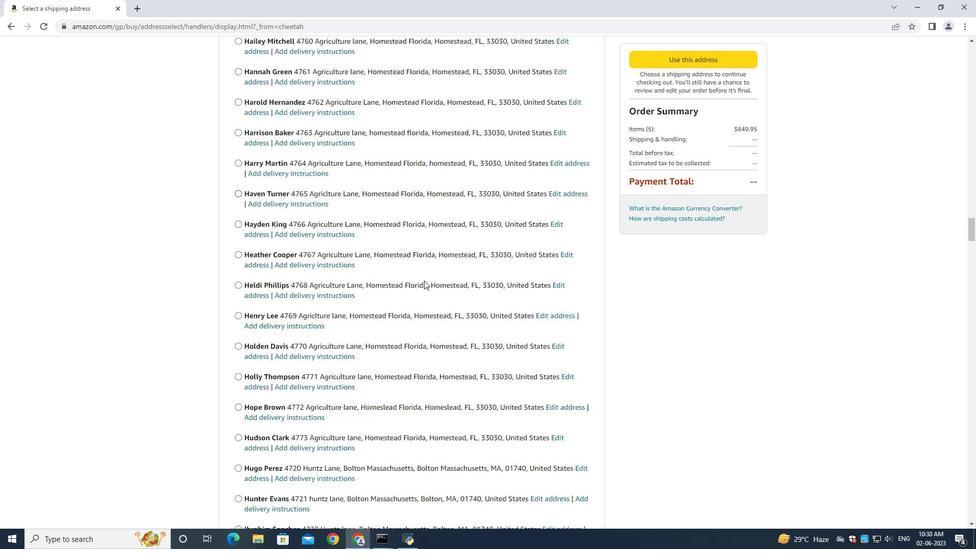 
Action: Mouse scrolled (424, 275) with delta (0, 0)
Screenshot: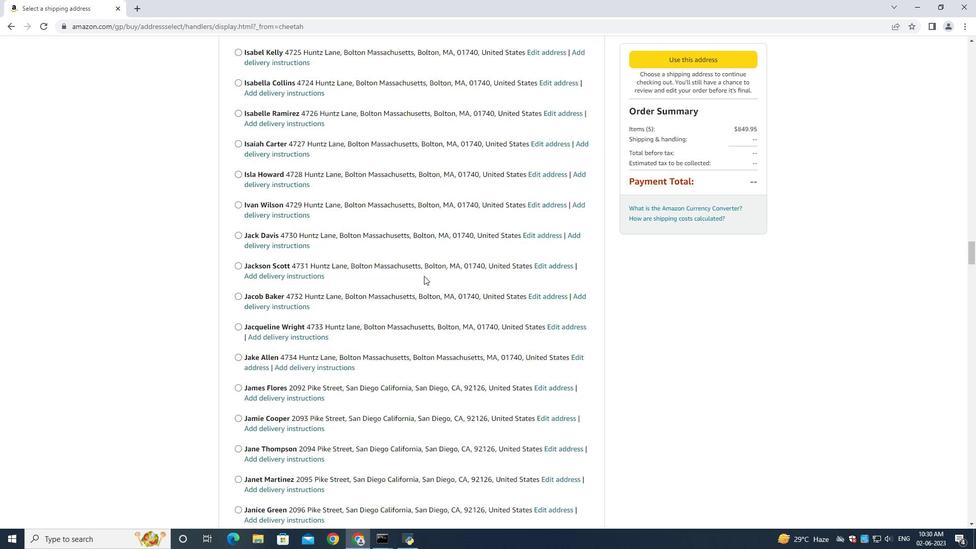 
Action: Mouse scrolled (424, 275) with delta (0, 0)
Screenshot: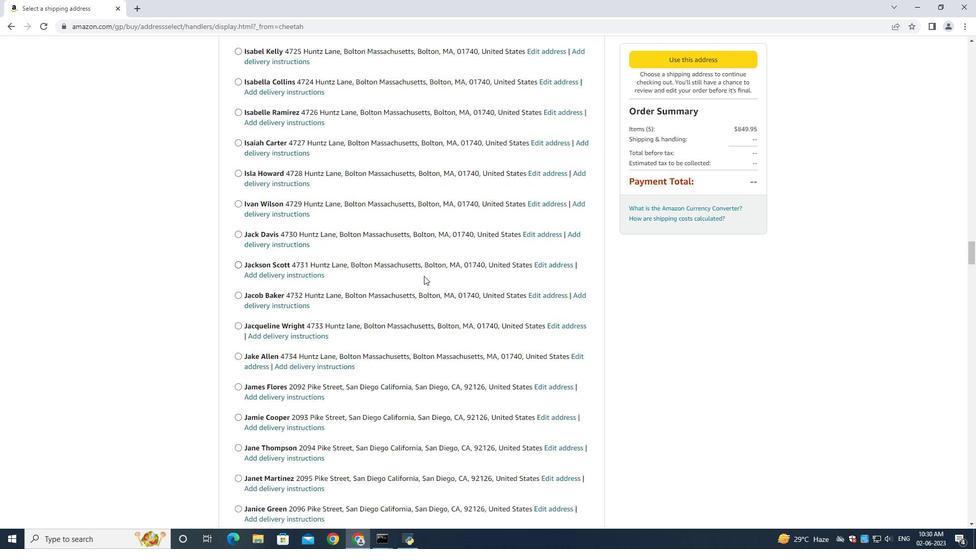 
Action: Mouse scrolled (424, 275) with delta (0, 0)
Screenshot: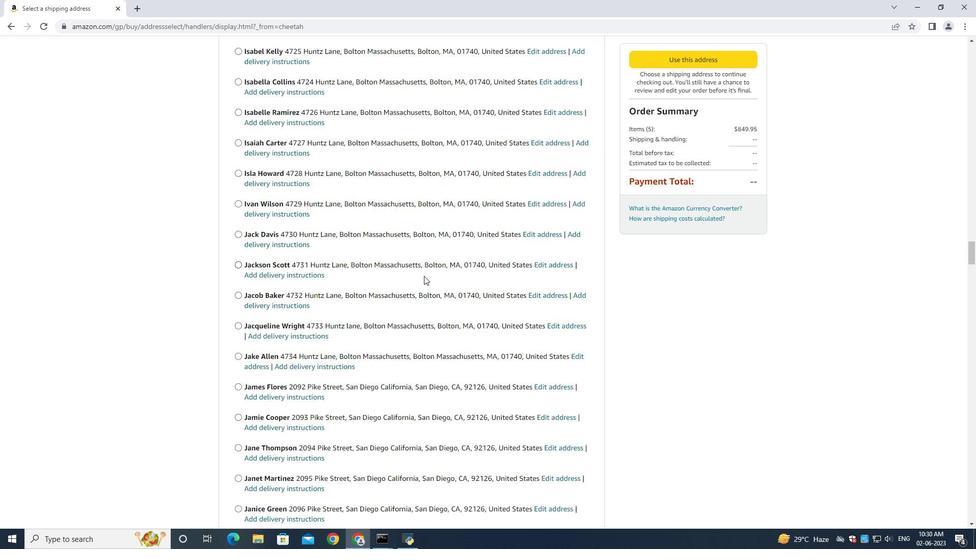 
Action: Mouse moved to (424, 276)
Screenshot: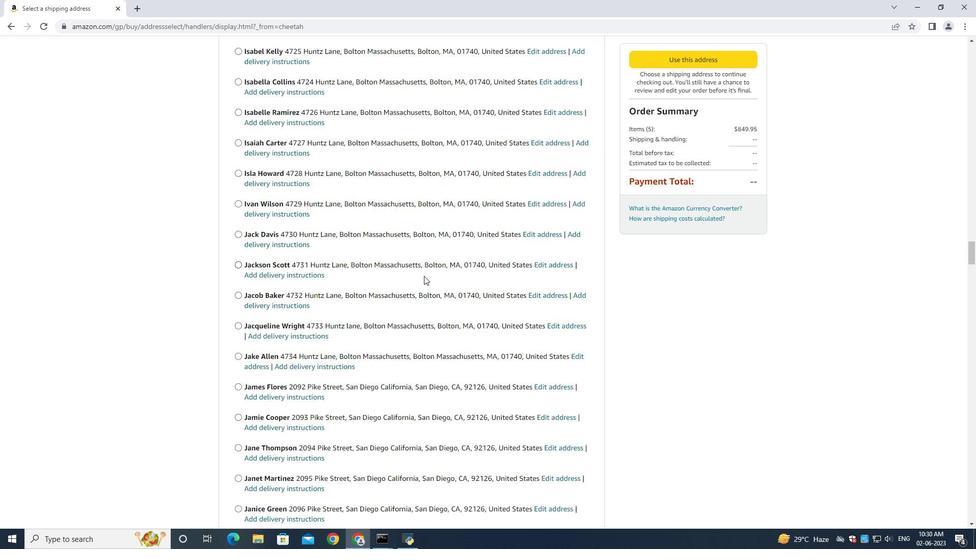 
Action: Mouse scrolled (424, 275) with delta (0, 0)
Screenshot: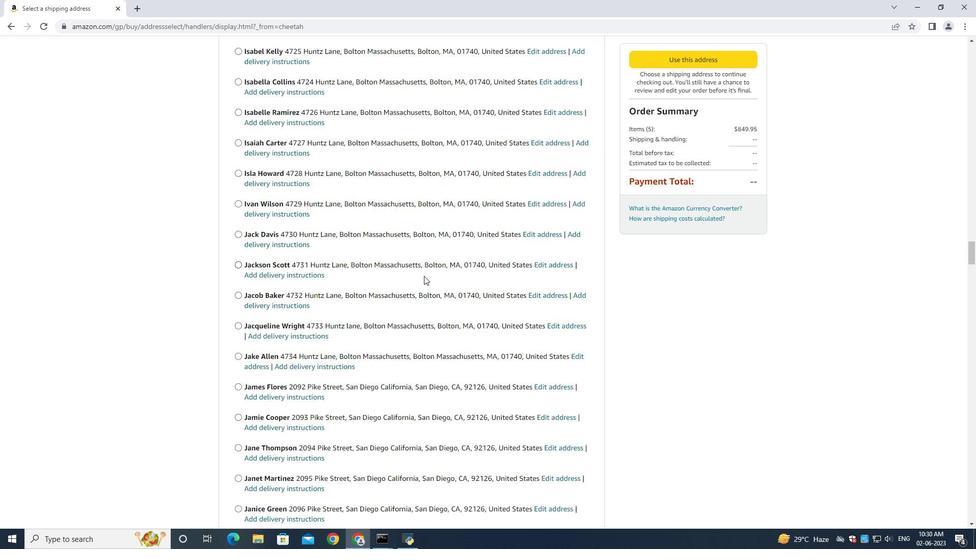 
Action: Mouse scrolled (424, 275) with delta (0, -1)
Screenshot: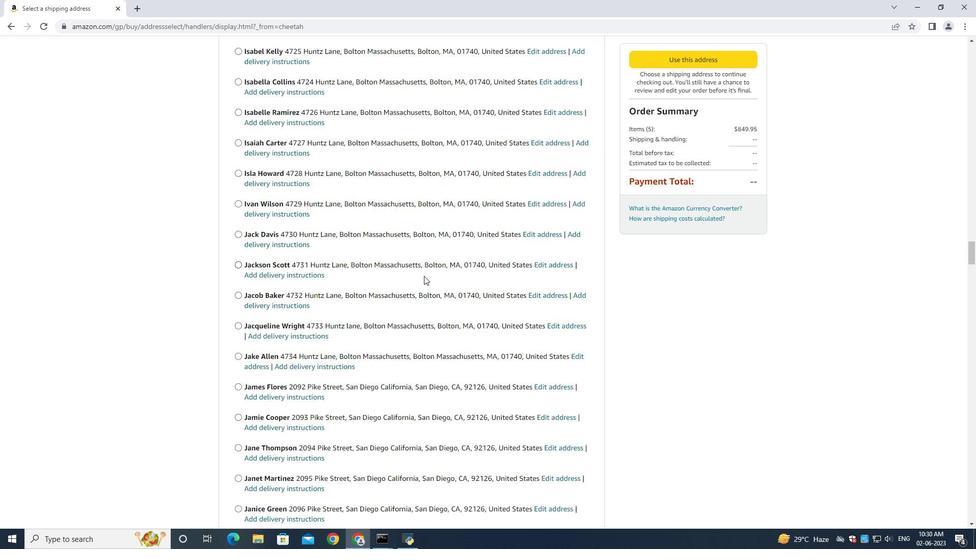 
Action: Mouse scrolled (424, 275) with delta (0, 0)
Screenshot: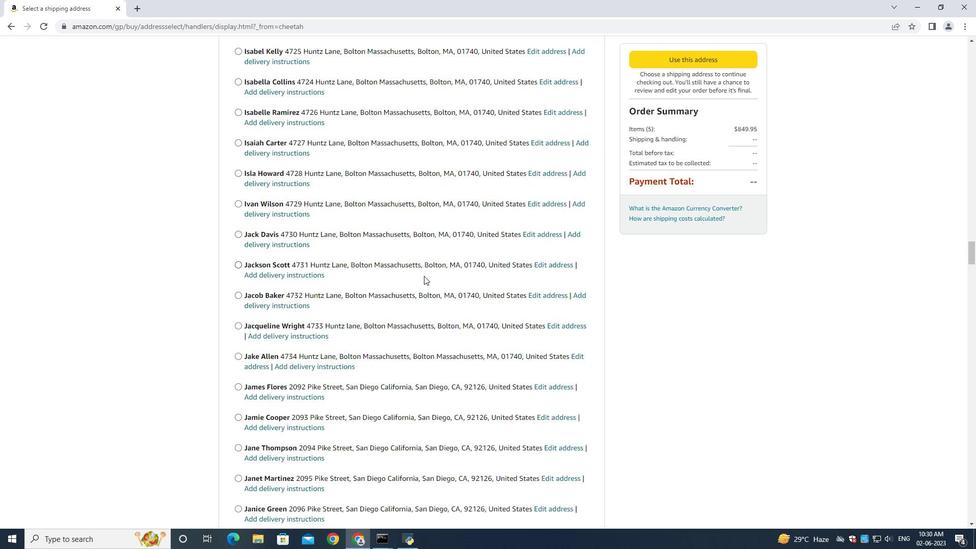 
Action: Mouse scrolled (424, 275) with delta (0, 0)
Screenshot: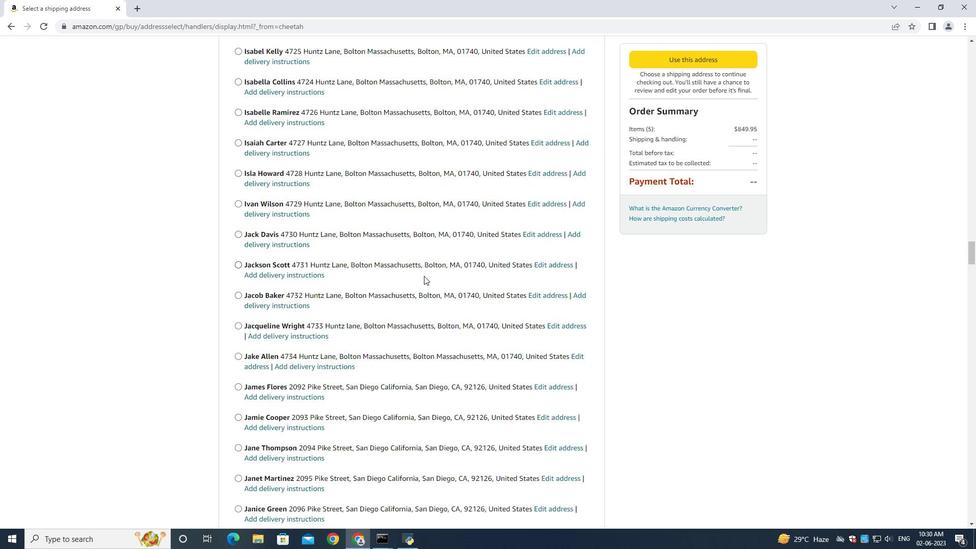 
Action: Mouse scrolled (424, 275) with delta (0, 0)
Screenshot: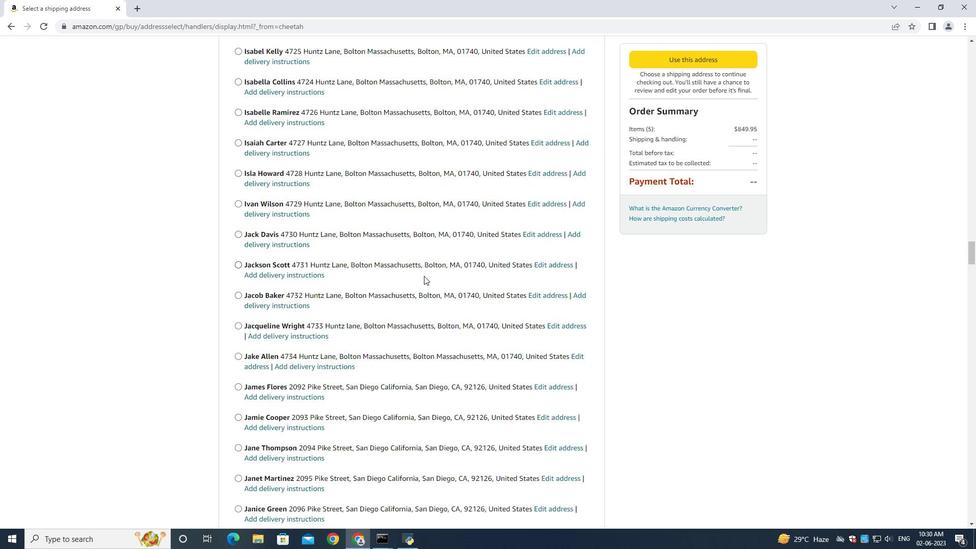 
Action: Mouse scrolled (424, 275) with delta (0, 0)
Screenshot: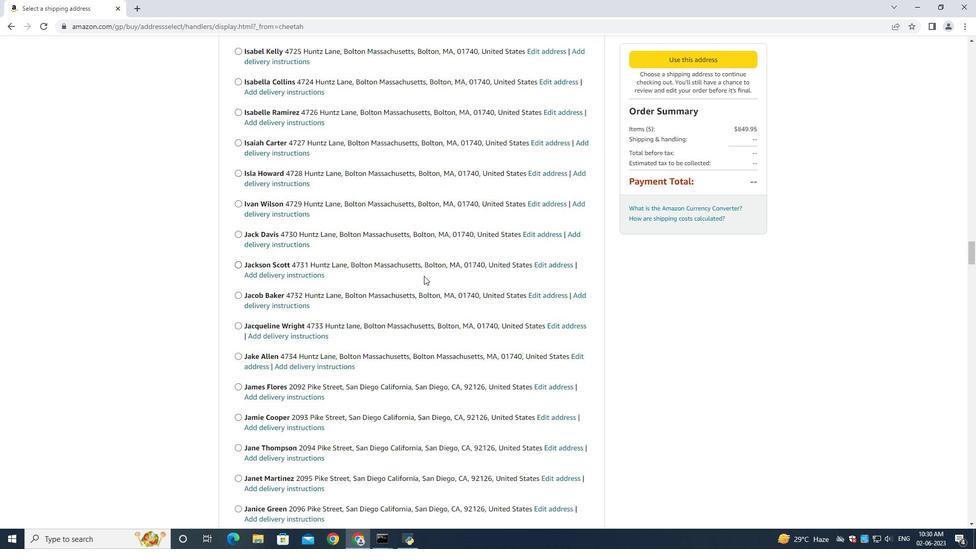 
Action: Mouse moved to (424, 276)
Screenshot: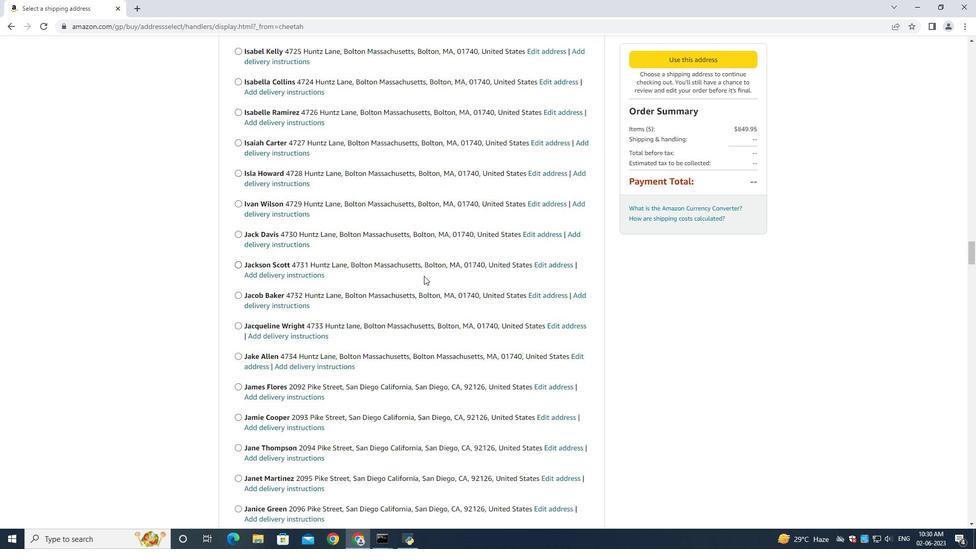 
Action: Mouse scrolled (424, 275) with delta (0, 0)
Screenshot: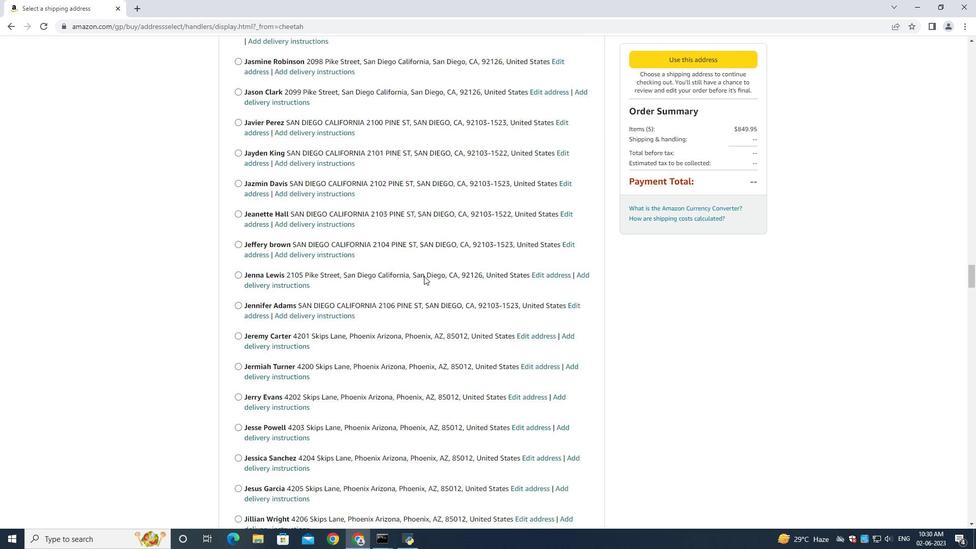 
Action: Mouse scrolled (424, 275) with delta (0, 0)
Screenshot: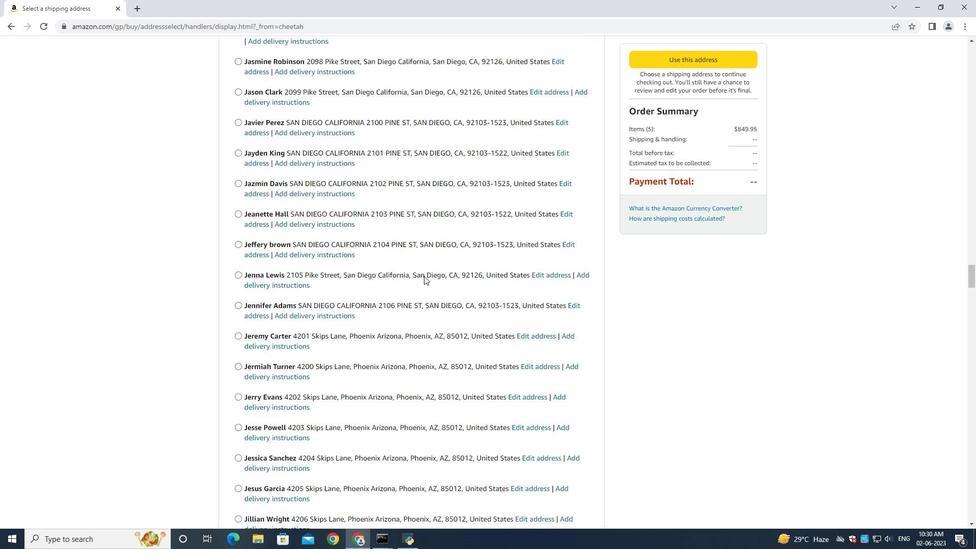 
Action: Mouse scrolled (424, 275) with delta (0, 0)
Screenshot: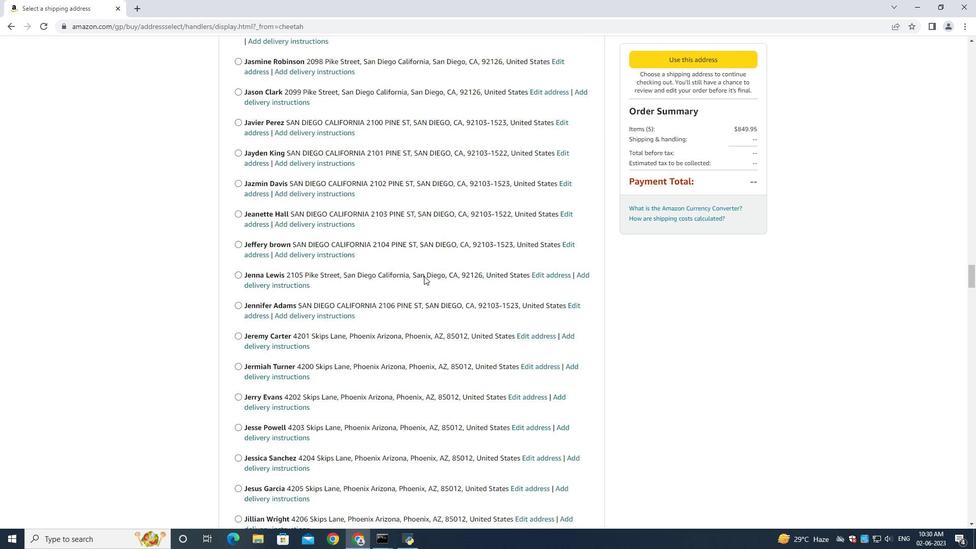 
Action: Mouse scrolled (424, 275) with delta (0, 0)
Screenshot: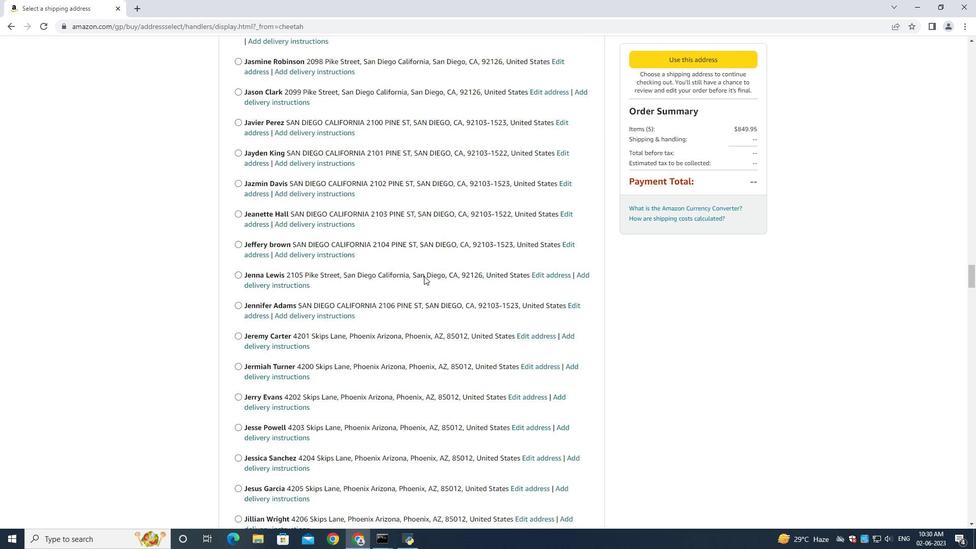 
Action: Mouse scrolled (424, 275) with delta (0, 0)
Screenshot: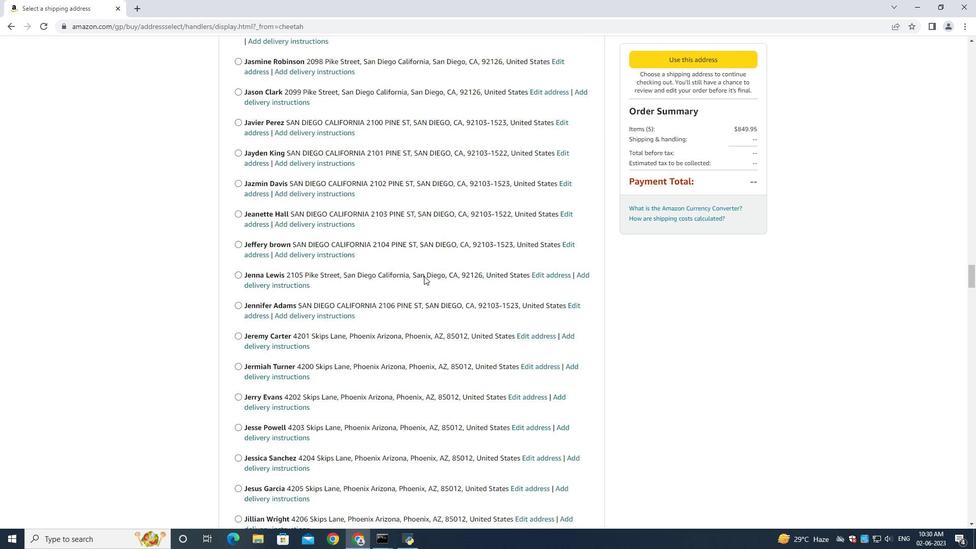 
Action: Mouse scrolled (424, 275) with delta (0, 0)
Screenshot: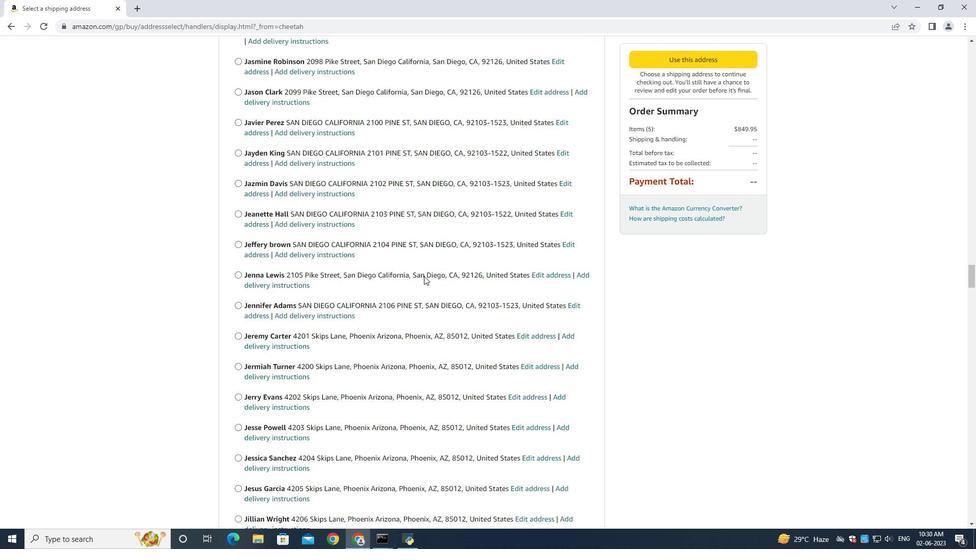 
Action: Mouse scrolled (424, 275) with delta (0, 0)
Screenshot: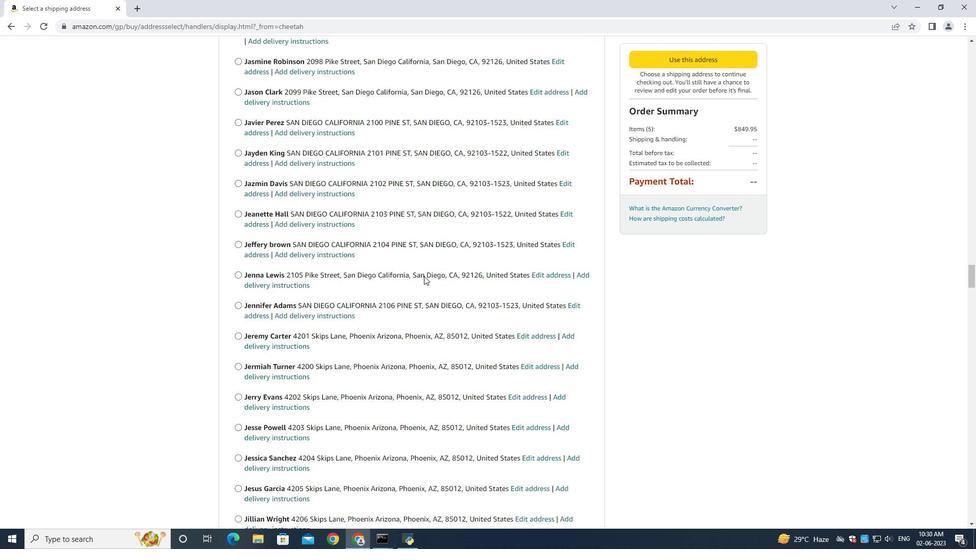 
Action: Mouse scrolled (424, 275) with delta (0, 0)
Screenshot: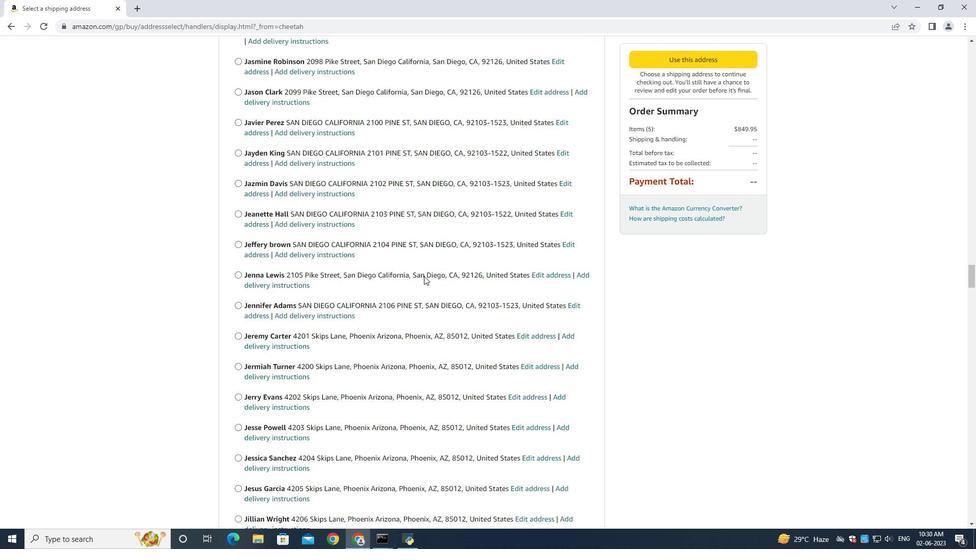 
Action: Mouse scrolled (424, 275) with delta (0, 0)
Screenshot: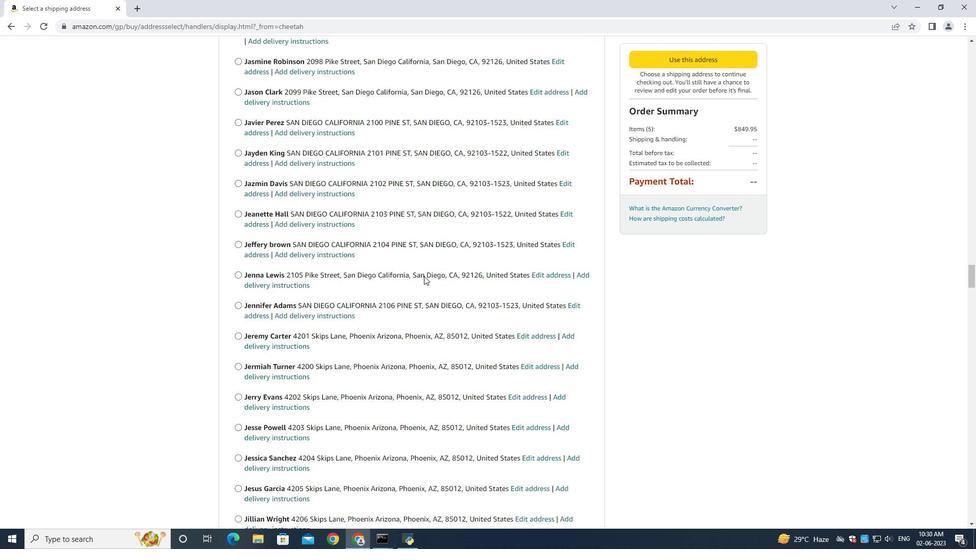 
Action: Mouse scrolled (424, 275) with delta (0, 0)
Screenshot: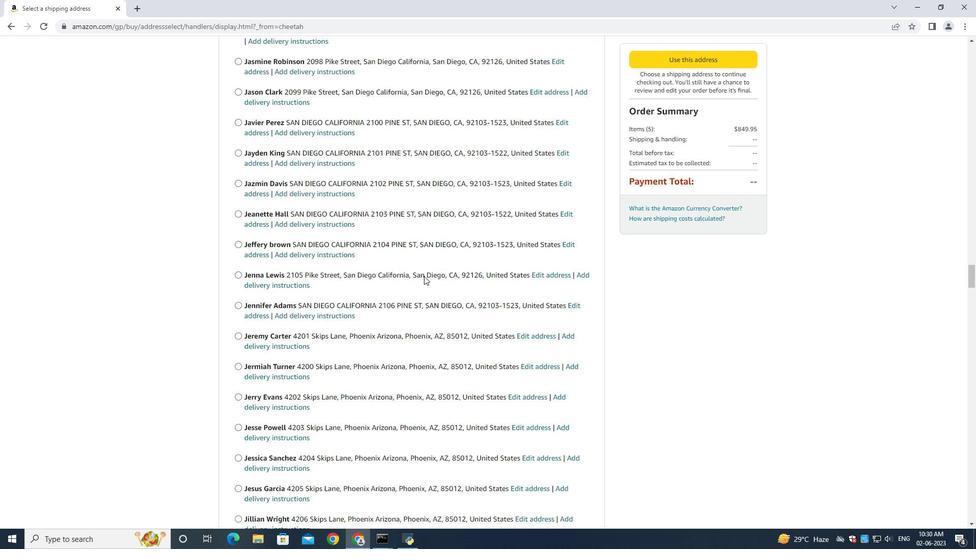 
Action: Mouse scrolled (424, 275) with delta (0, 0)
Screenshot: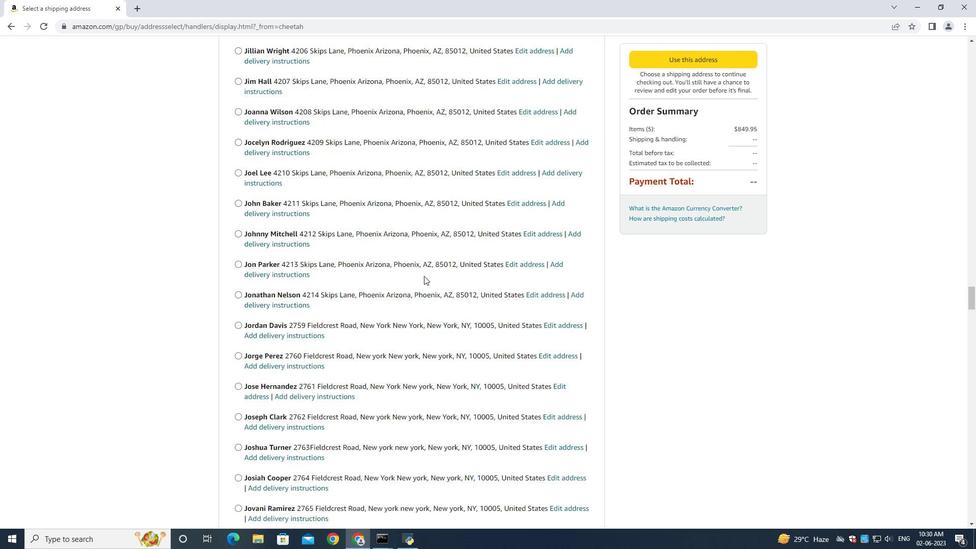 
Action: Mouse scrolled (424, 275) with delta (0, 0)
Screenshot: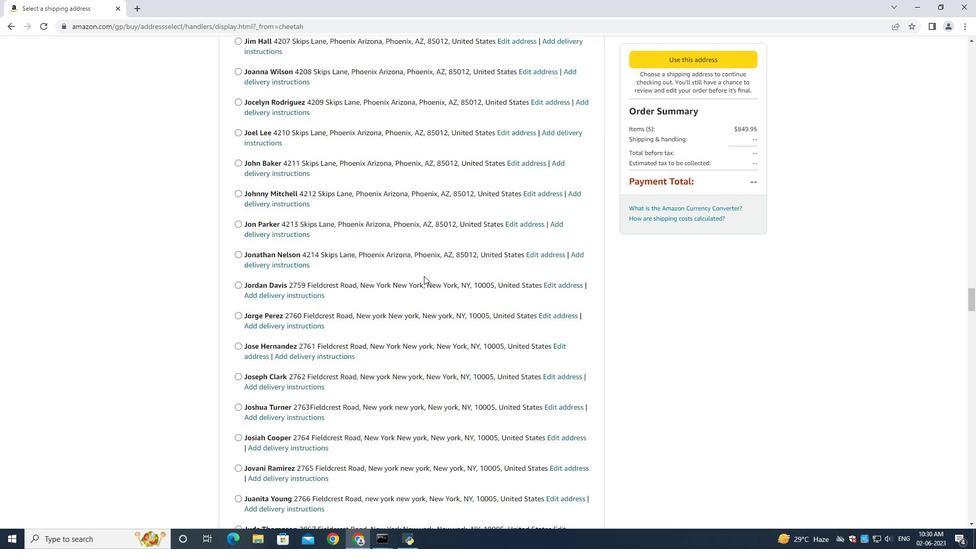 
Action: Mouse scrolled (424, 275) with delta (0, 0)
Screenshot: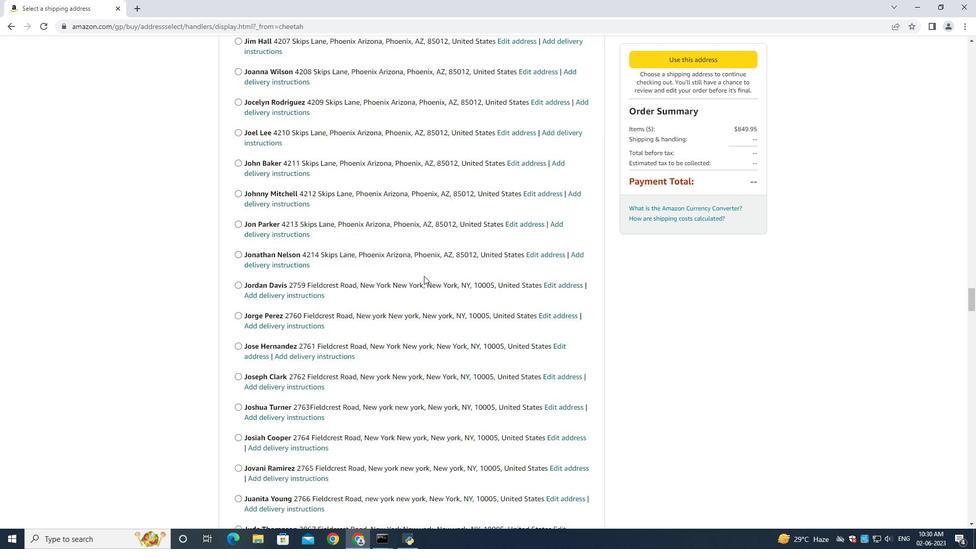 
Action: Mouse scrolled (424, 275) with delta (0, 0)
Screenshot: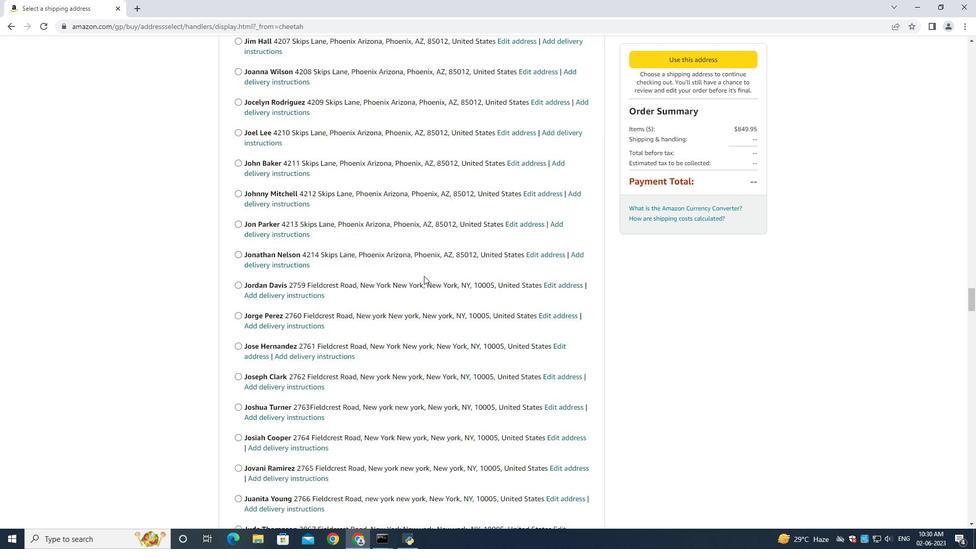 
Action: Mouse scrolled (424, 275) with delta (0, 0)
Screenshot: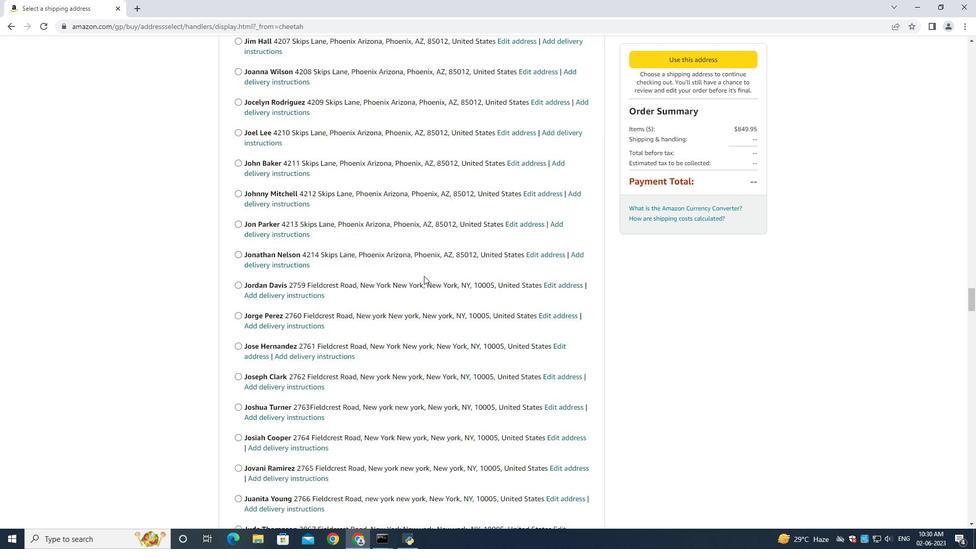 
Action: Mouse scrolled (424, 275) with delta (0, 0)
Screenshot: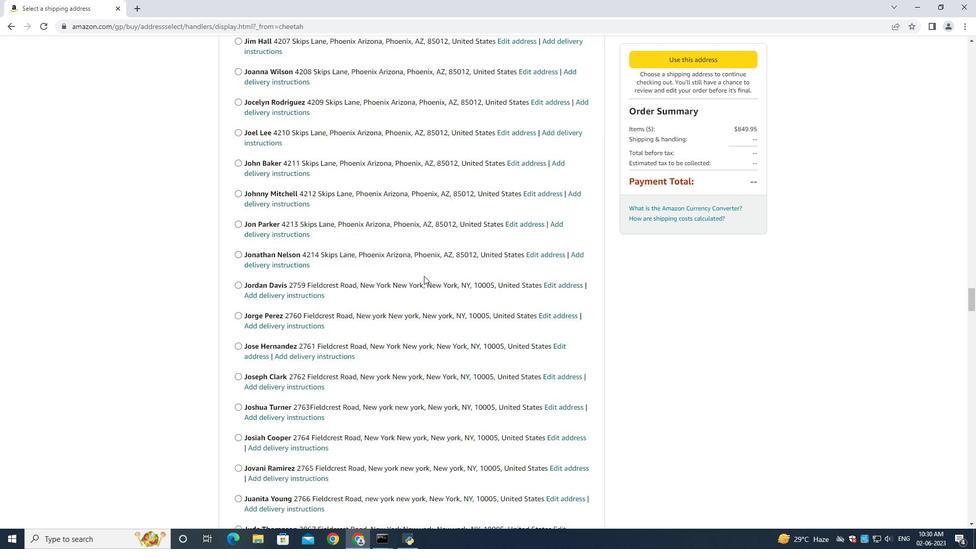 
Action: Mouse scrolled (424, 275) with delta (0, 0)
Screenshot: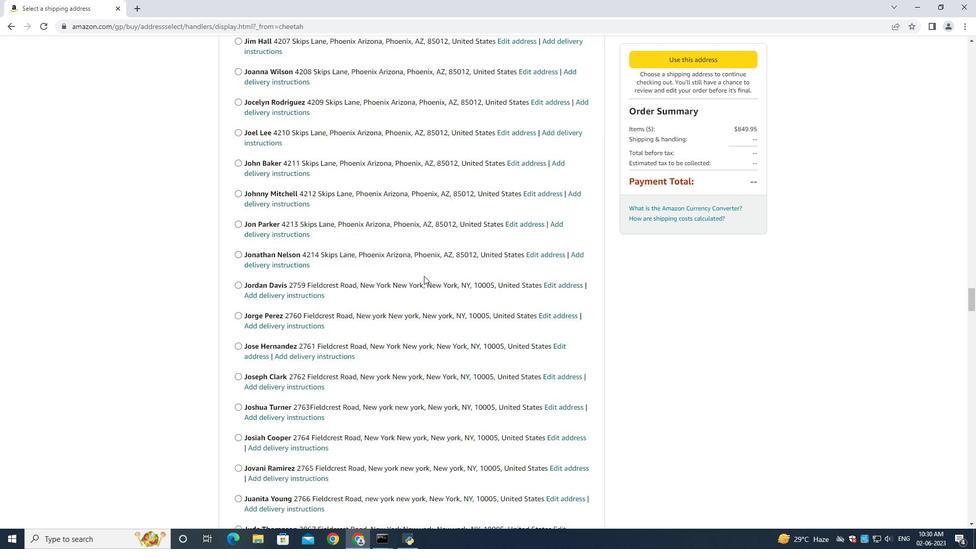 
Action: Mouse scrolled (424, 275) with delta (0, 0)
Screenshot: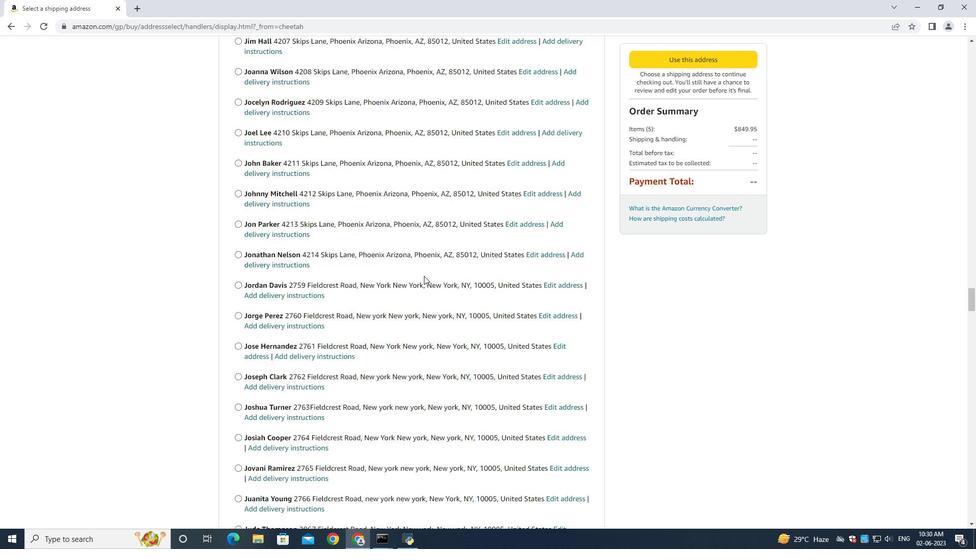 
Action: Mouse scrolled (424, 275) with delta (0, 0)
Screenshot: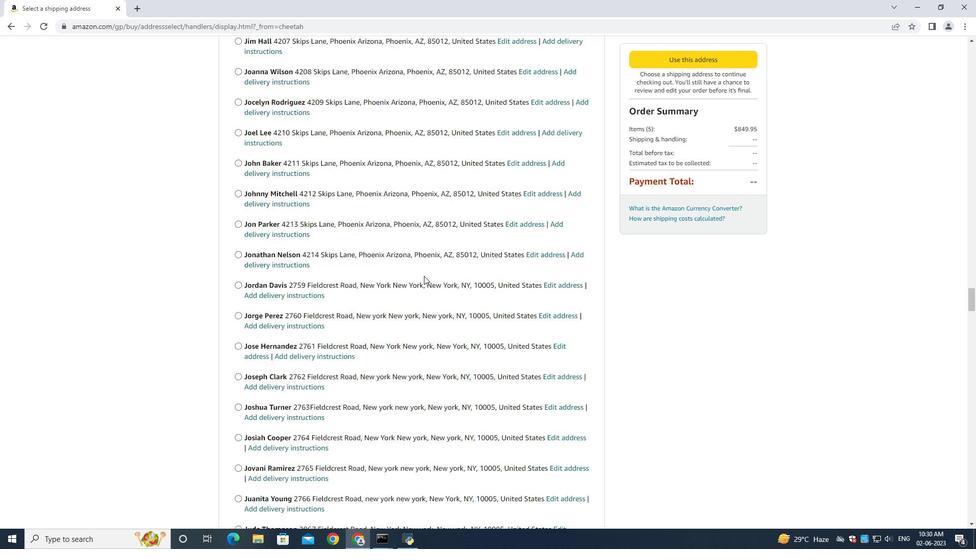 
Action: Mouse scrolled (424, 275) with delta (0, 0)
Screenshot: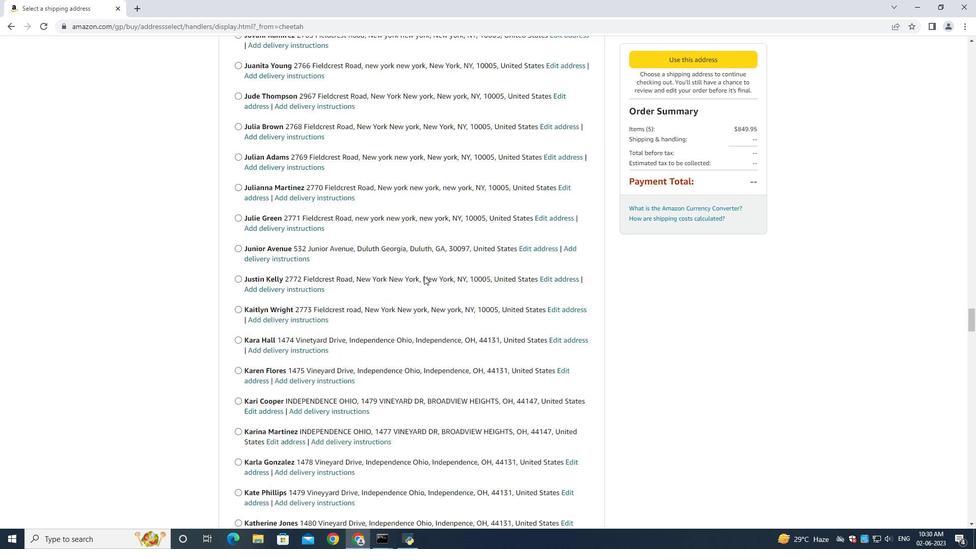 
Action: Mouse scrolled (424, 275) with delta (0, 0)
Screenshot: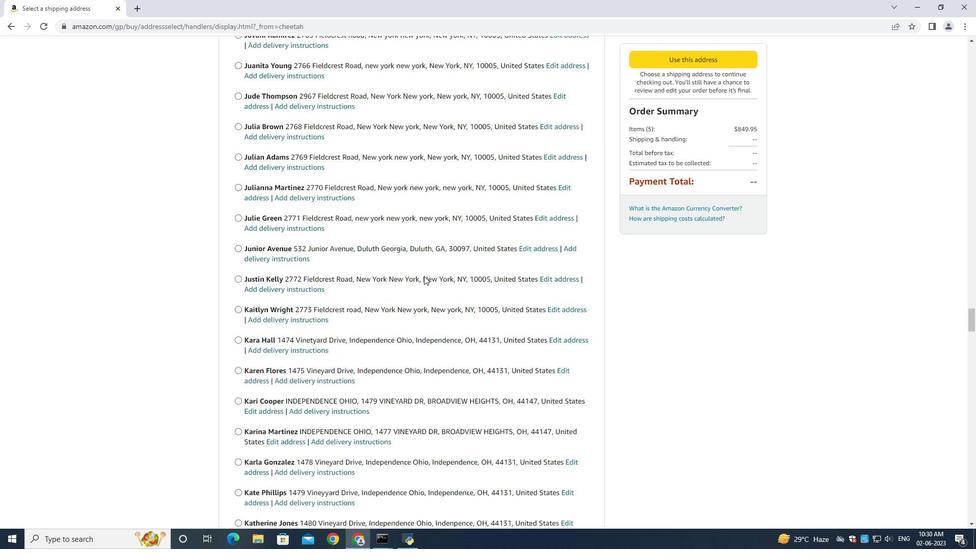 
Action: Mouse scrolled (424, 275) with delta (0, 0)
Screenshot: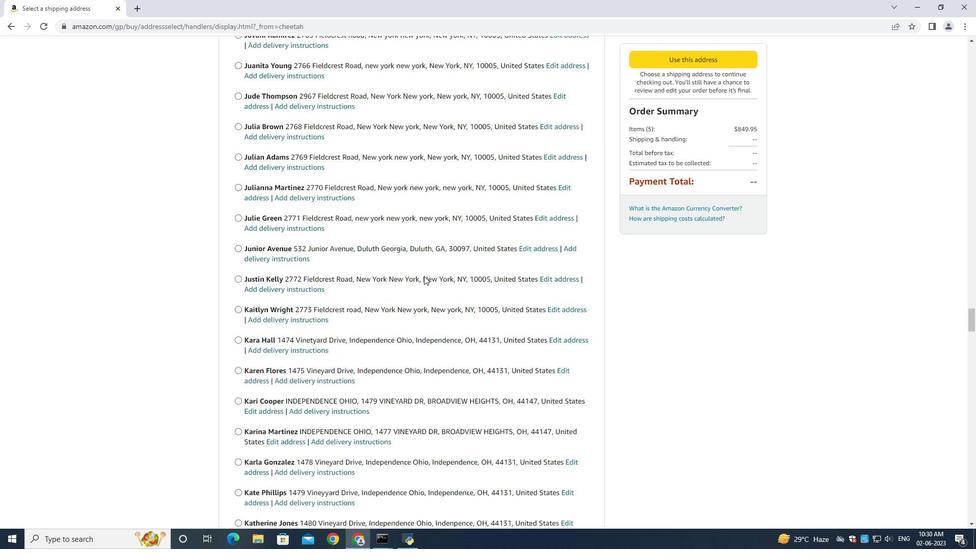 
Action: Mouse scrolled (424, 275) with delta (0, 0)
Screenshot: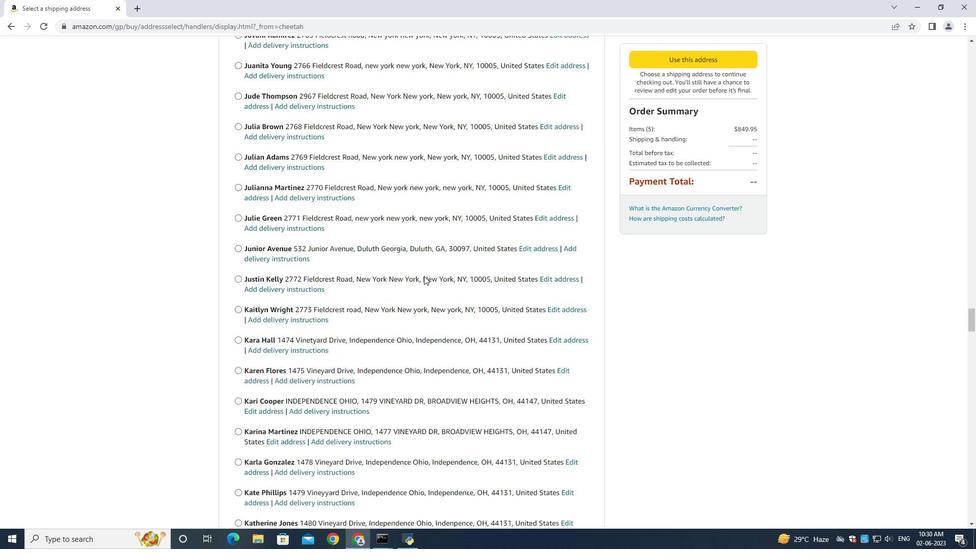 
Action: Mouse scrolled (424, 275) with delta (0, 0)
Screenshot: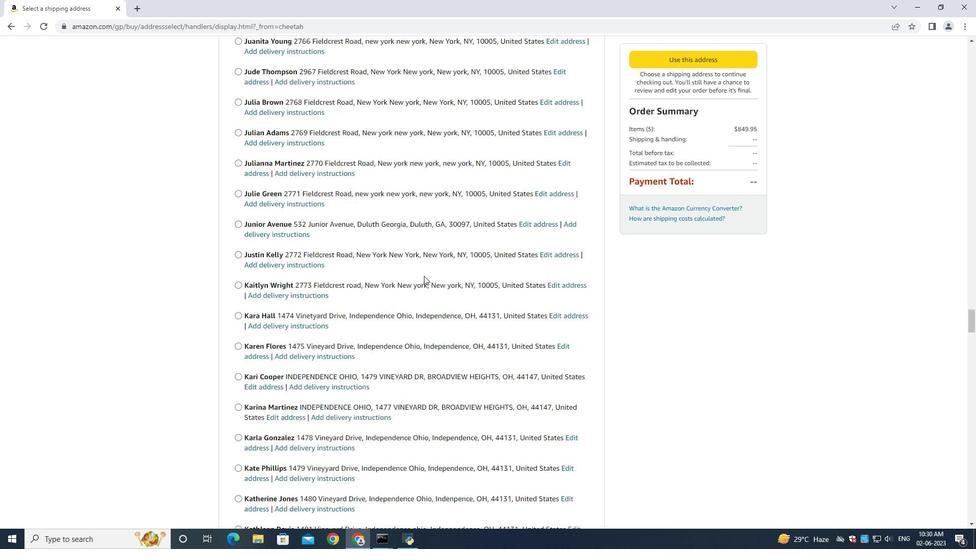 
Action: Mouse scrolled (424, 275) with delta (0, 0)
Screenshot: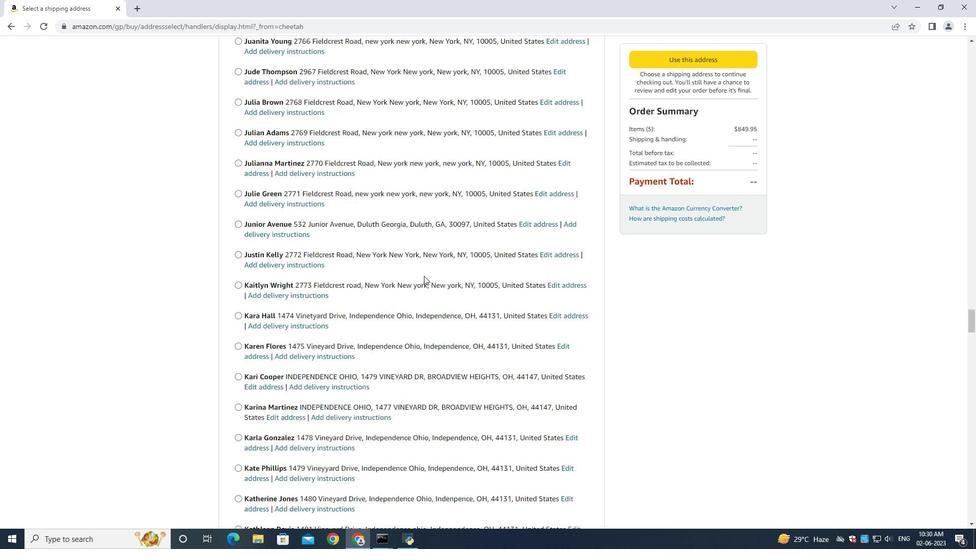 
Action: Mouse scrolled (424, 275) with delta (0, 0)
Screenshot: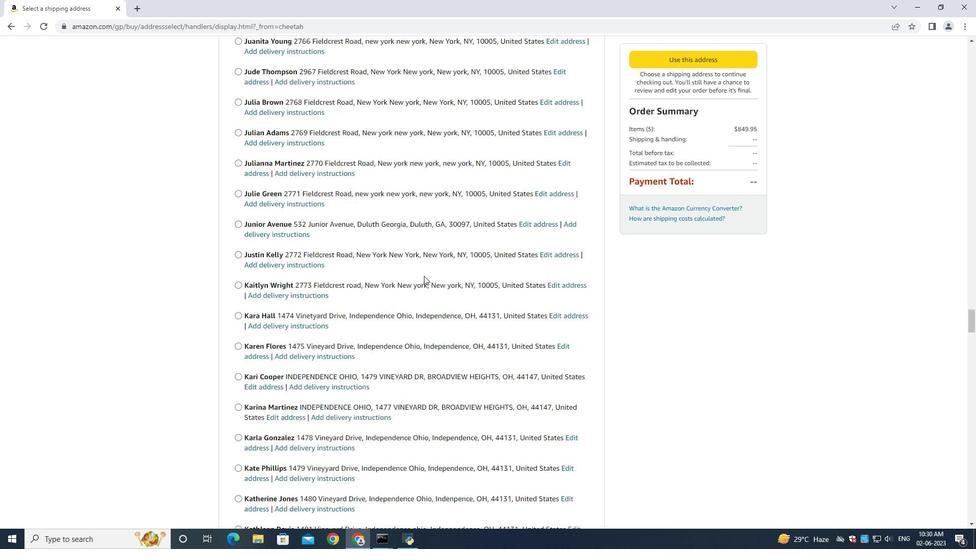 
Action: Mouse scrolled (424, 275) with delta (0, 0)
Screenshot: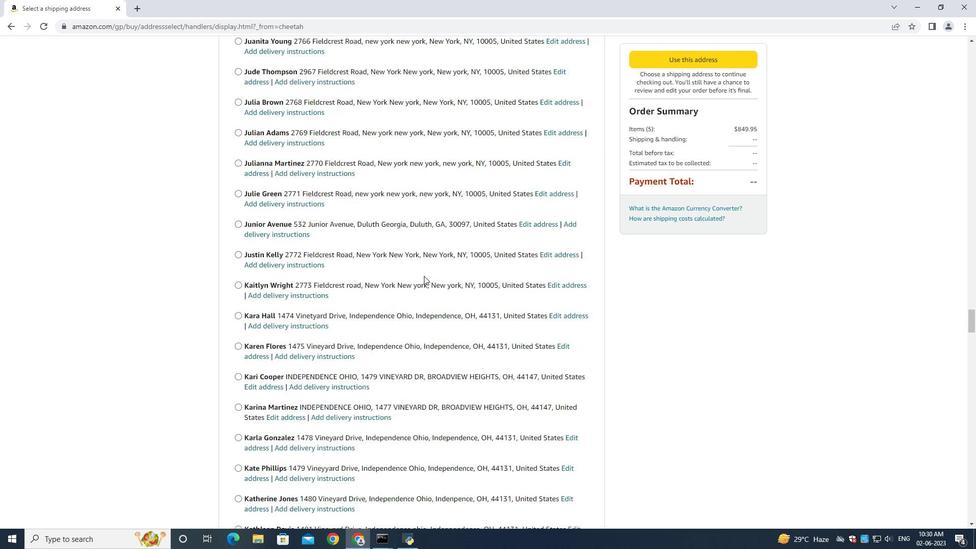
Action: Mouse scrolled (424, 275) with delta (0, 0)
Screenshot: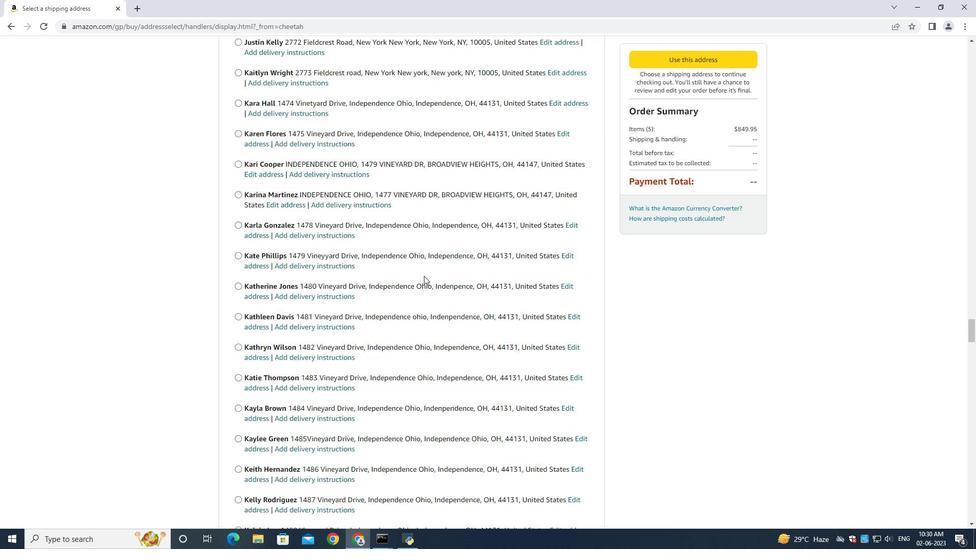 
Action: Mouse scrolled (424, 275) with delta (0, 0)
Screenshot: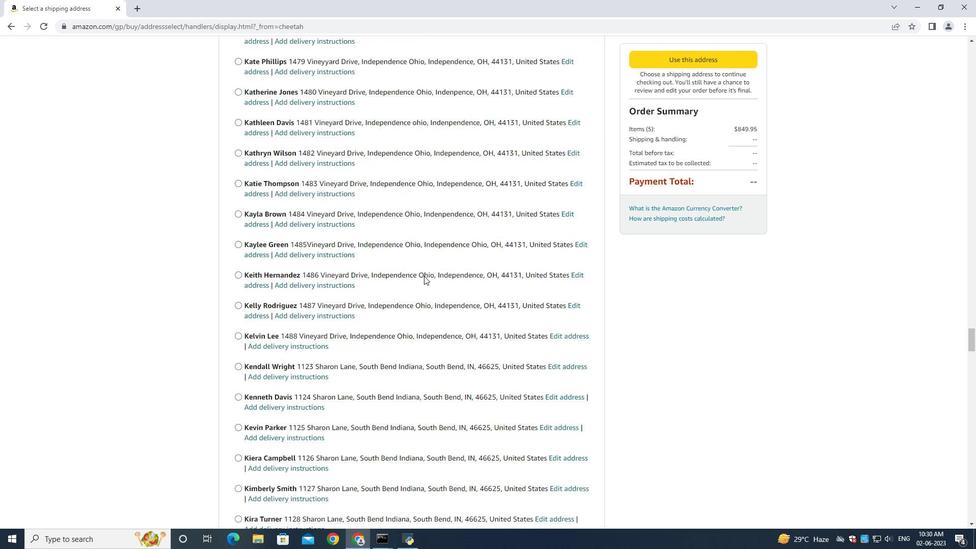 
Action: Mouse scrolled (424, 275) with delta (0, 0)
Screenshot: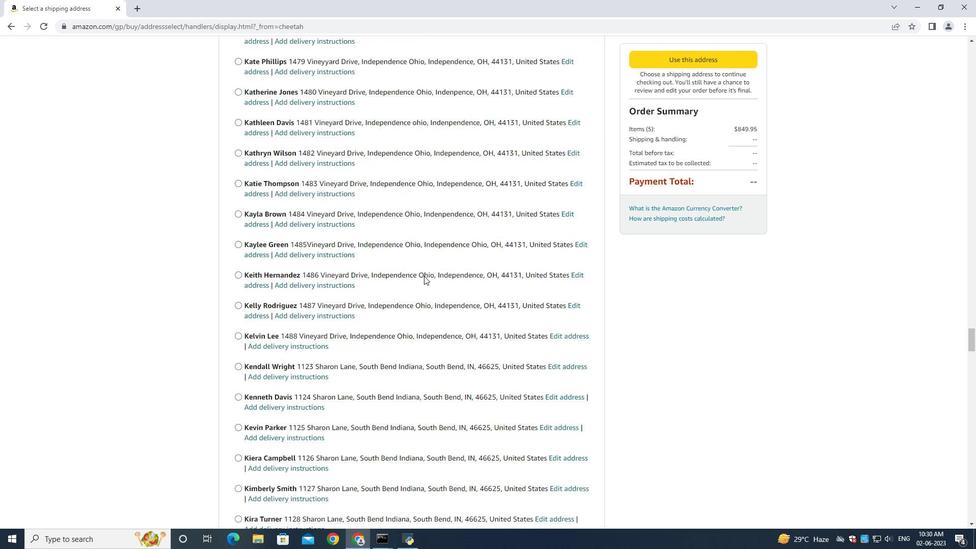 
Action: Mouse scrolled (424, 275) with delta (0, 0)
Screenshot: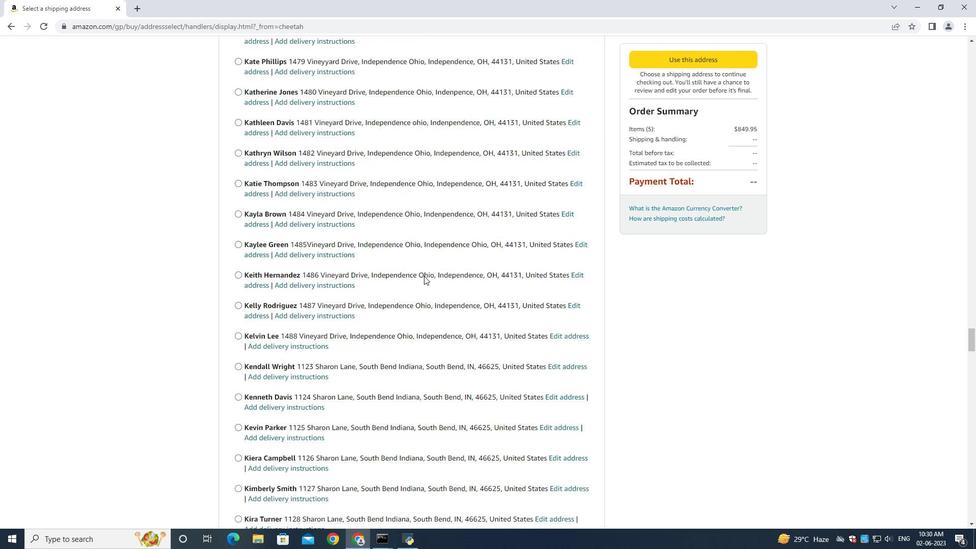 
Action: Mouse scrolled (424, 275) with delta (0, 0)
Screenshot: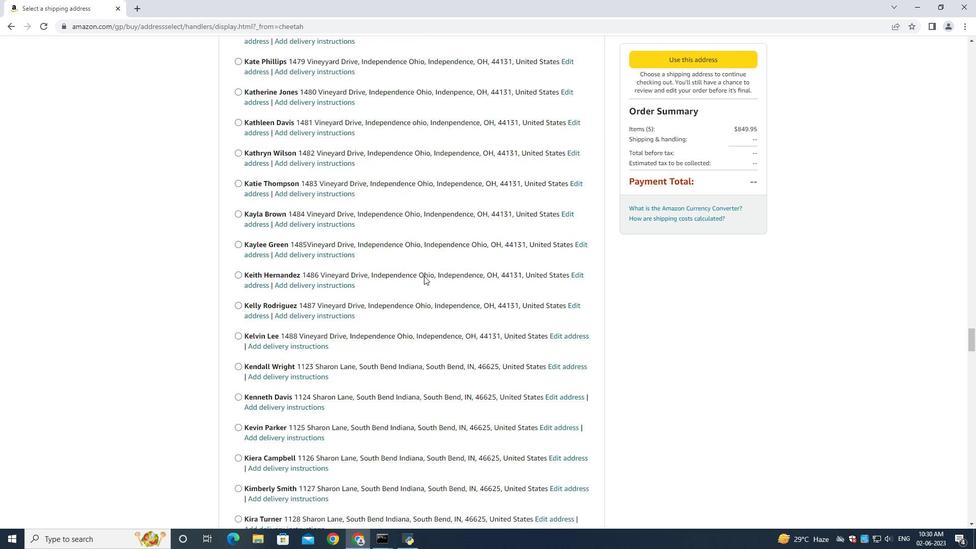 
Action: Mouse scrolled (424, 275) with delta (0, 0)
Screenshot: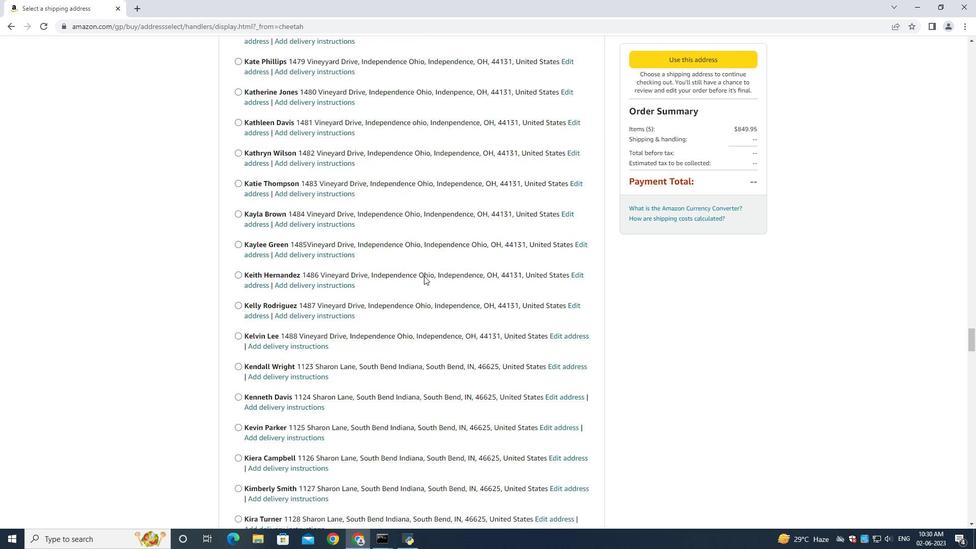 
Action: Mouse scrolled (424, 275) with delta (0, 0)
Screenshot: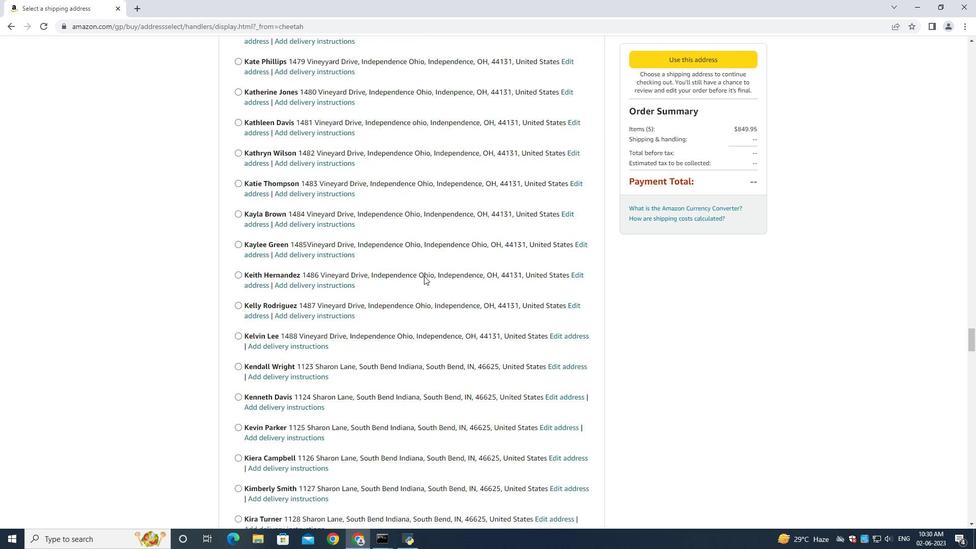 
Action: Mouse scrolled (424, 275) with delta (0, 0)
Screenshot: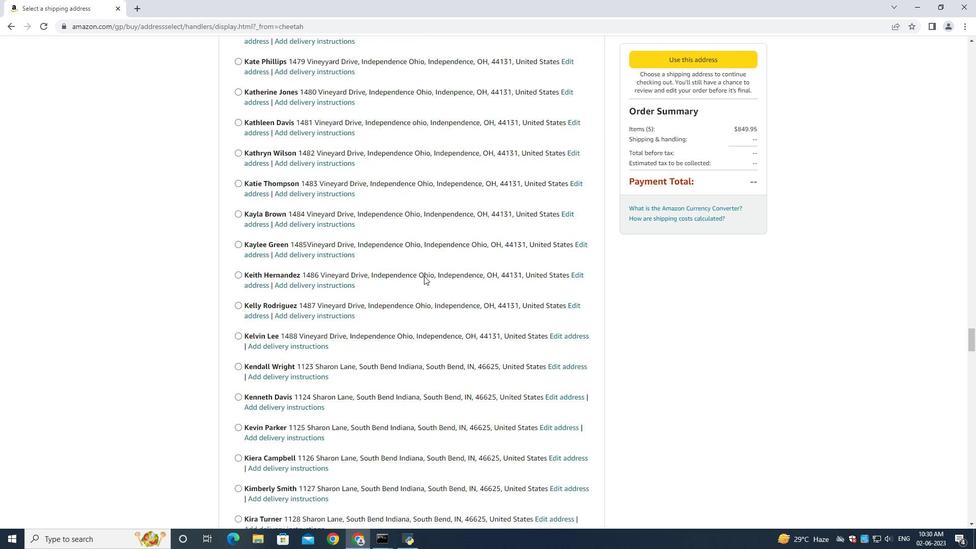 
Action: Mouse scrolled (424, 275) with delta (0, 0)
Screenshot: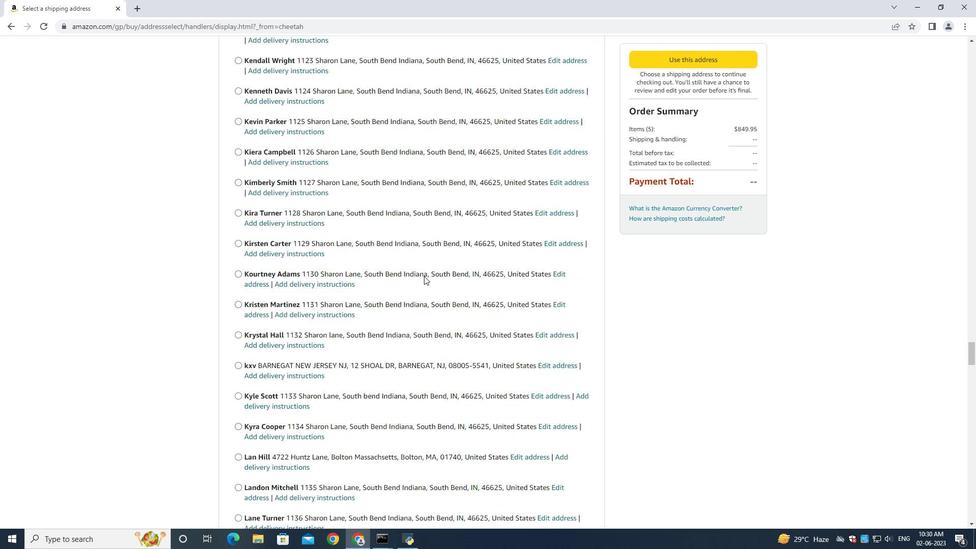 
Action: Mouse scrolled (424, 275) with delta (0, 0)
Screenshot: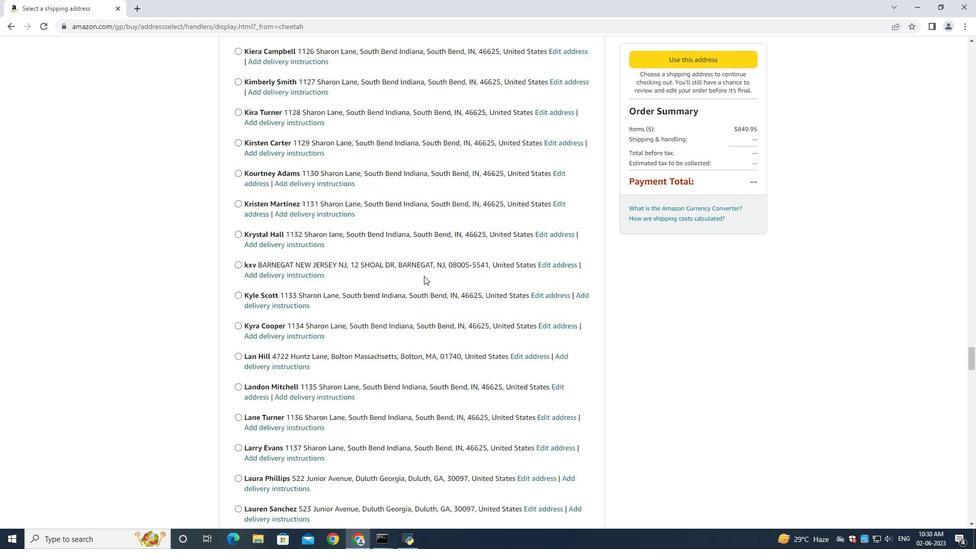 
Action: Mouse scrolled (424, 275) with delta (0, 0)
Screenshot: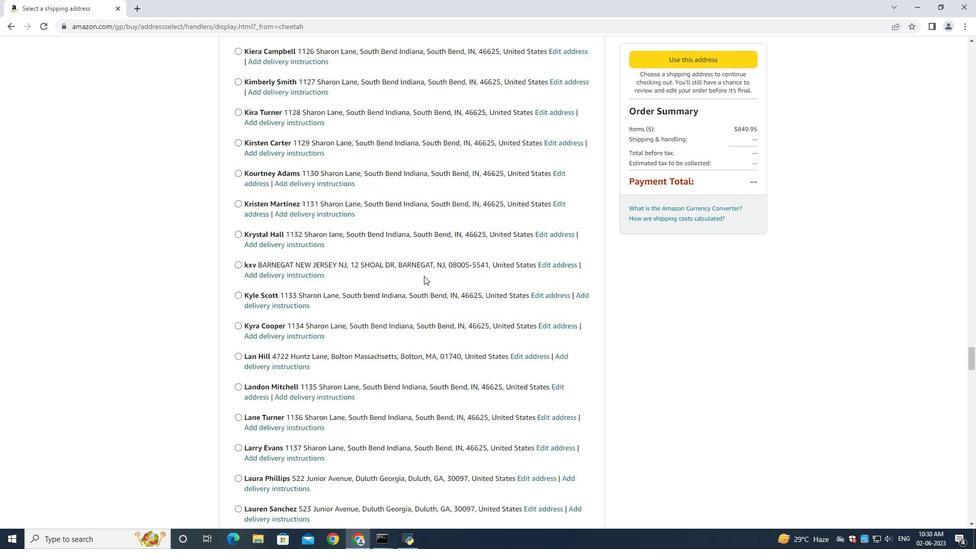 
Action: Mouse scrolled (424, 275) with delta (0, 0)
Screenshot: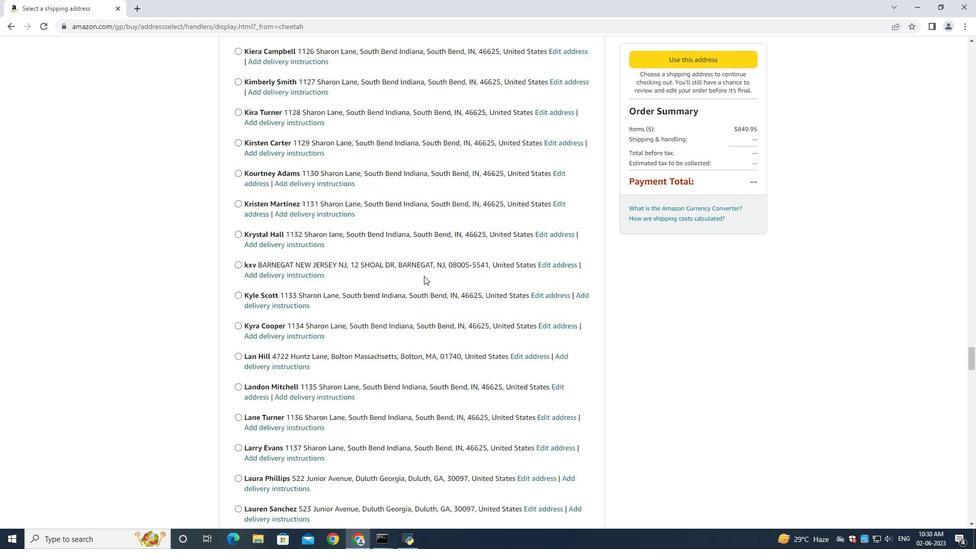 
Action: Mouse scrolled (424, 275) with delta (0, 0)
Screenshot: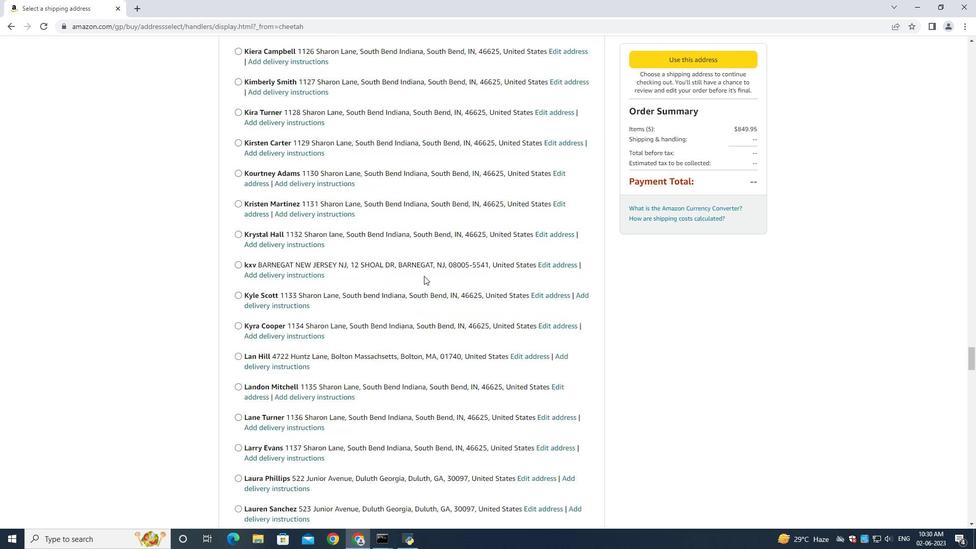 
Action: Mouse scrolled (424, 275) with delta (0, 0)
Screenshot: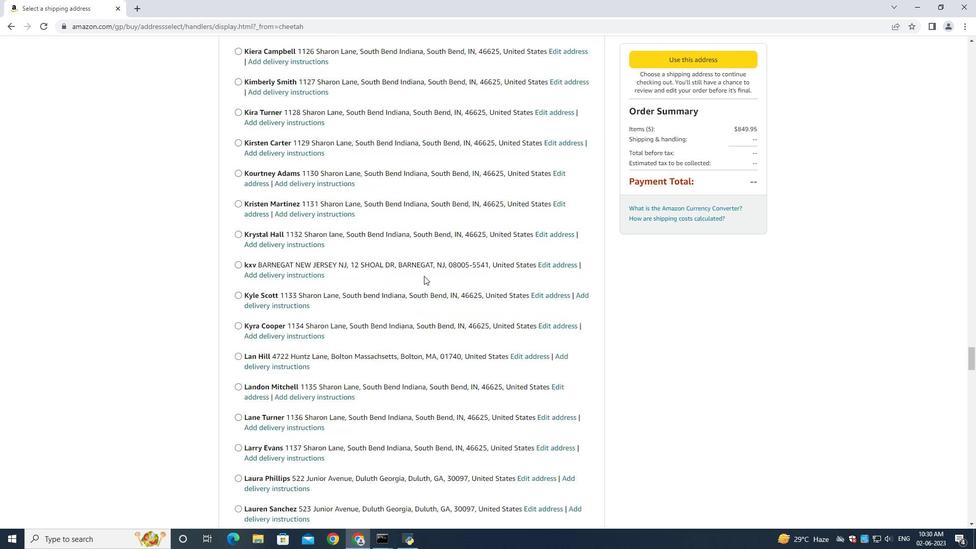
Action: Mouse scrolled (424, 275) with delta (0, 0)
Screenshot: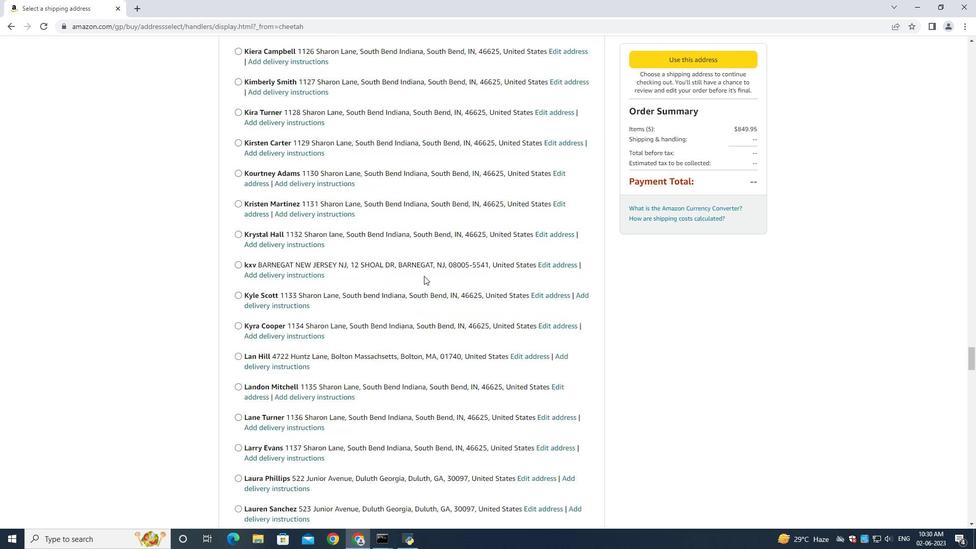 
Action: Mouse scrolled (424, 275) with delta (0, 0)
Screenshot: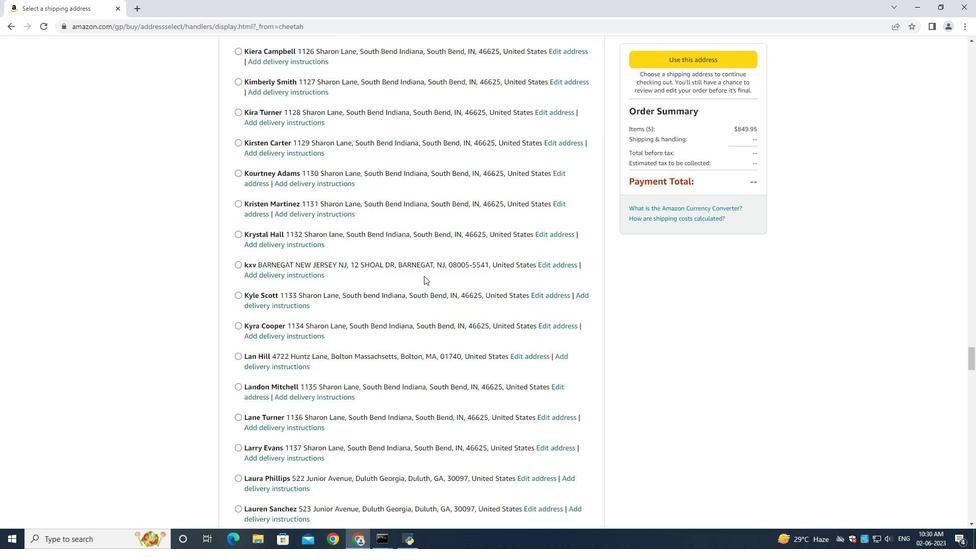 
Action: Mouse scrolled (424, 275) with delta (0, 0)
Screenshot: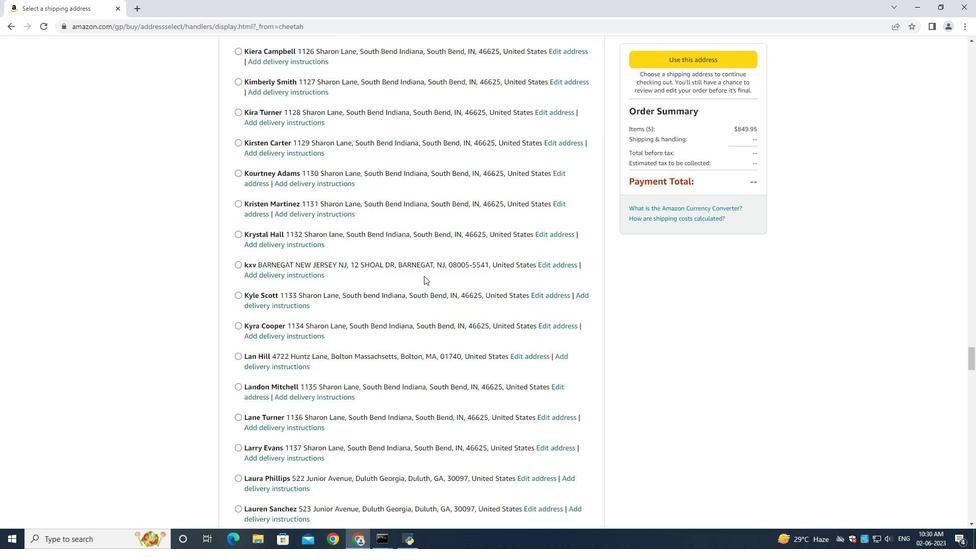 
Action: Mouse moved to (424, 275)
Screenshot: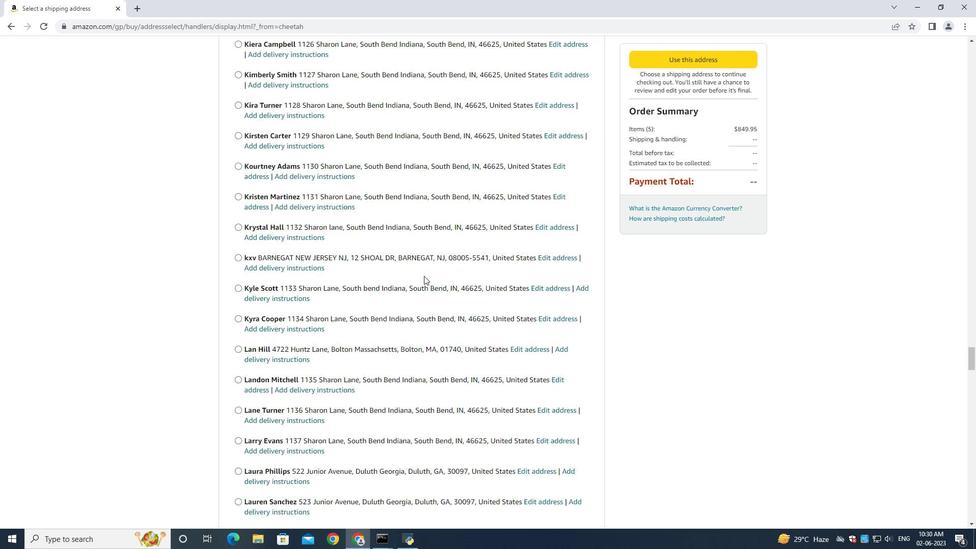 
Action: Mouse scrolled (424, 275) with delta (0, 0)
Screenshot: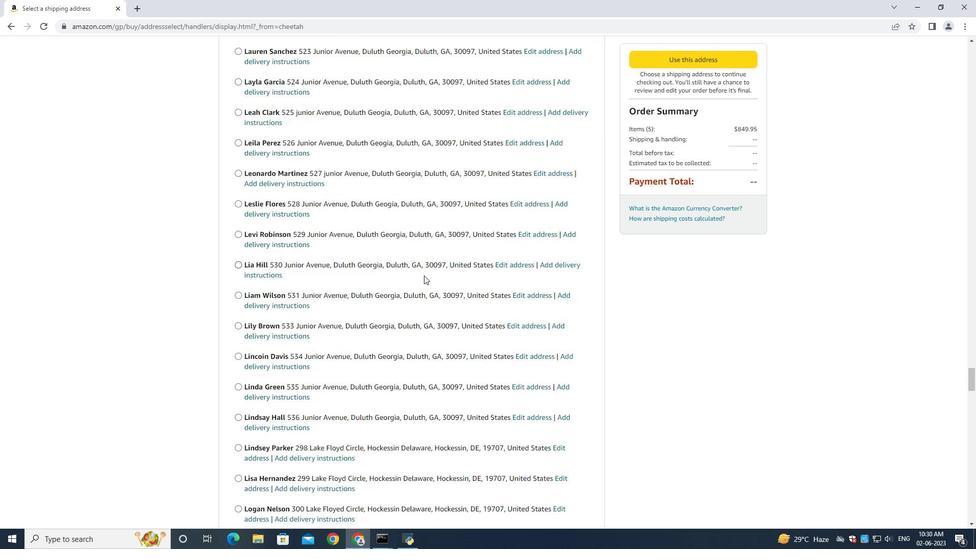 
Action: Mouse scrolled (424, 275) with delta (0, 0)
Screenshot: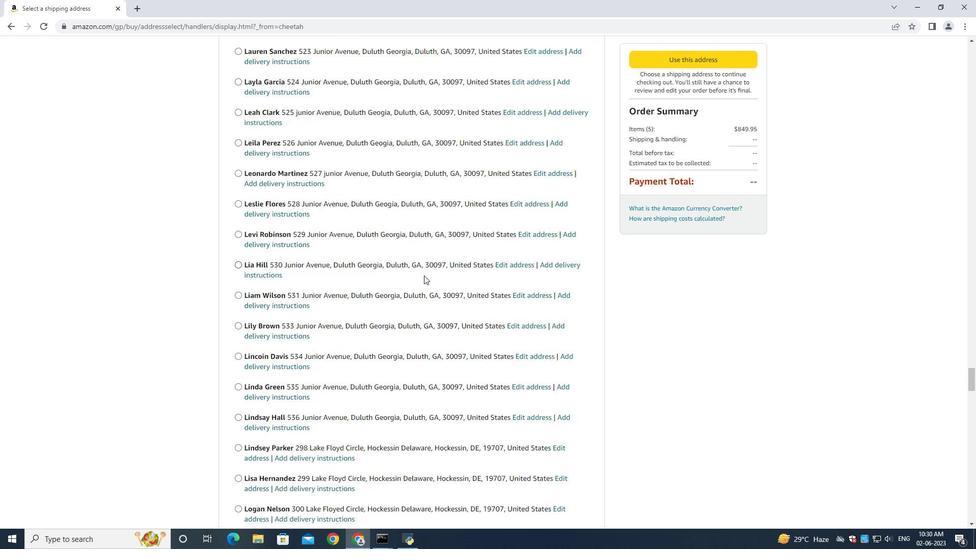 
Action: Mouse scrolled (424, 275) with delta (0, 0)
Screenshot: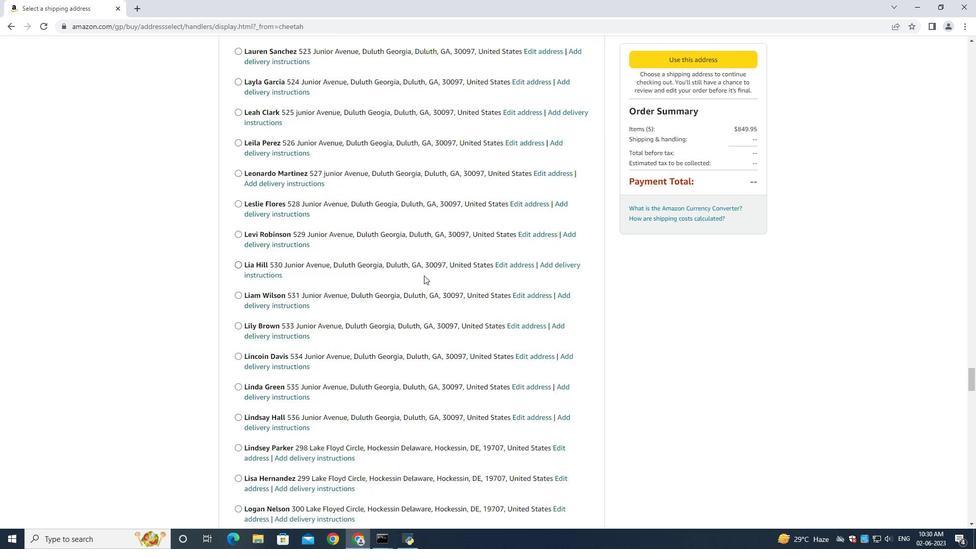 
Action: Mouse scrolled (424, 275) with delta (0, 0)
Screenshot: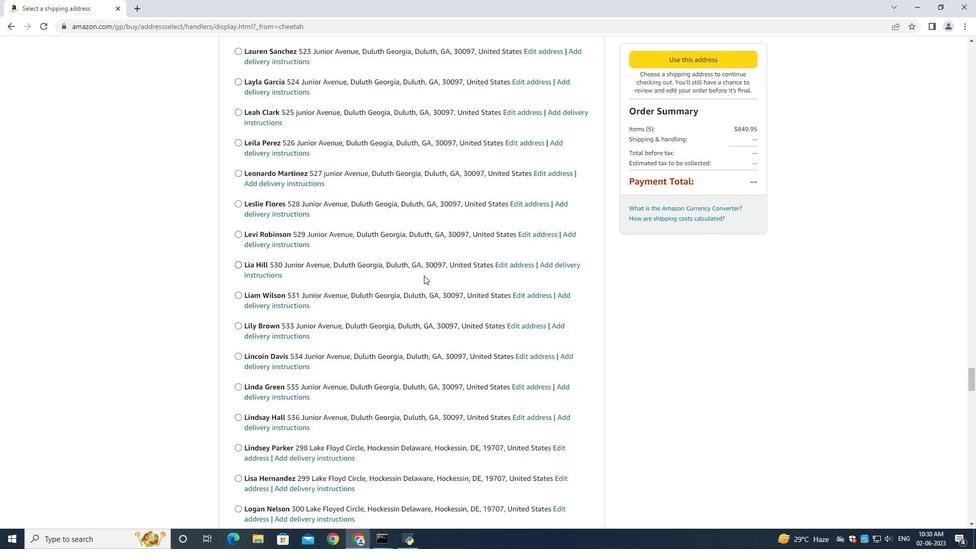 
Action: Mouse scrolled (424, 275) with delta (0, 0)
Screenshot: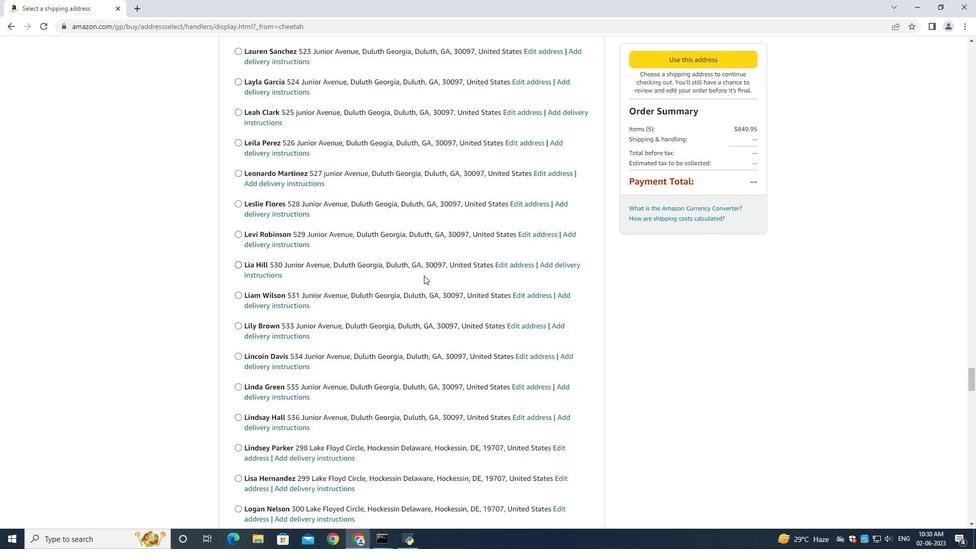 
Action: Mouse scrolled (424, 275) with delta (0, 0)
Screenshot: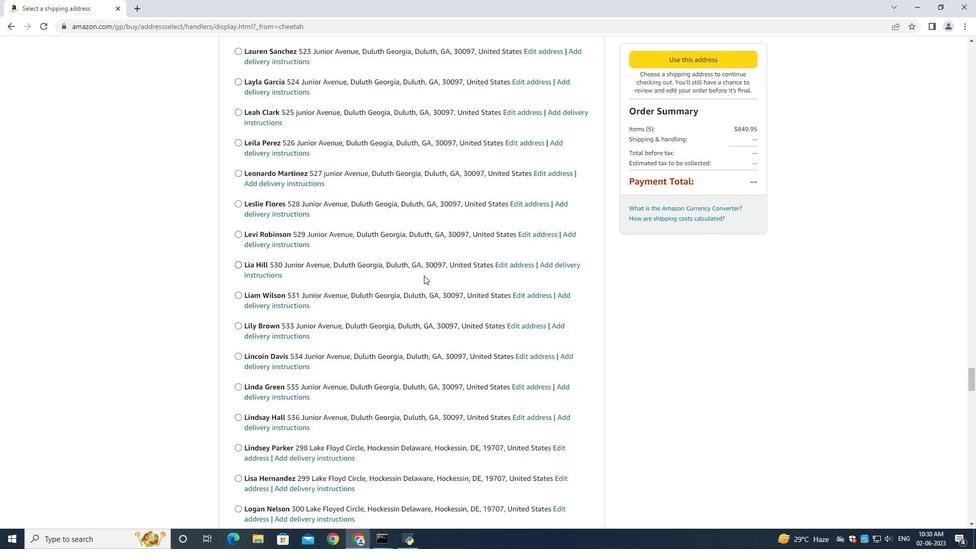 
Action: Mouse scrolled (424, 275) with delta (0, 0)
Screenshot: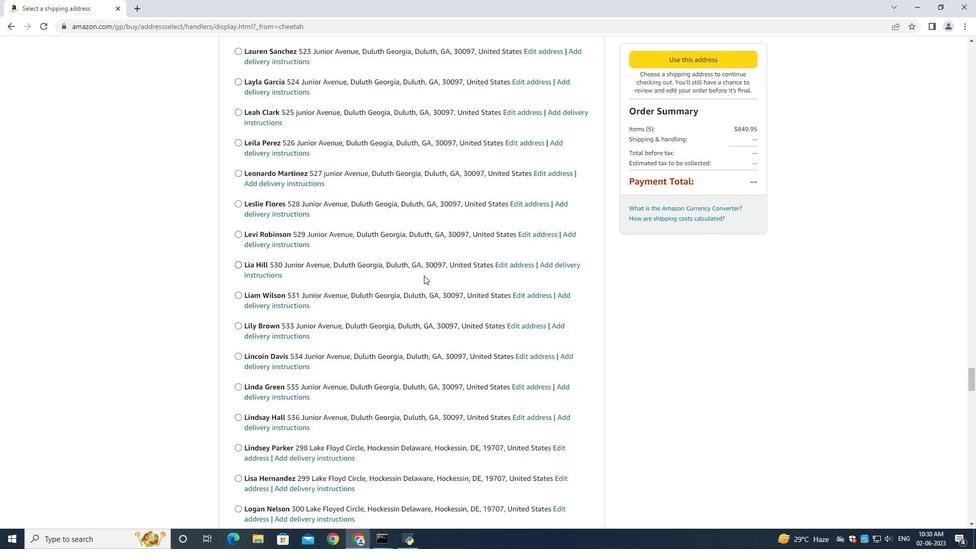 
Action: Mouse scrolled (424, 275) with delta (0, 0)
Screenshot: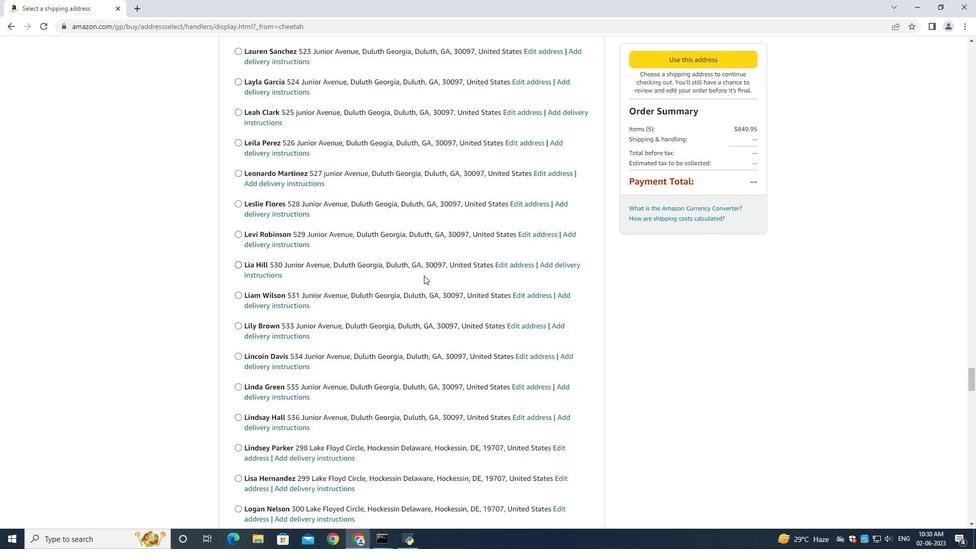 
Action: Mouse scrolled (424, 275) with delta (0, 0)
Screenshot: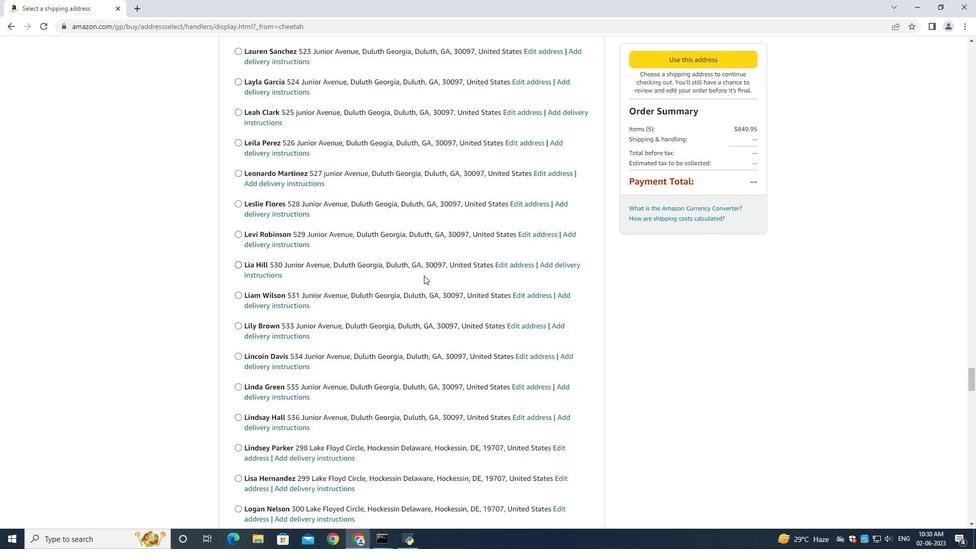 
Action: Mouse scrolled (424, 275) with delta (0, 0)
Screenshot: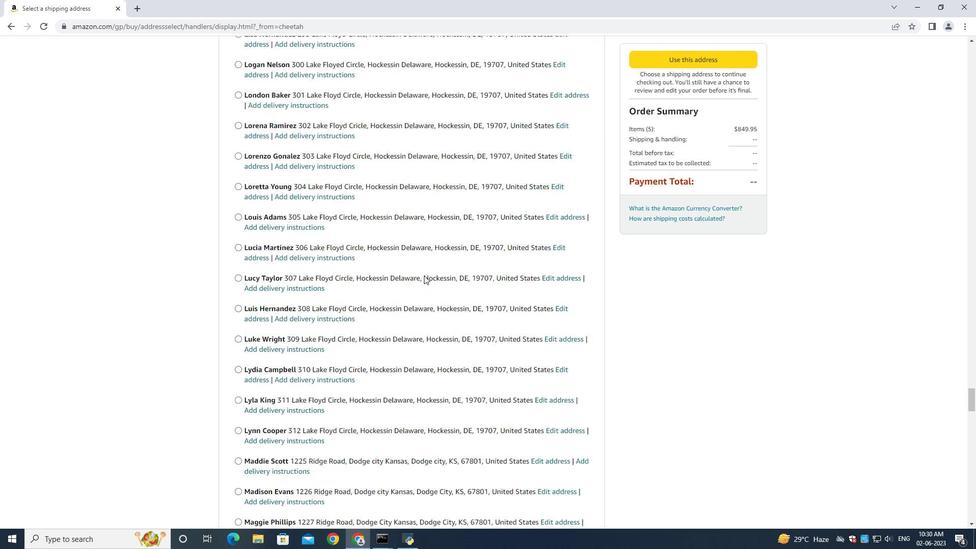 
Action: Mouse scrolled (424, 275) with delta (0, 0)
Screenshot: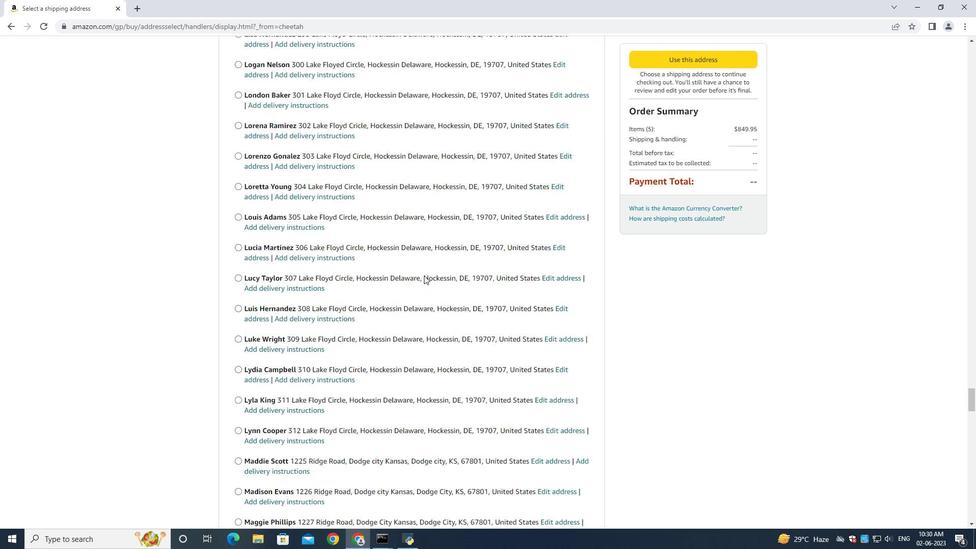 
Action: Mouse scrolled (424, 275) with delta (0, 0)
Screenshot: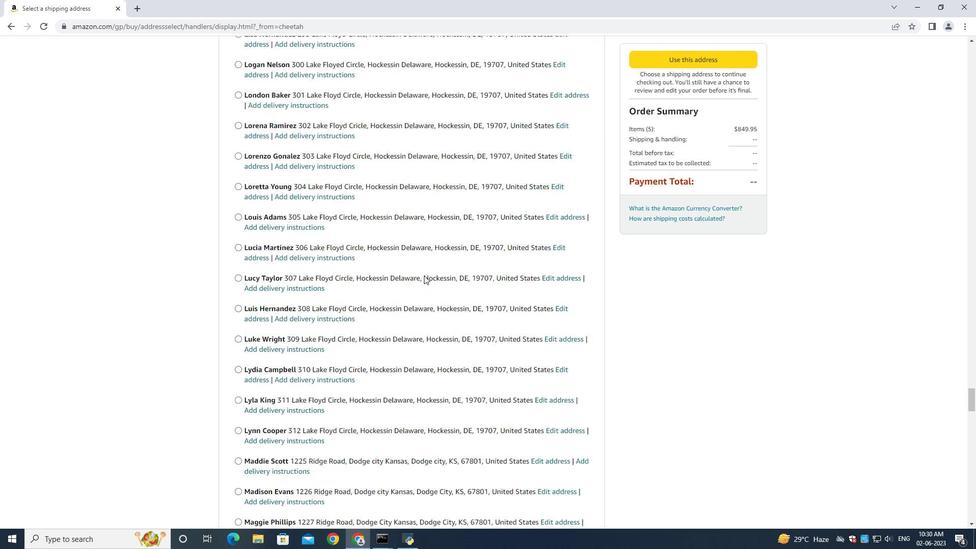 
Action: Mouse scrolled (424, 275) with delta (0, 0)
Screenshot: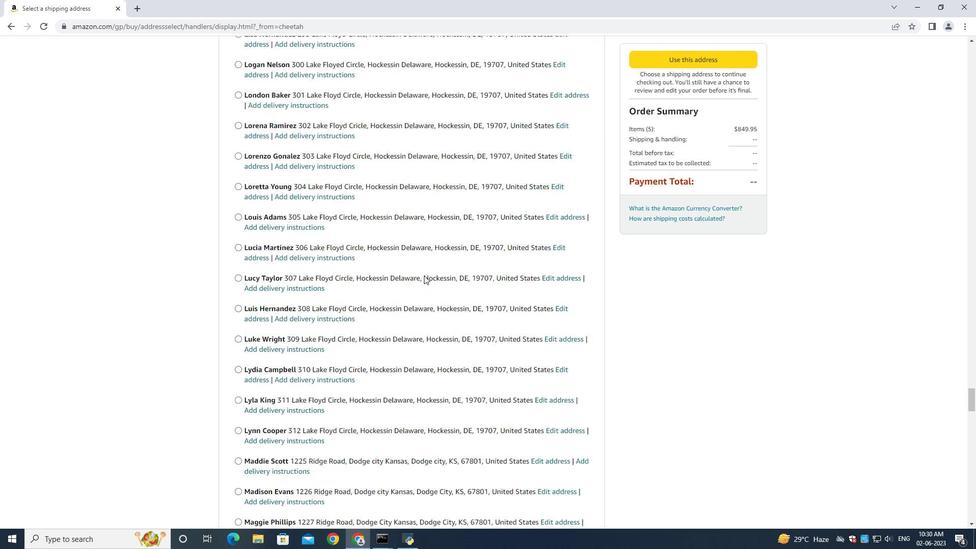 
Action: Mouse scrolled (424, 275) with delta (0, 0)
Screenshot: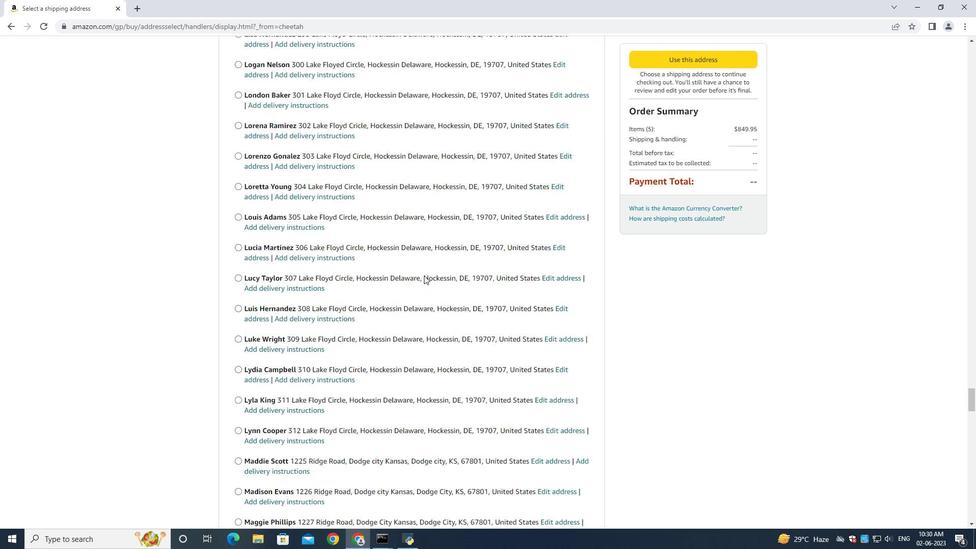 
Action: Mouse scrolled (424, 275) with delta (0, 0)
Screenshot: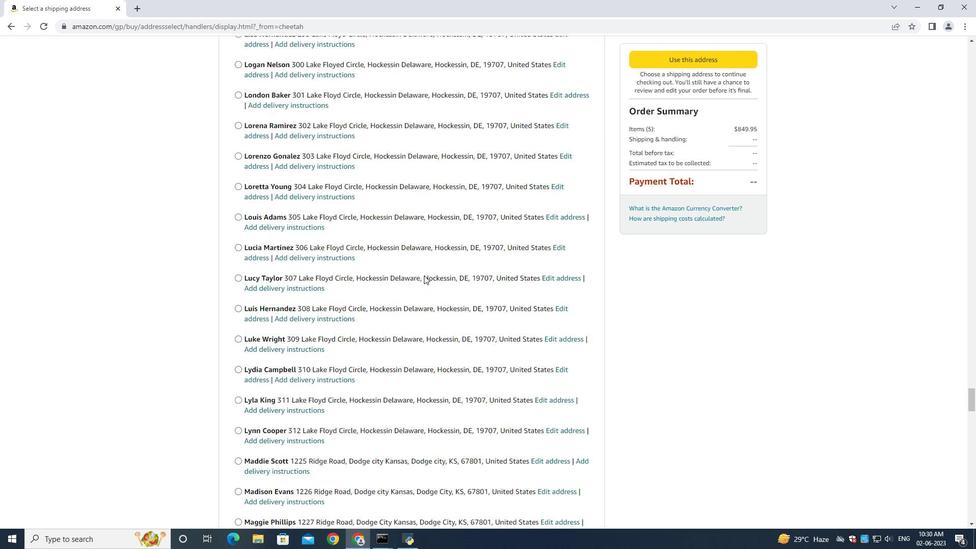 
Action: Mouse scrolled (424, 275) with delta (0, 0)
Screenshot: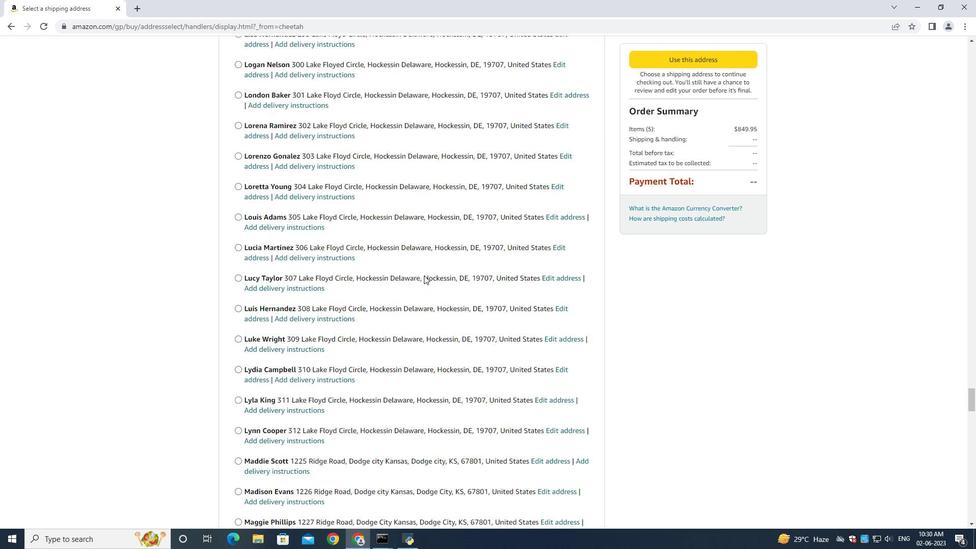 
Action: Mouse scrolled (424, 275) with delta (0, 0)
Screenshot: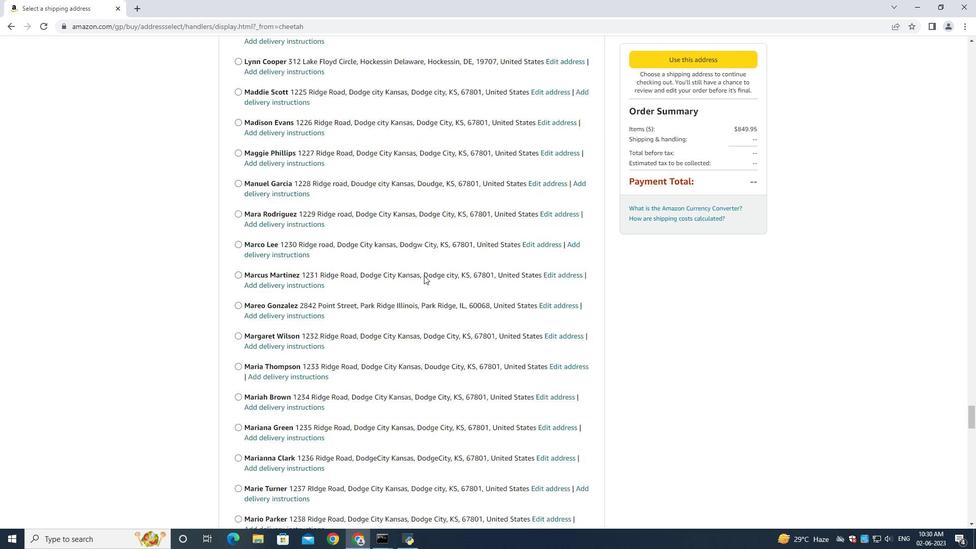 
Action: Mouse scrolled (424, 275) with delta (0, 0)
Screenshot: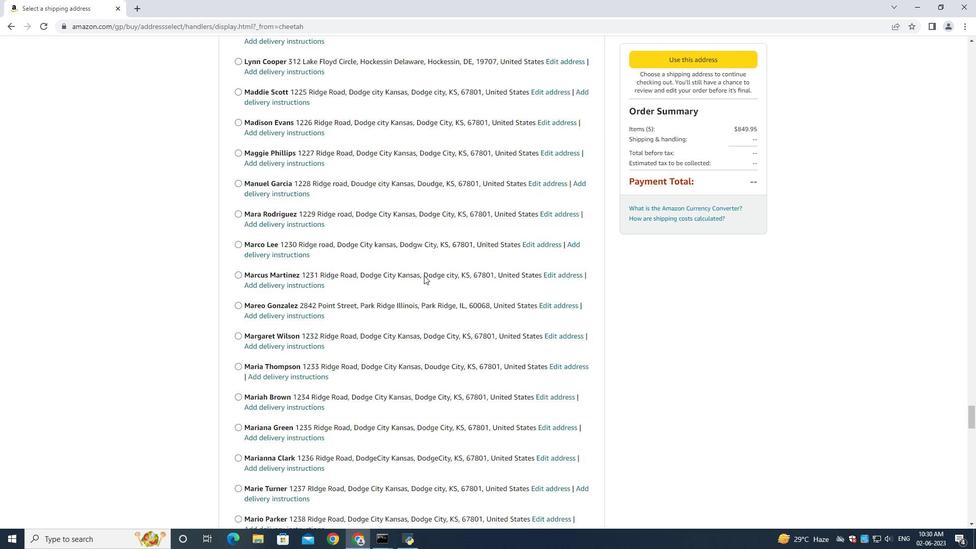 
Action: Mouse scrolled (424, 275) with delta (0, 0)
Screenshot: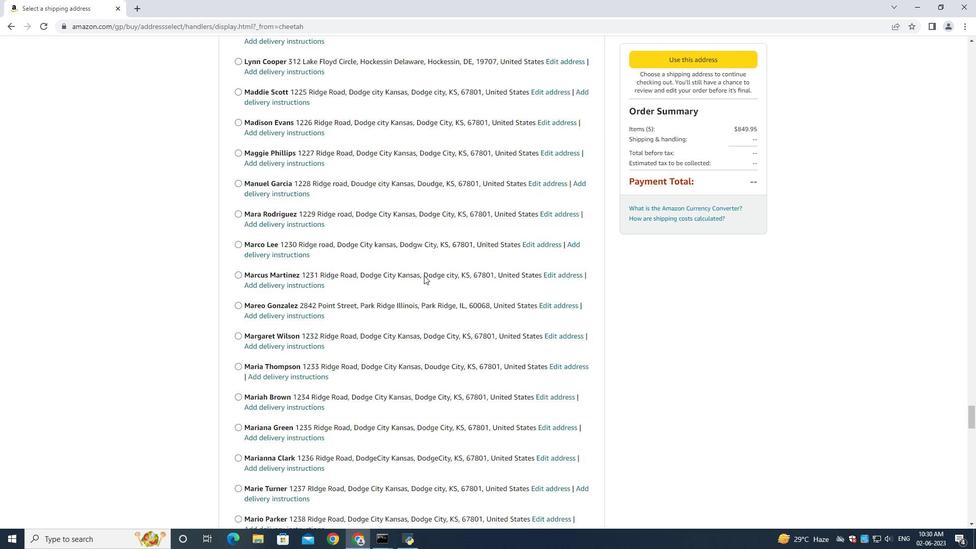 
Action: Mouse scrolled (424, 275) with delta (0, 0)
Screenshot: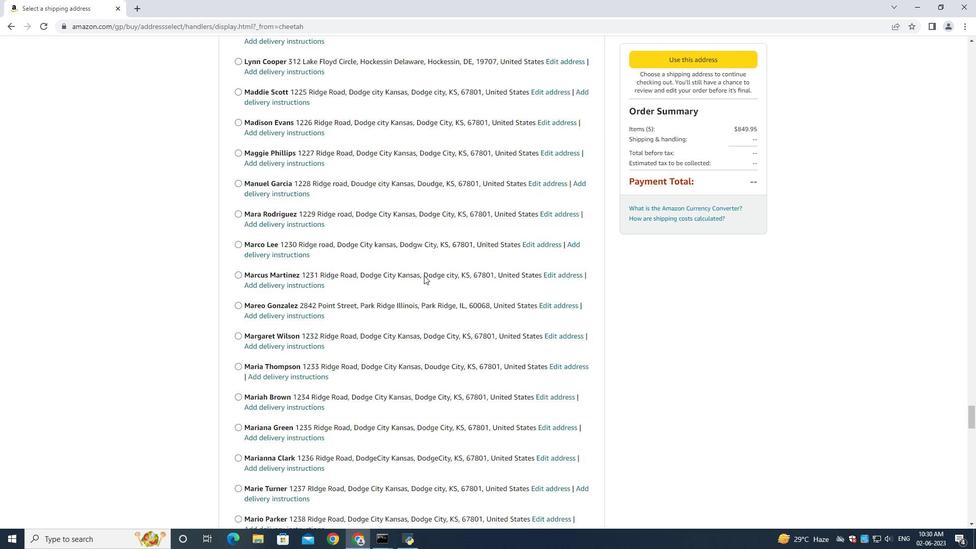 
Action: Mouse scrolled (424, 275) with delta (0, 0)
Screenshot: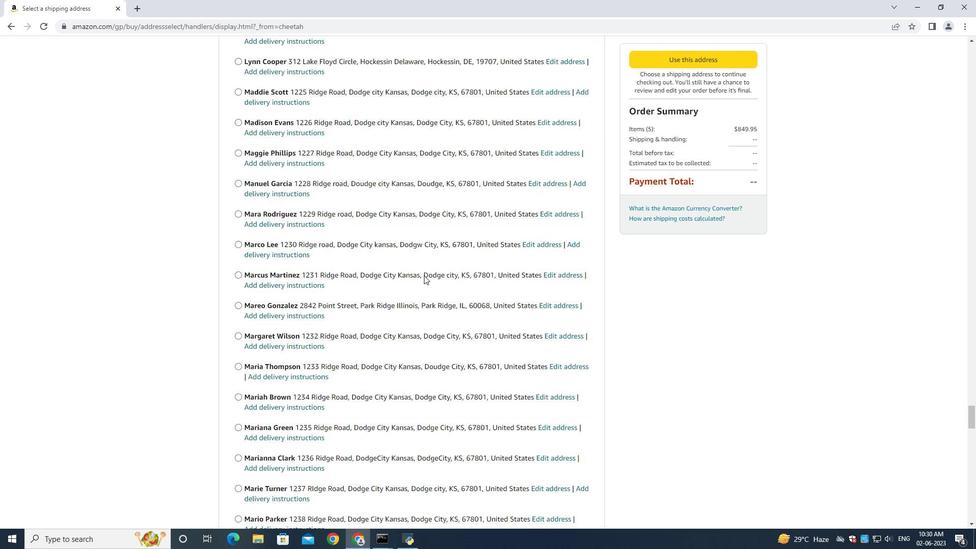 
Action: Mouse scrolled (424, 275) with delta (0, 0)
Screenshot: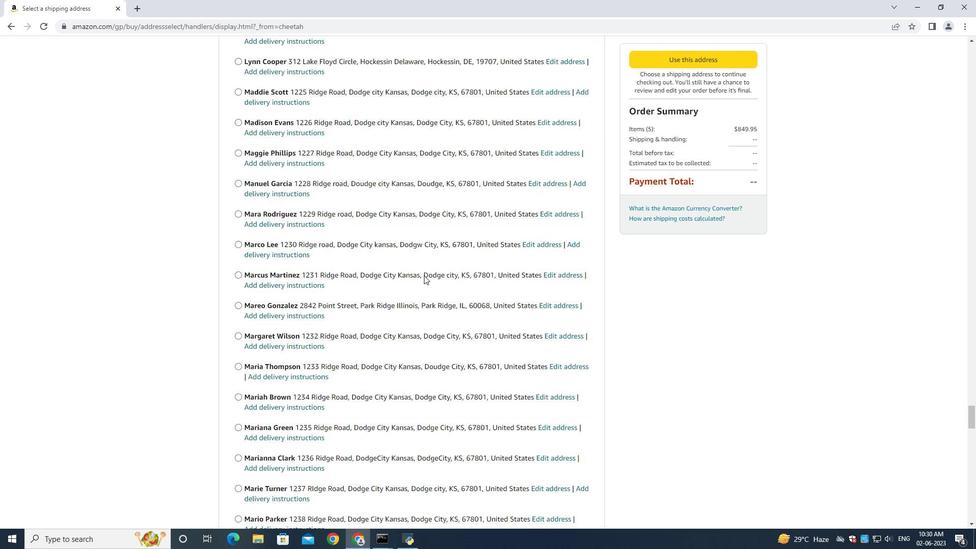 
Action: Mouse scrolled (424, 275) with delta (0, 0)
Screenshot: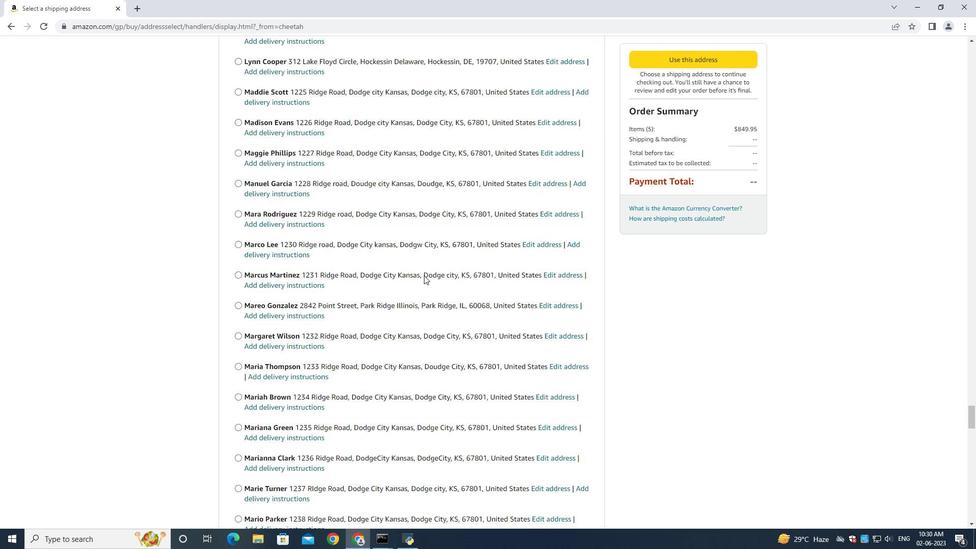 
Action: Mouse scrolled (424, 275) with delta (0, 0)
Screenshot: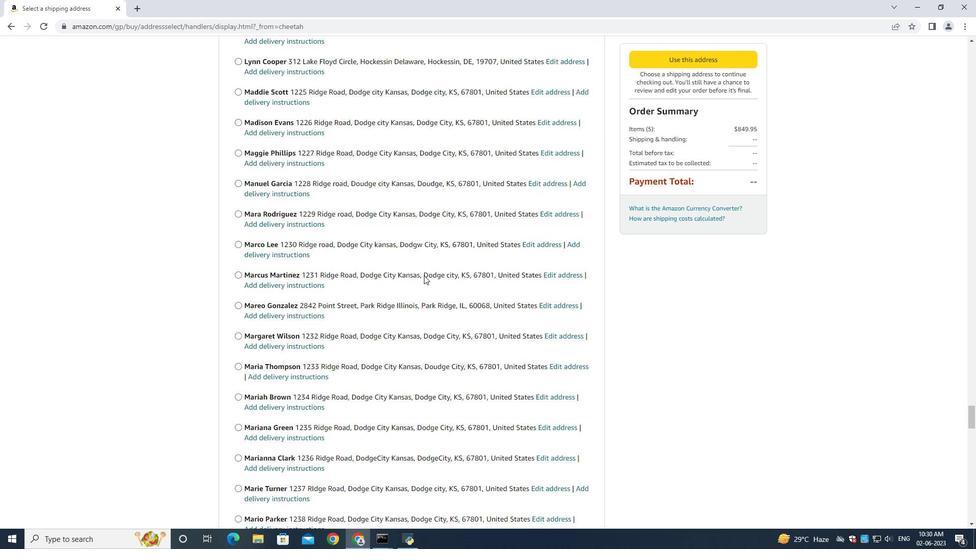 
Action: Mouse scrolled (424, 275) with delta (0, 0)
Screenshot: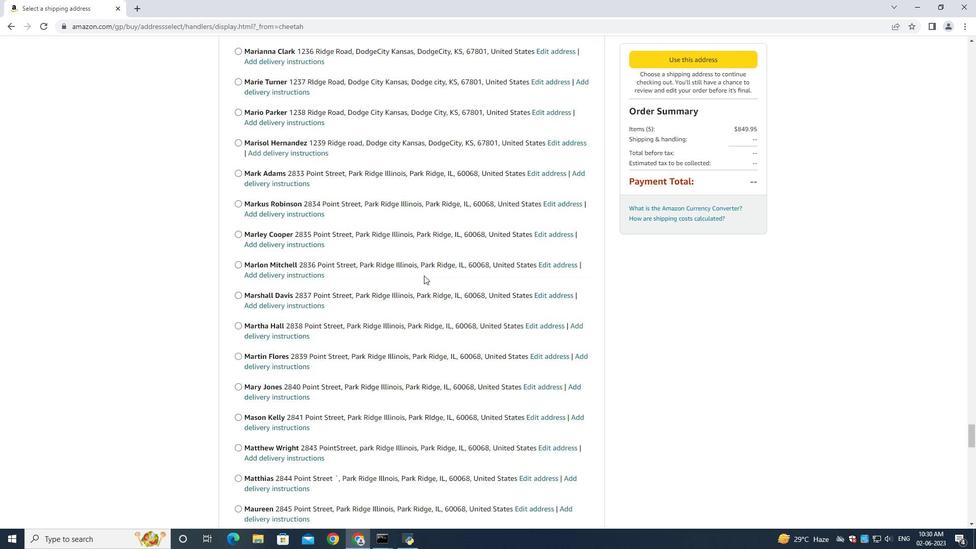 
Action: Mouse scrolled (424, 275) with delta (0, 0)
Screenshot: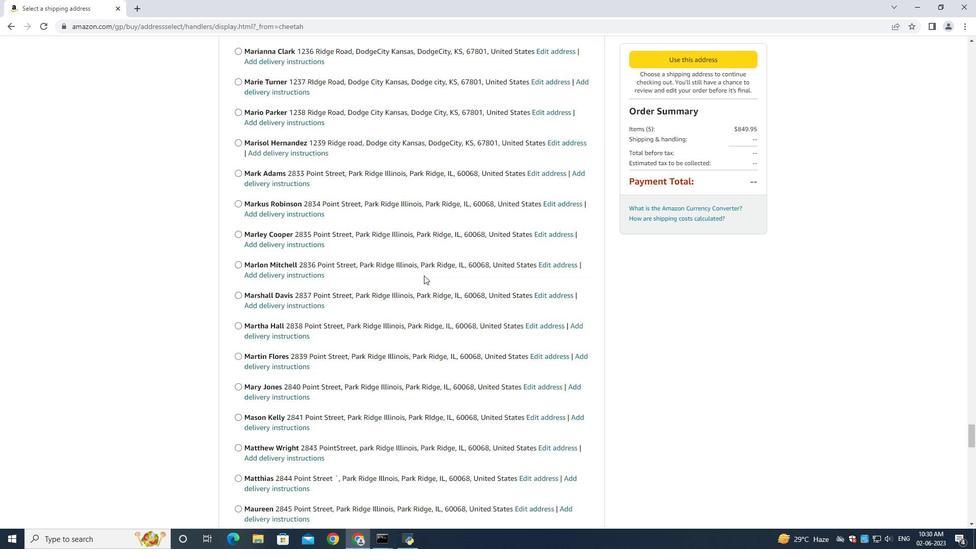 
Action: Mouse scrolled (424, 275) with delta (0, 0)
Screenshot: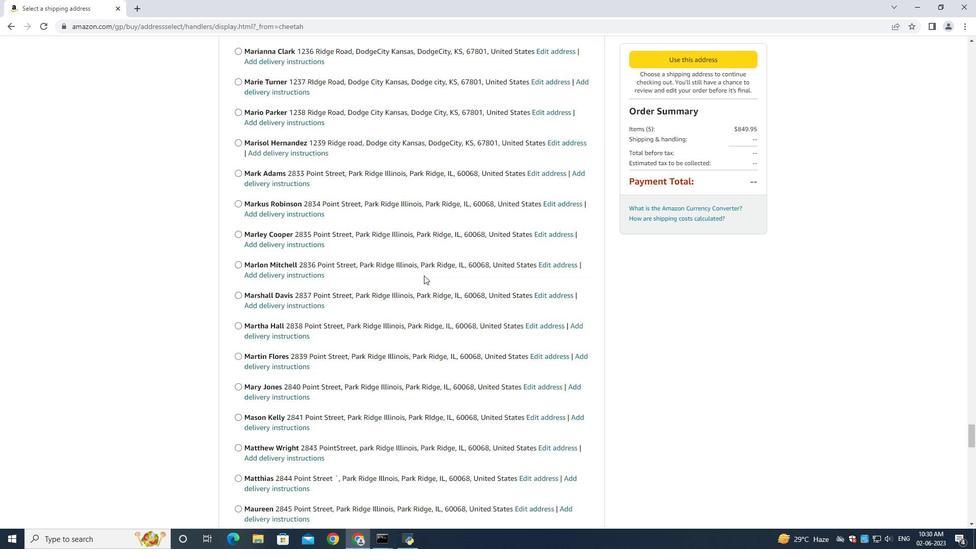 
Action: Mouse scrolled (424, 275) with delta (0, 0)
Screenshot: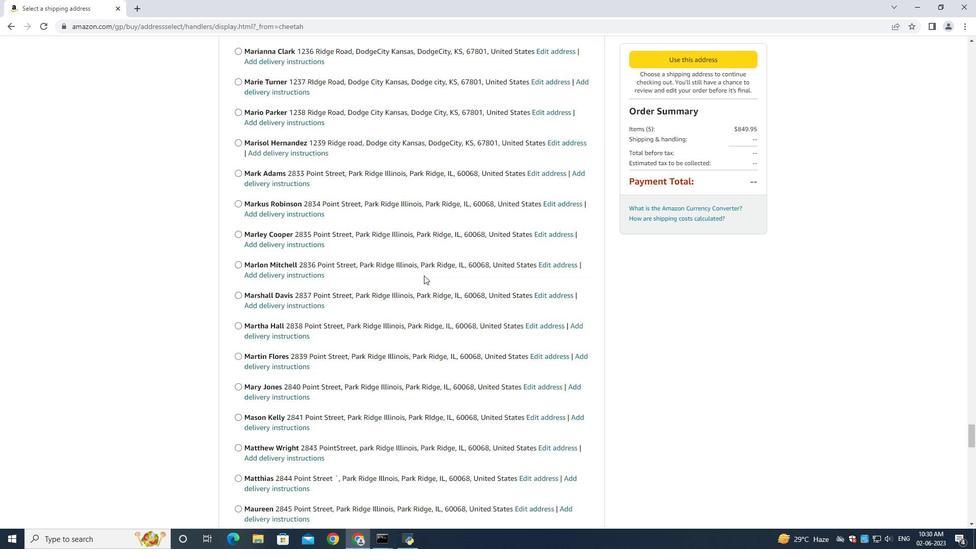 
Action: Mouse scrolled (424, 275) with delta (0, 0)
Screenshot: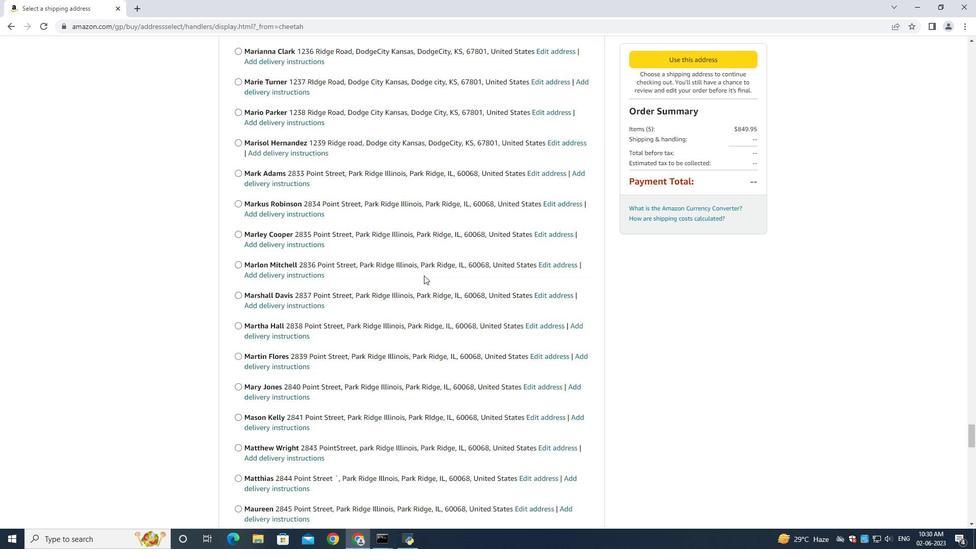 
Action: Mouse scrolled (424, 275) with delta (0, 0)
Screenshot: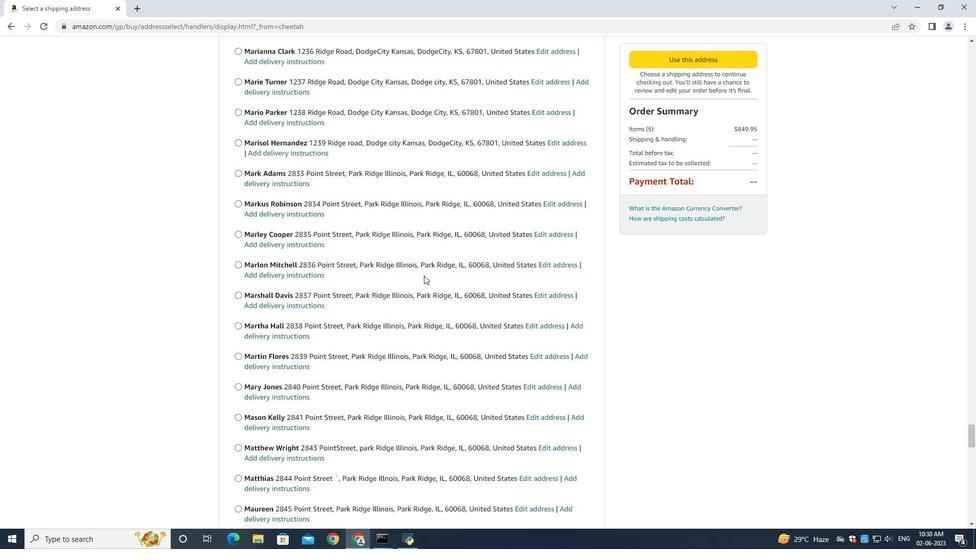 
Action: Mouse scrolled (424, 275) with delta (0, 0)
Screenshot: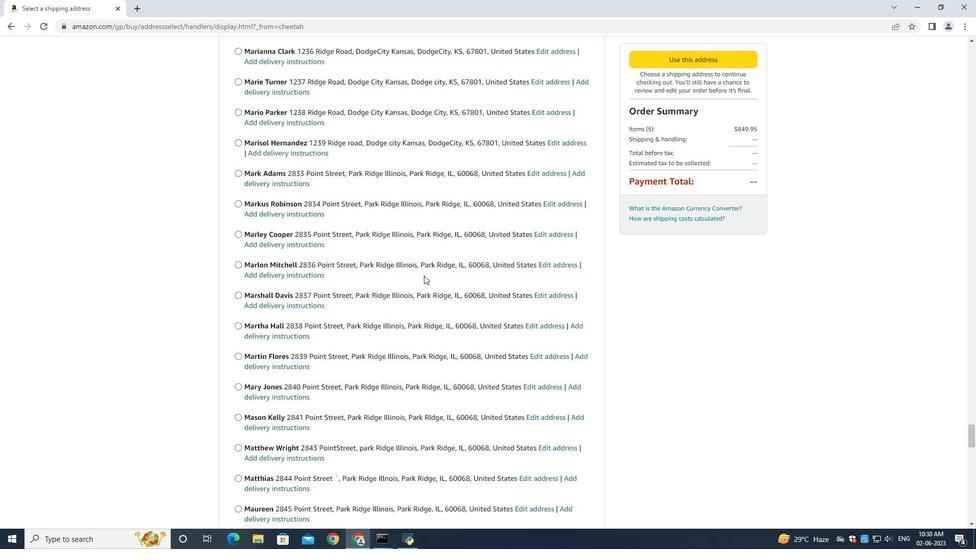 
Action: Mouse scrolled (424, 275) with delta (0, 0)
Screenshot: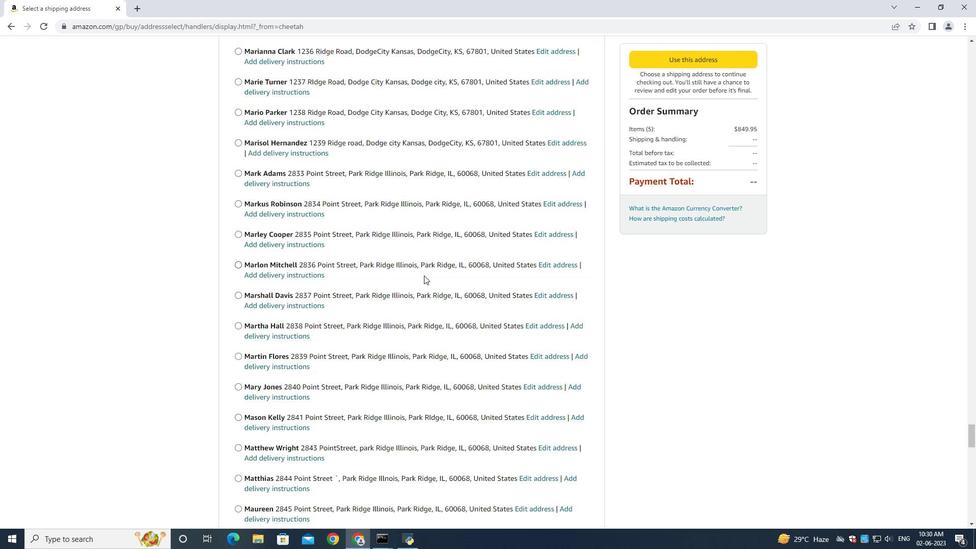 
Action: Mouse scrolled (424, 275) with delta (0, 0)
Screenshot: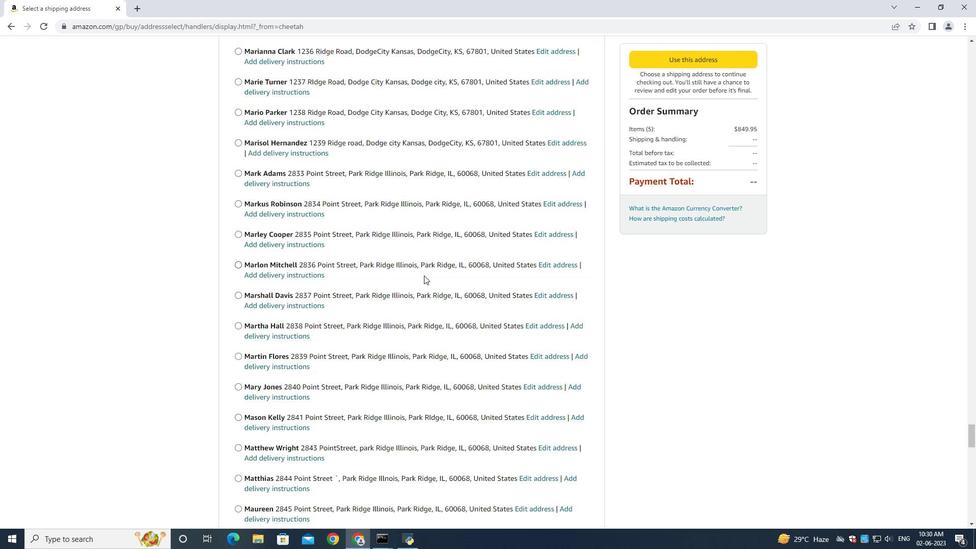 
Action: Mouse scrolled (424, 275) with delta (0, 0)
Screenshot: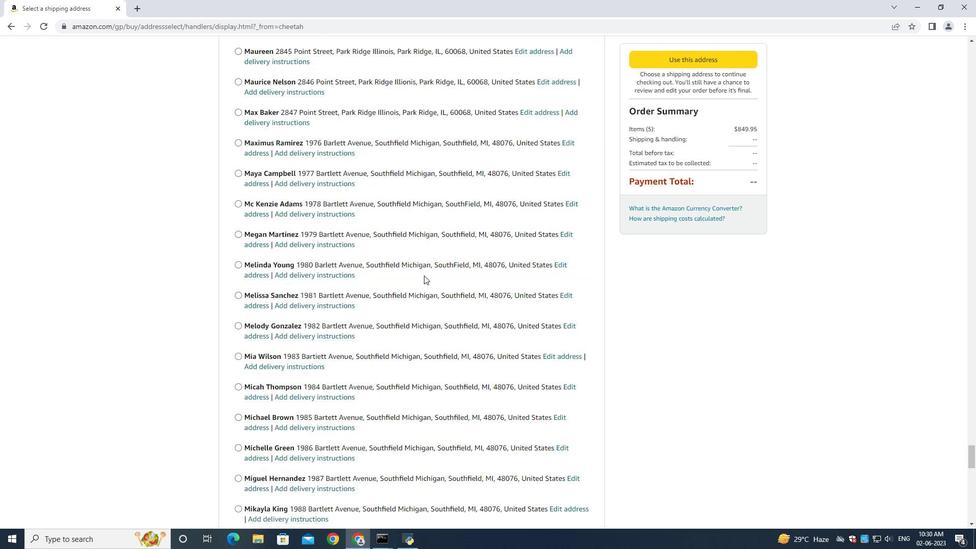 
Action: Mouse scrolled (424, 275) with delta (0, 0)
Screenshot: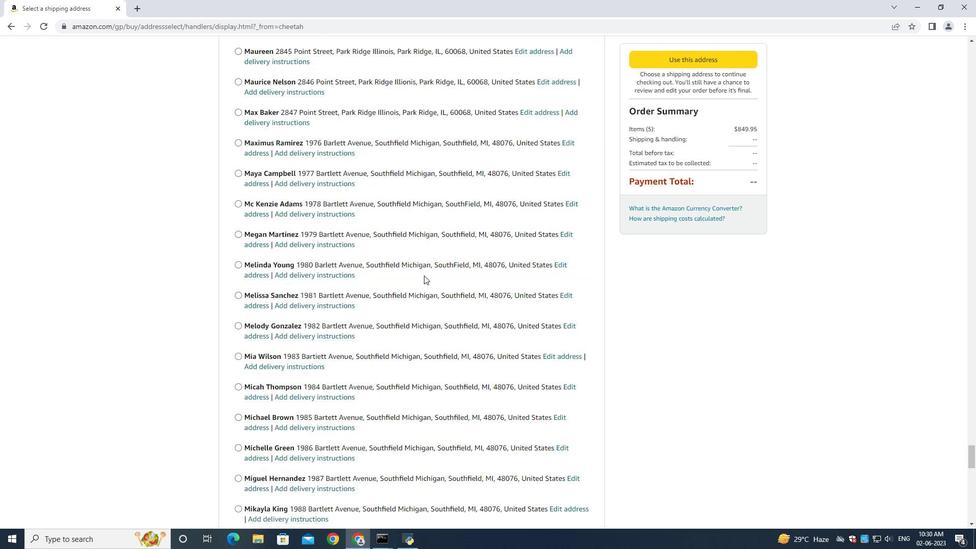 
Action: Mouse scrolled (424, 275) with delta (0, 0)
Screenshot: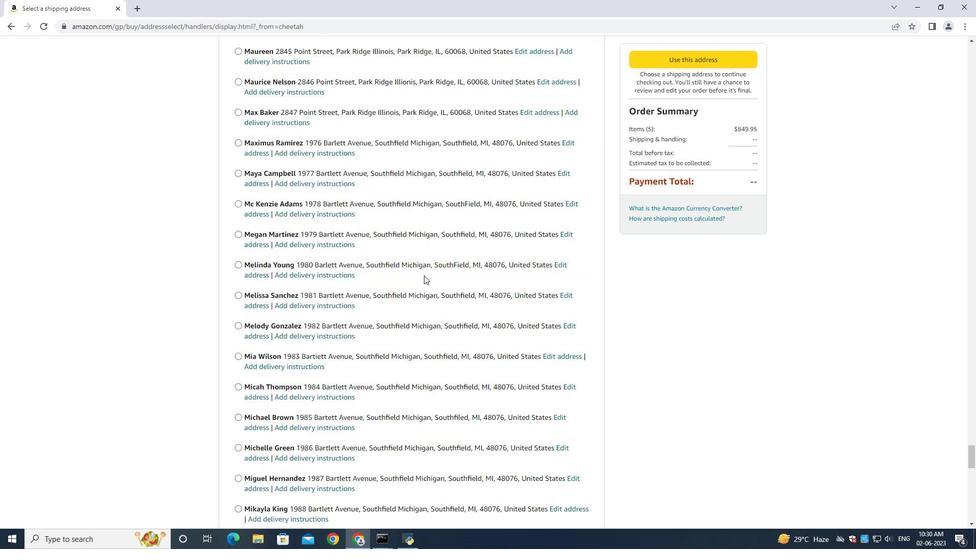 
Action: Mouse scrolled (424, 275) with delta (0, 0)
Screenshot: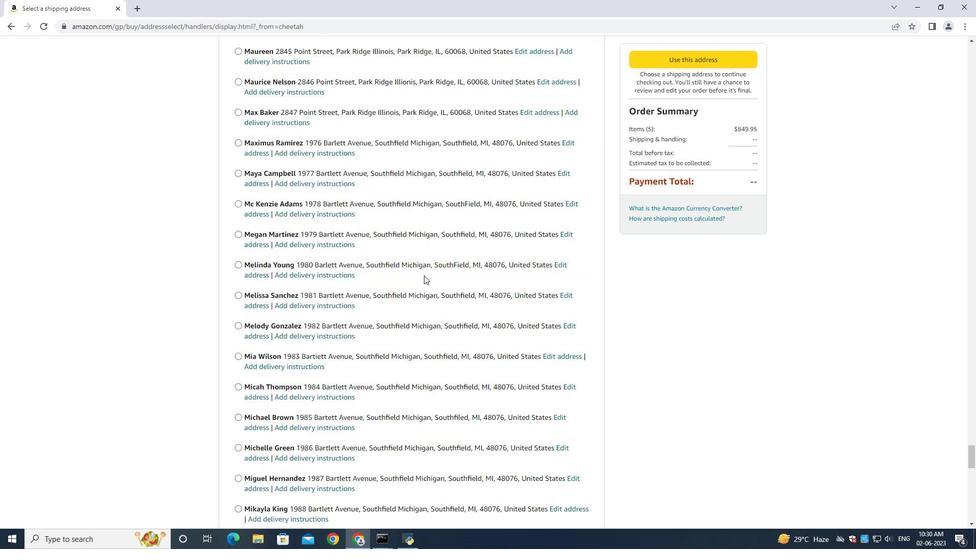 
Action: Mouse scrolled (424, 275) with delta (0, 0)
Screenshot: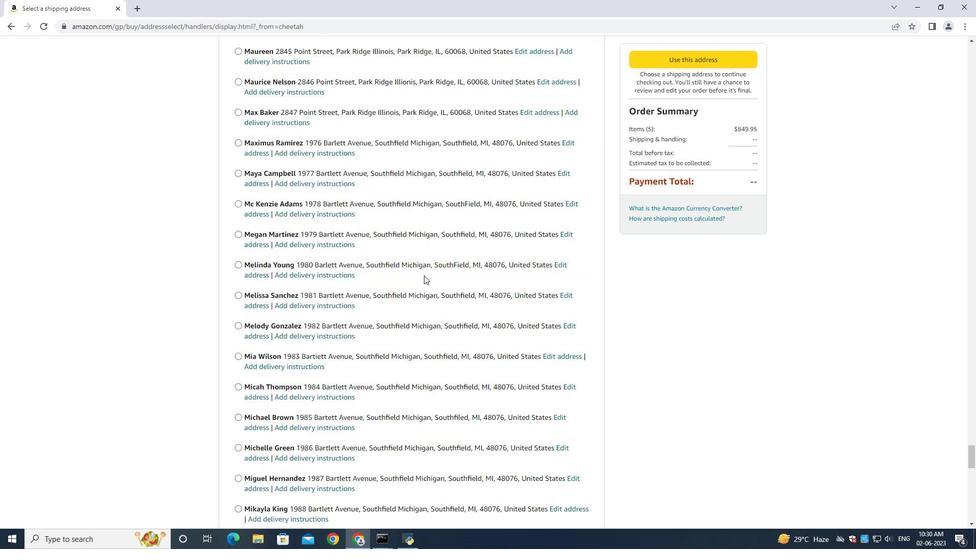 
Action: Mouse scrolled (424, 275) with delta (0, 0)
Screenshot: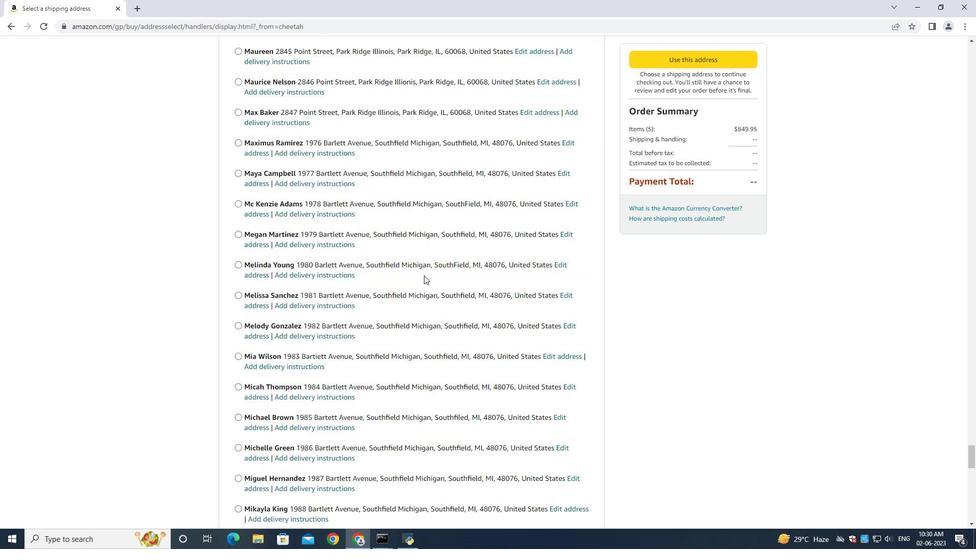 
Action: Mouse scrolled (424, 275) with delta (0, 0)
Screenshot: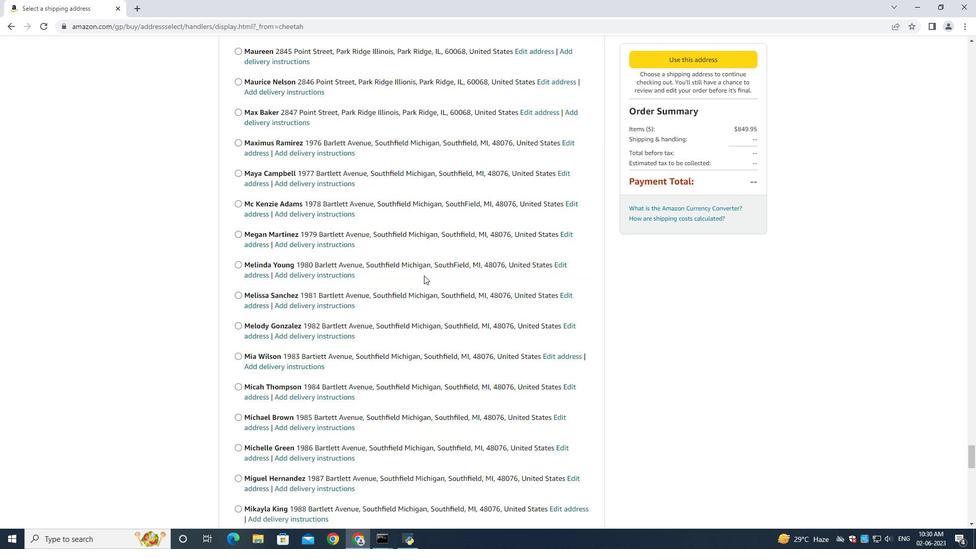 
Action: Mouse scrolled (424, 275) with delta (0, 0)
Screenshot: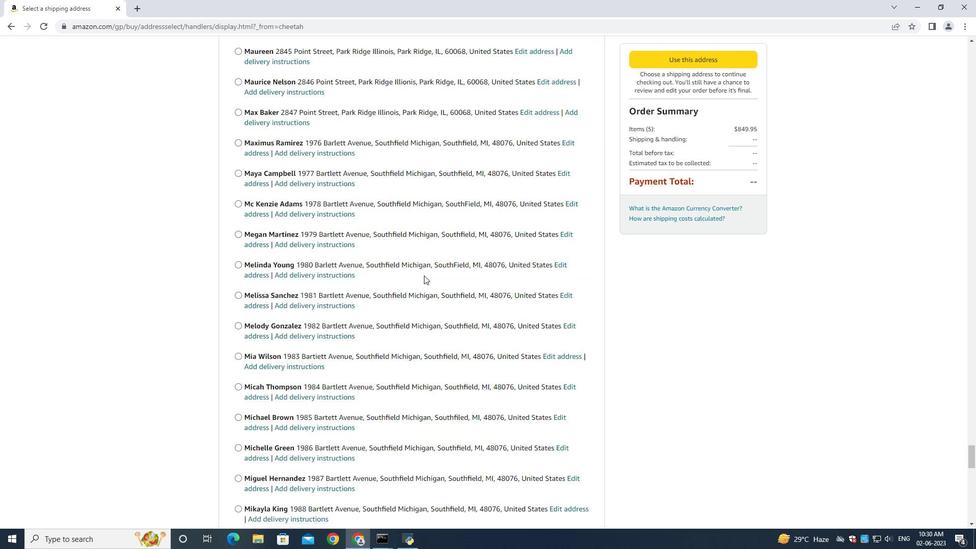 
Action: Mouse scrolled (424, 275) with delta (0, 0)
Screenshot: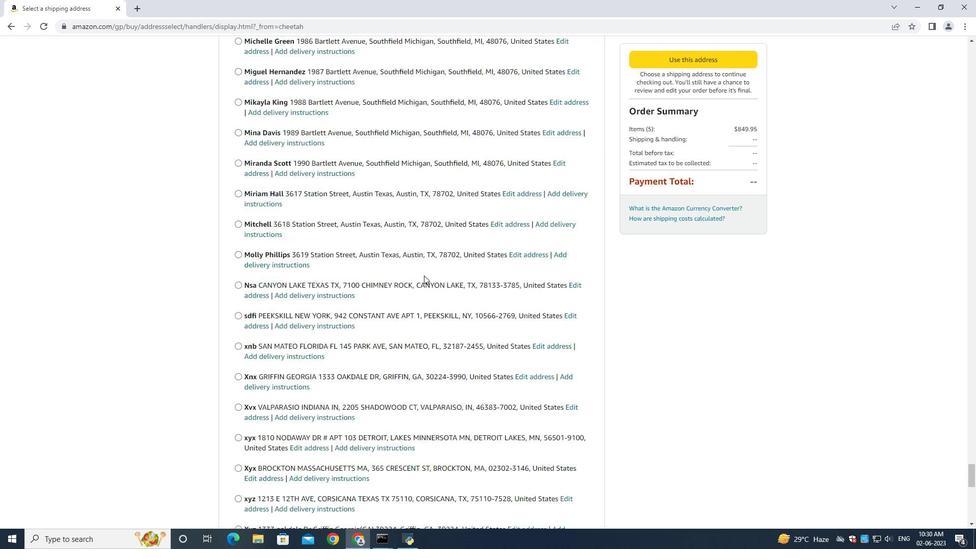 
Action: Mouse scrolled (424, 275) with delta (0, 0)
Screenshot: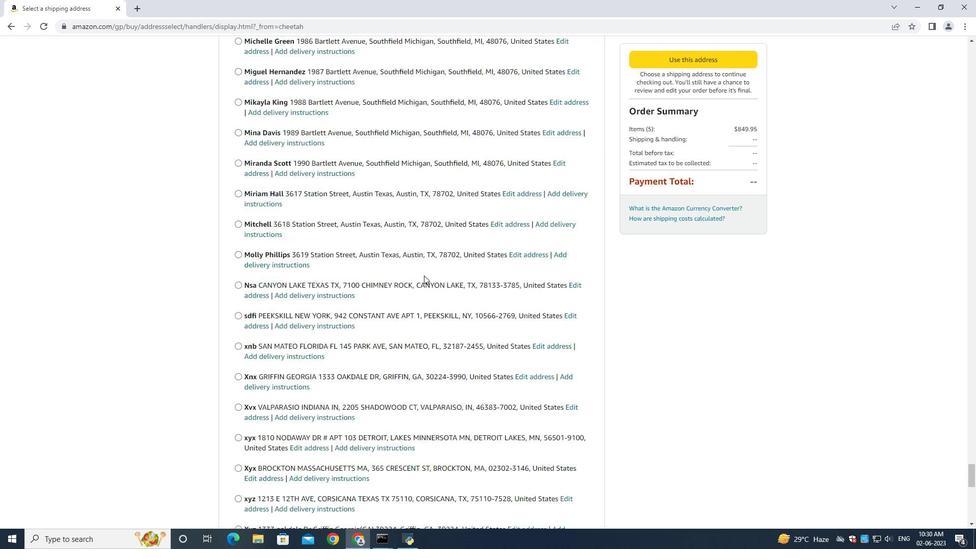 
Action: Mouse scrolled (424, 275) with delta (0, 0)
Screenshot: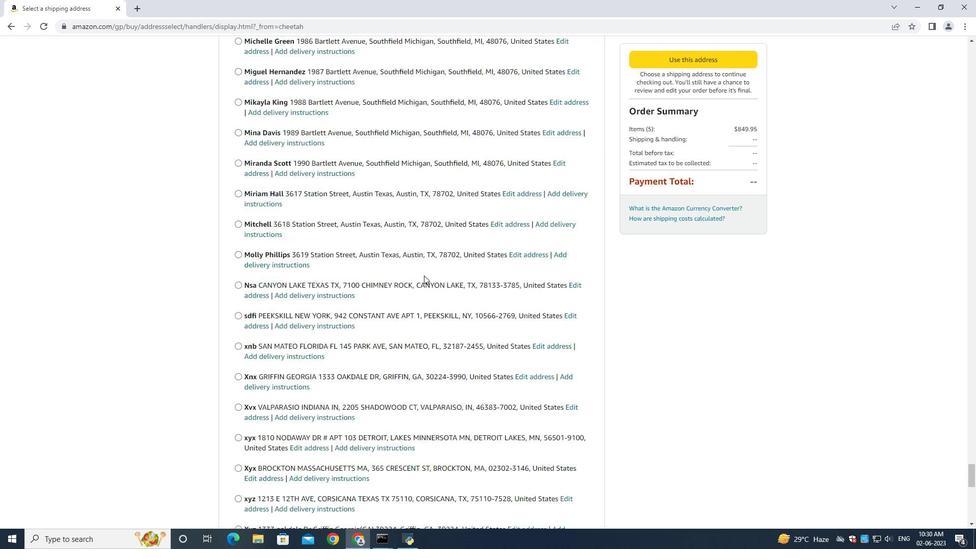 
Action: Mouse scrolled (424, 275) with delta (0, 0)
Screenshot: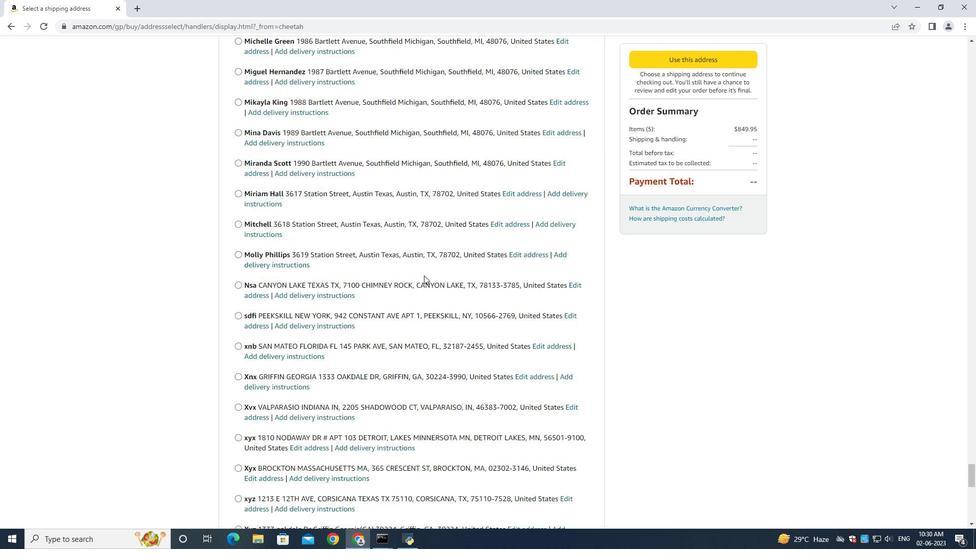 
Action: Mouse scrolled (424, 275) with delta (0, 0)
Screenshot: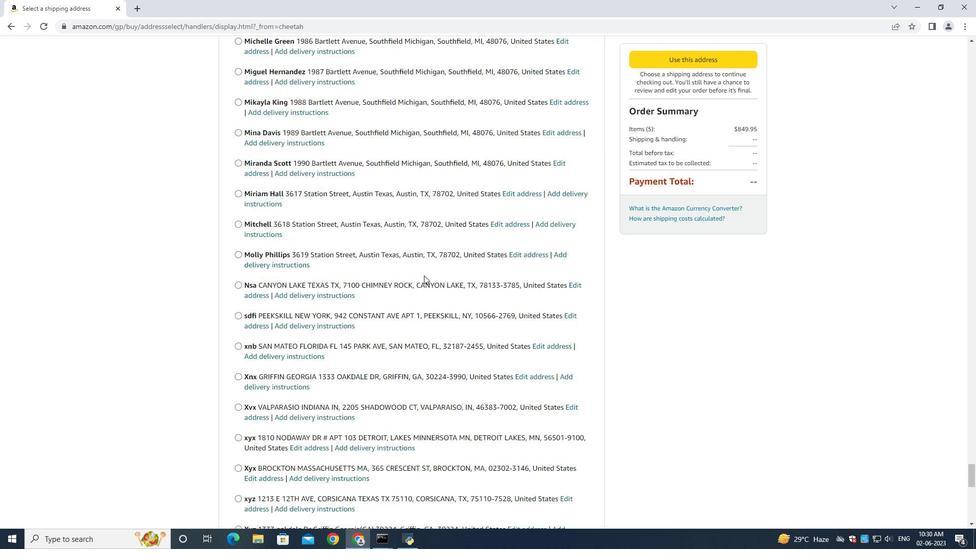 
Action: Mouse scrolled (424, 275) with delta (0, 0)
Screenshot: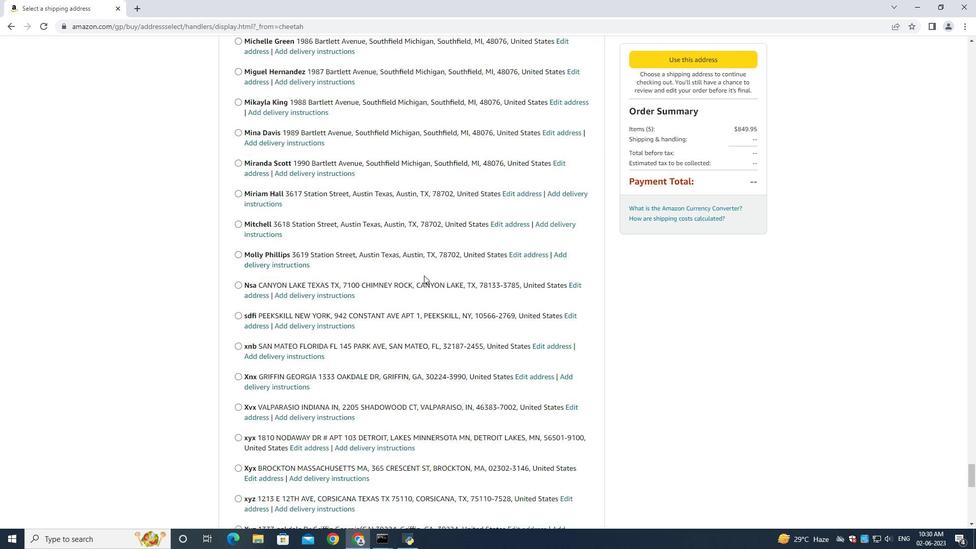 
Action: Mouse scrolled (424, 275) with delta (0, 0)
Screenshot: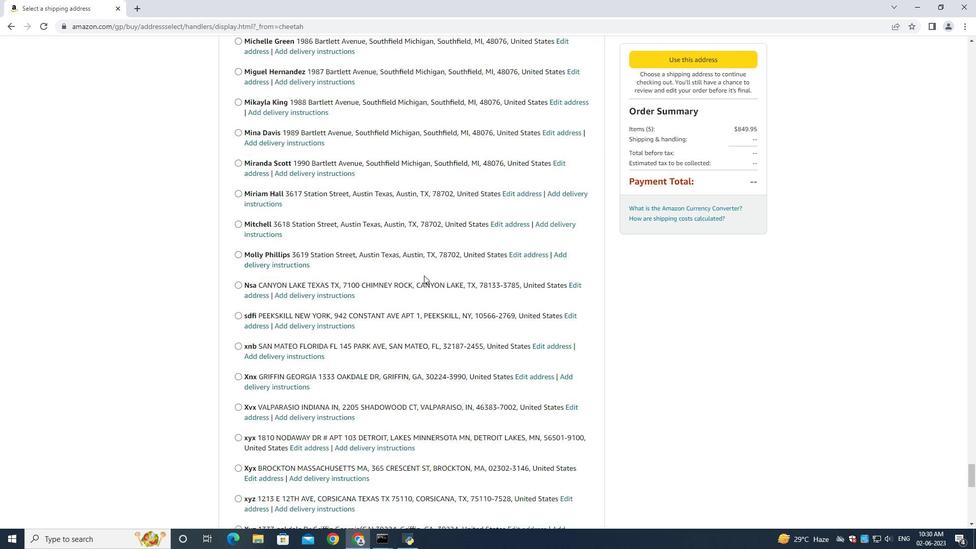 
Action: Mouse scrolled (424, 275) with delta (0, 0)
Screenshot: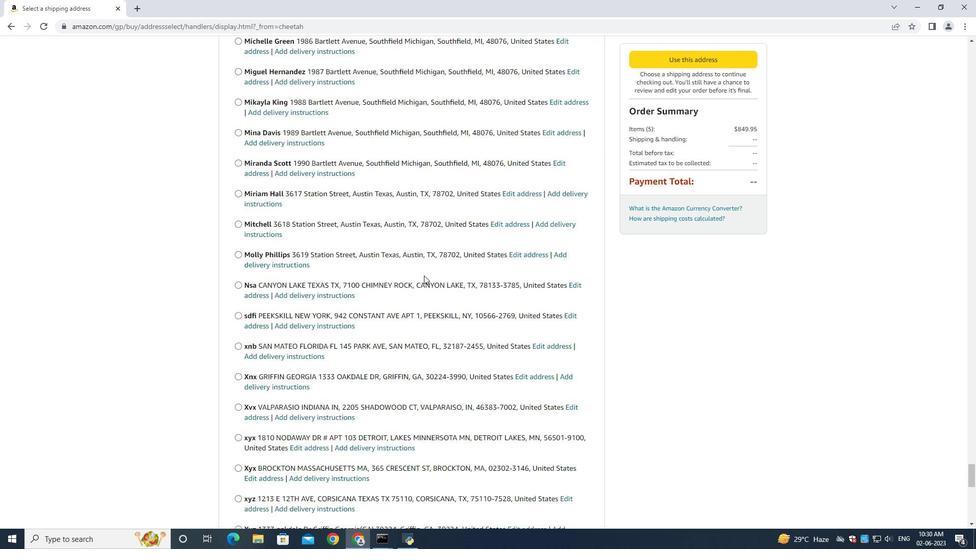 
Action: Mouse scrolled (424, 275) with delta (0, 0)
Screenshot: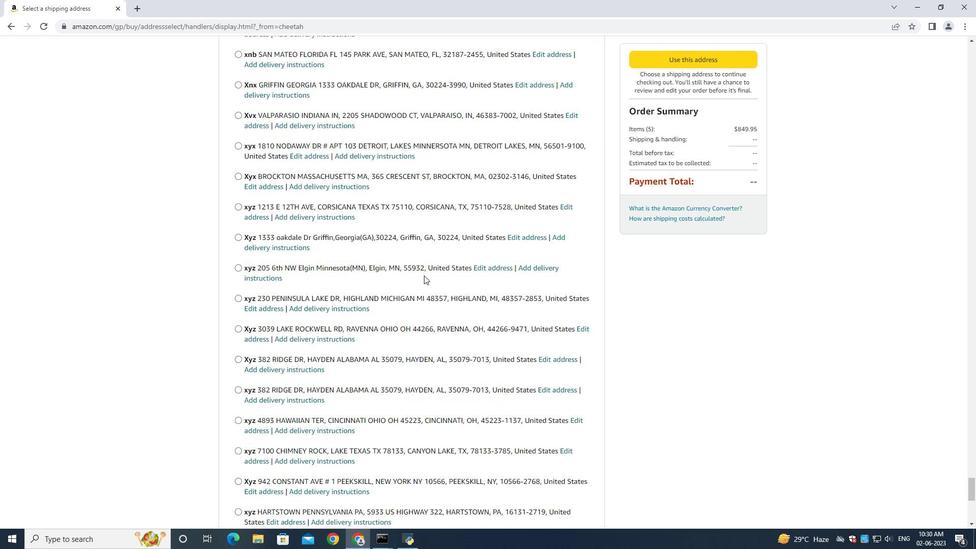 
Action: Mouse scrolled (424, 275) with delta (0, 0)
Screenshot: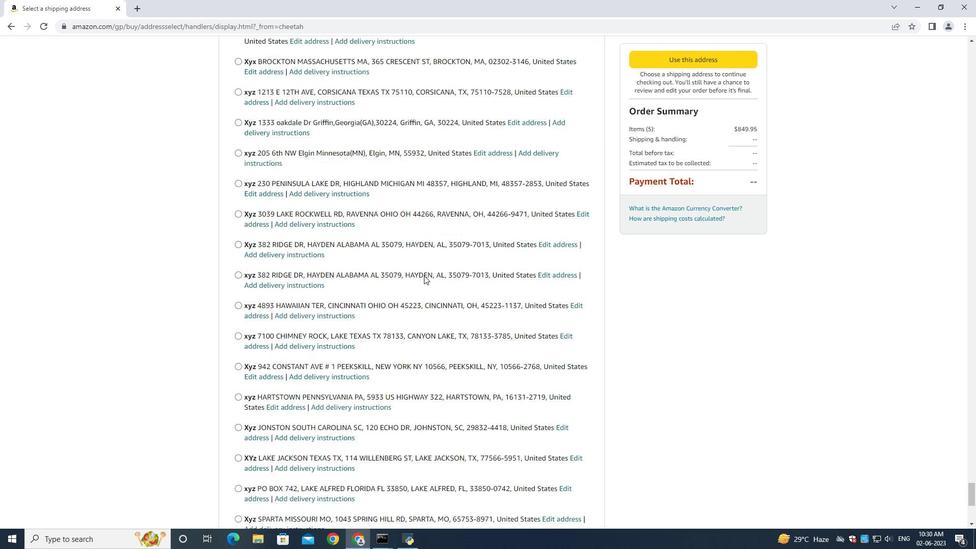 
Action: Mouse scrolled (424, 275) with delta (0, 0)
Screenshot: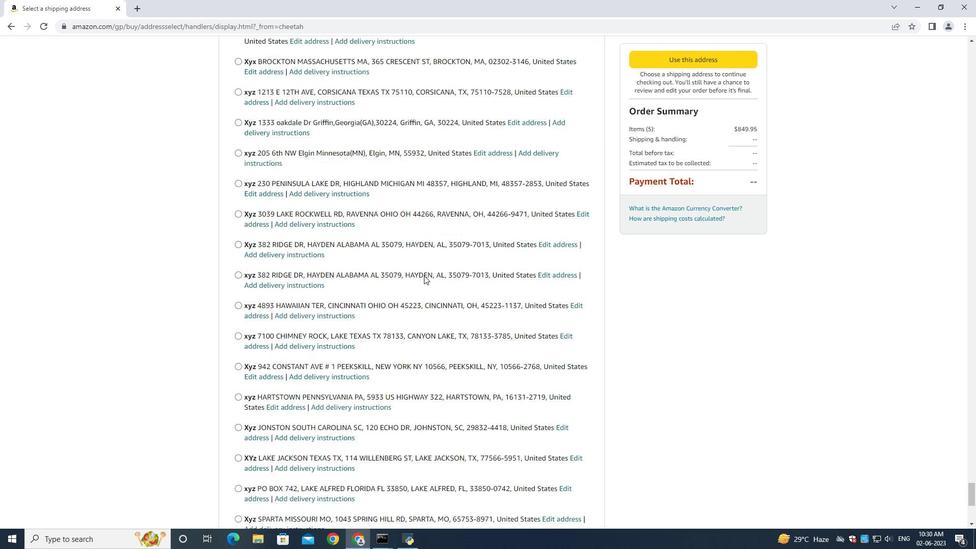 
Action: Mouse scrolled (424, 275) with delta (0, 0)
Screenshot: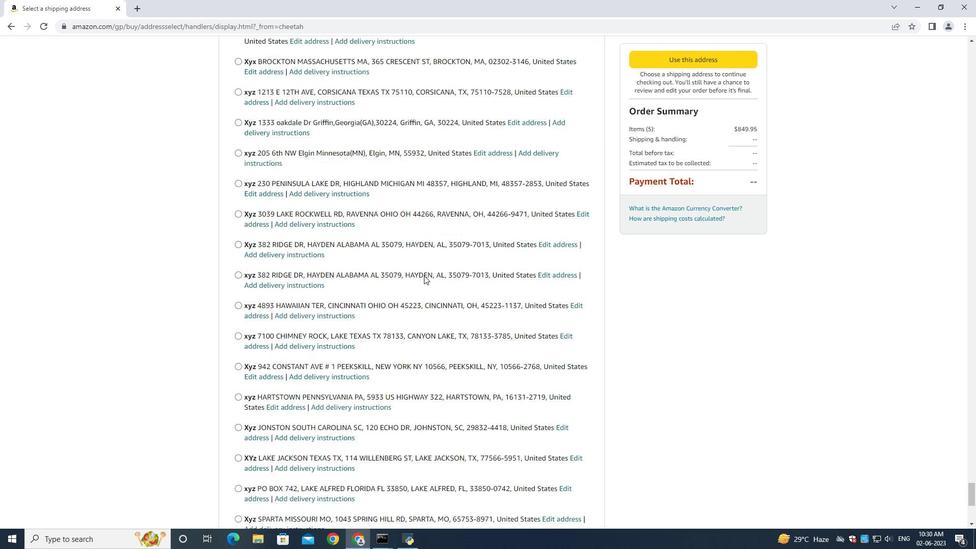
Action: Mouse scrolled (424, 275) with delta (0, 0)
Screenshot: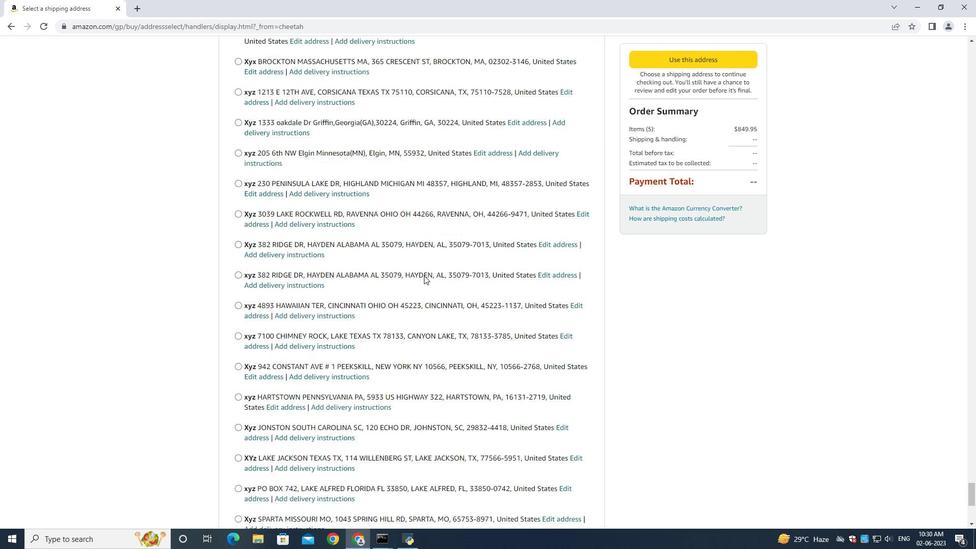 
Action: Mouse scrolled (424, 275) with delta (0, 0)
Screenshot: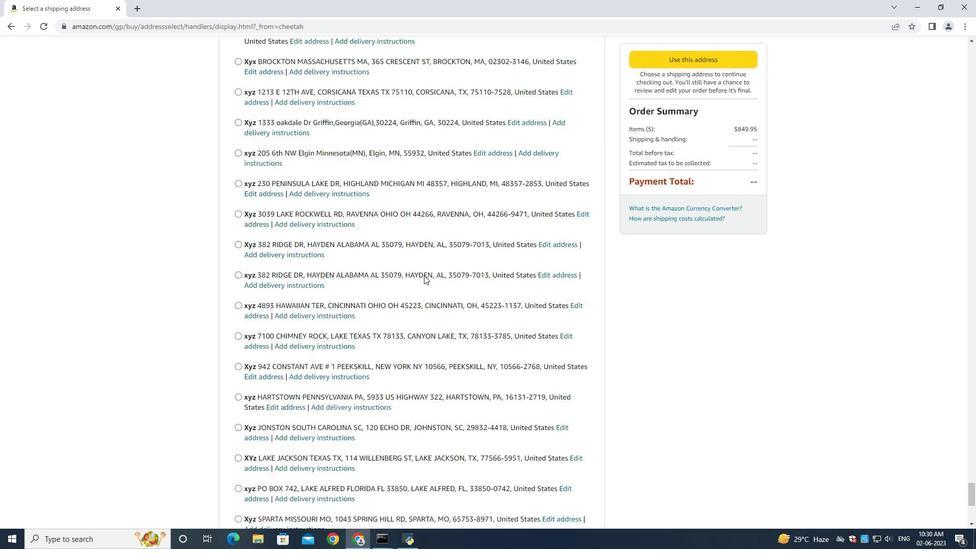 
Action: Mouse scrolled (424, 275) with delta (0, 0)
Screenshot: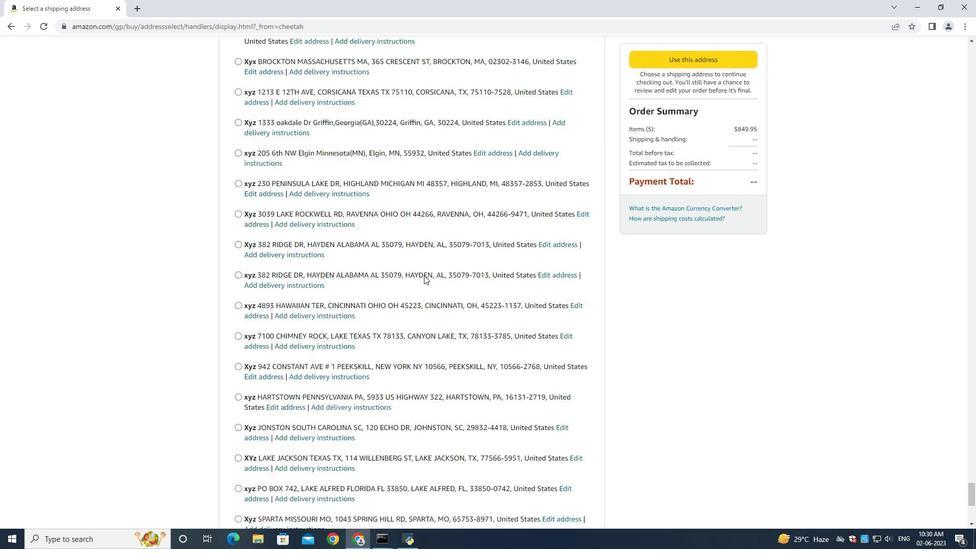 
Action: Mouse scrolled (424, 275) with delta (0, 0)
Screenshot: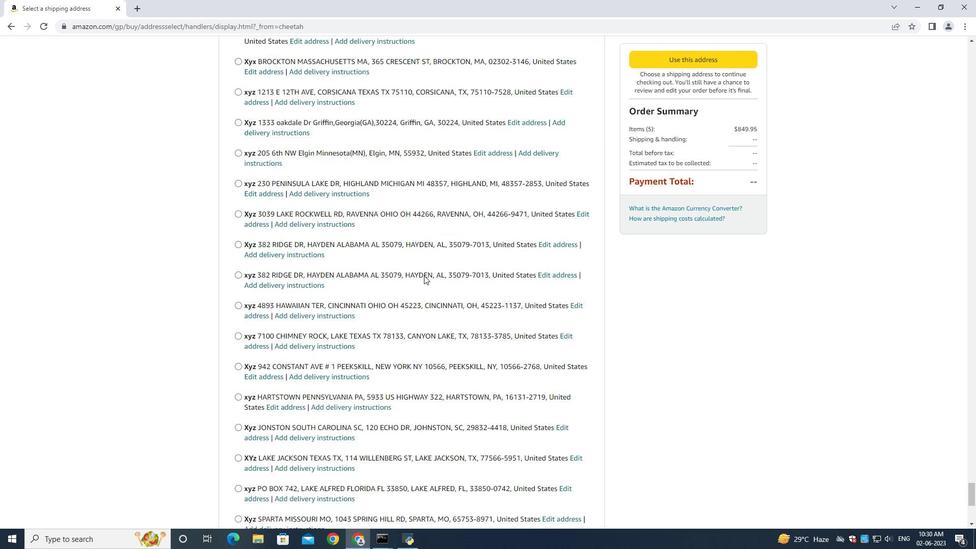 
Action: Mouse scrolled (424, 275) with delta (0, 0)
Screenshot: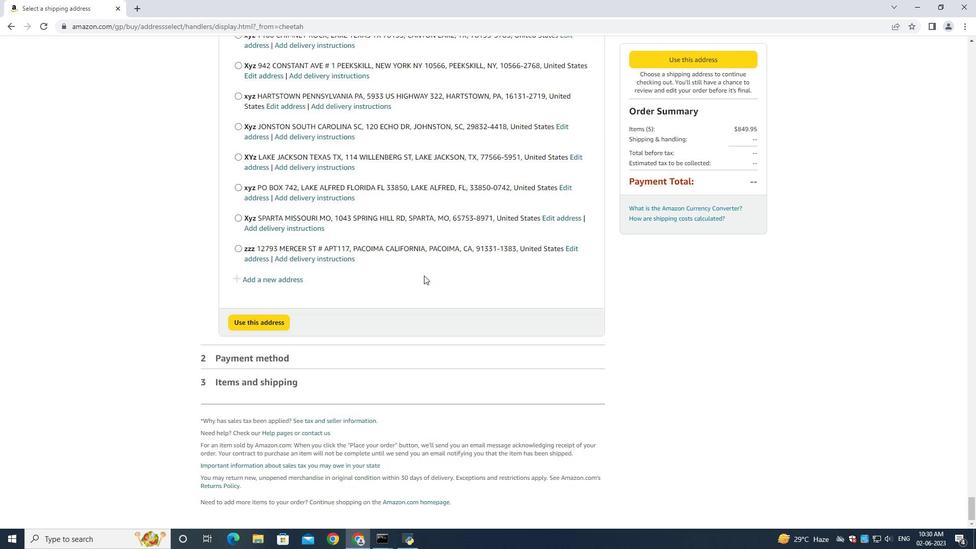 
Action: Mouse scrolled (424, 275) with delta (0, 0)
